 Task: Look for Airbnb properties in Rechytsa, Belarus from 8th December, 2023 to 15th December, 2023 for 9 adults. Place can be shared room with 5 bedrooms having 9 beds and 5 bathrooms. Property type can be flat. Amenities needed are: wifi, TV, free parkinig on premises, gym, breakfast. Look for 5 properties as per requirement.
Action: Mouse moved to (553, 207)
Screenshot: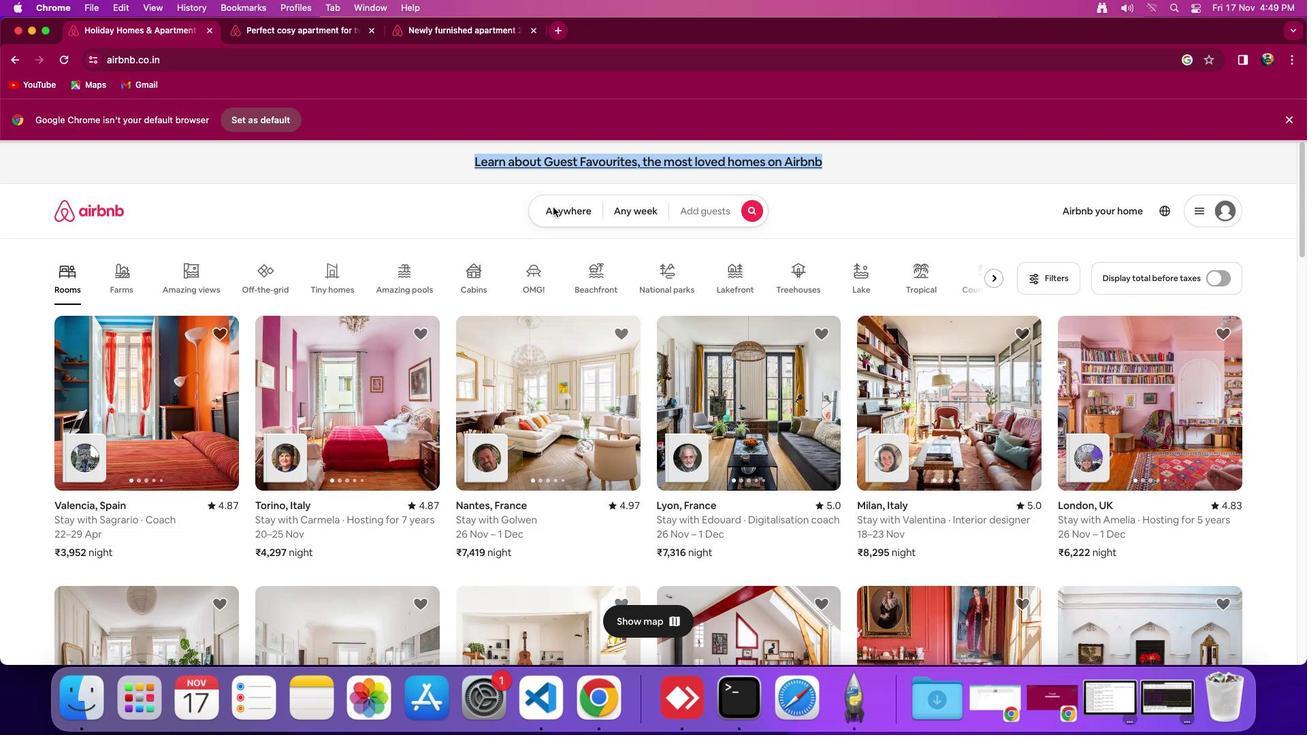 
Action: Mouse pressed left at (553, 207)
Screenshot: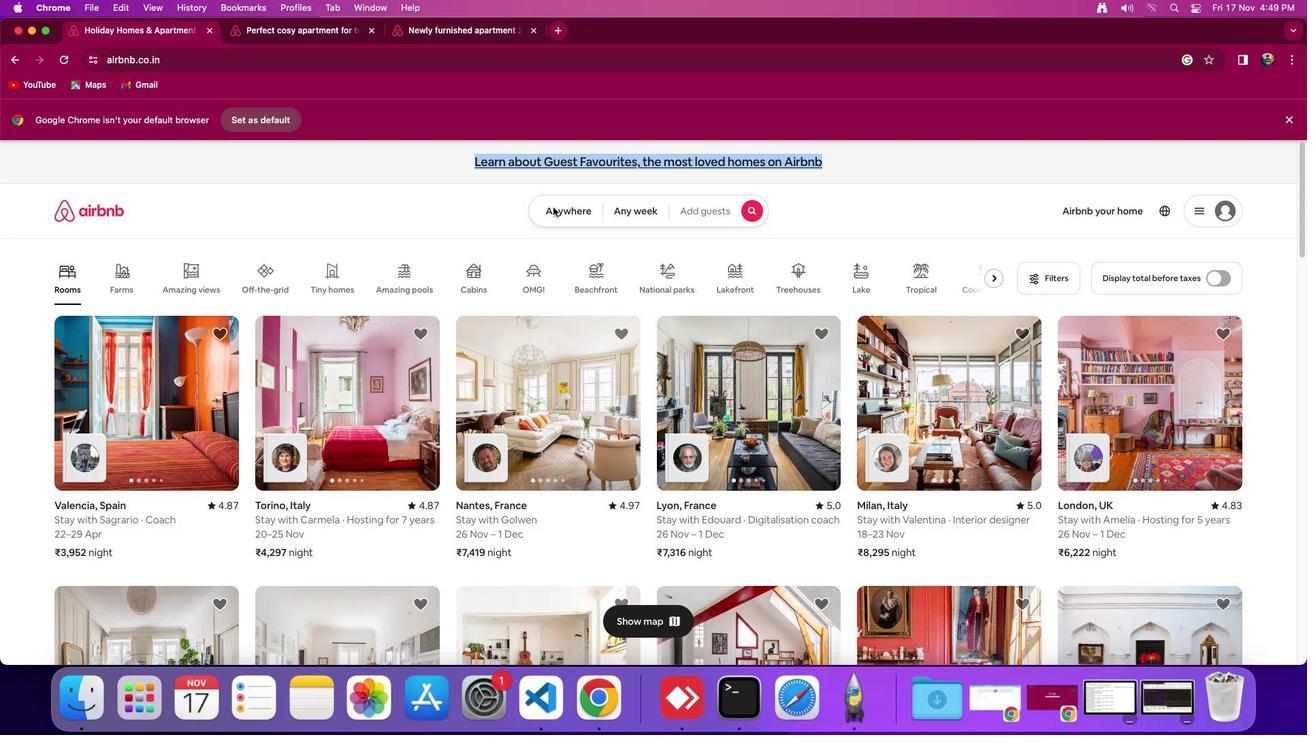 
Action: Mouse moved to (559, 212)
Screenshot: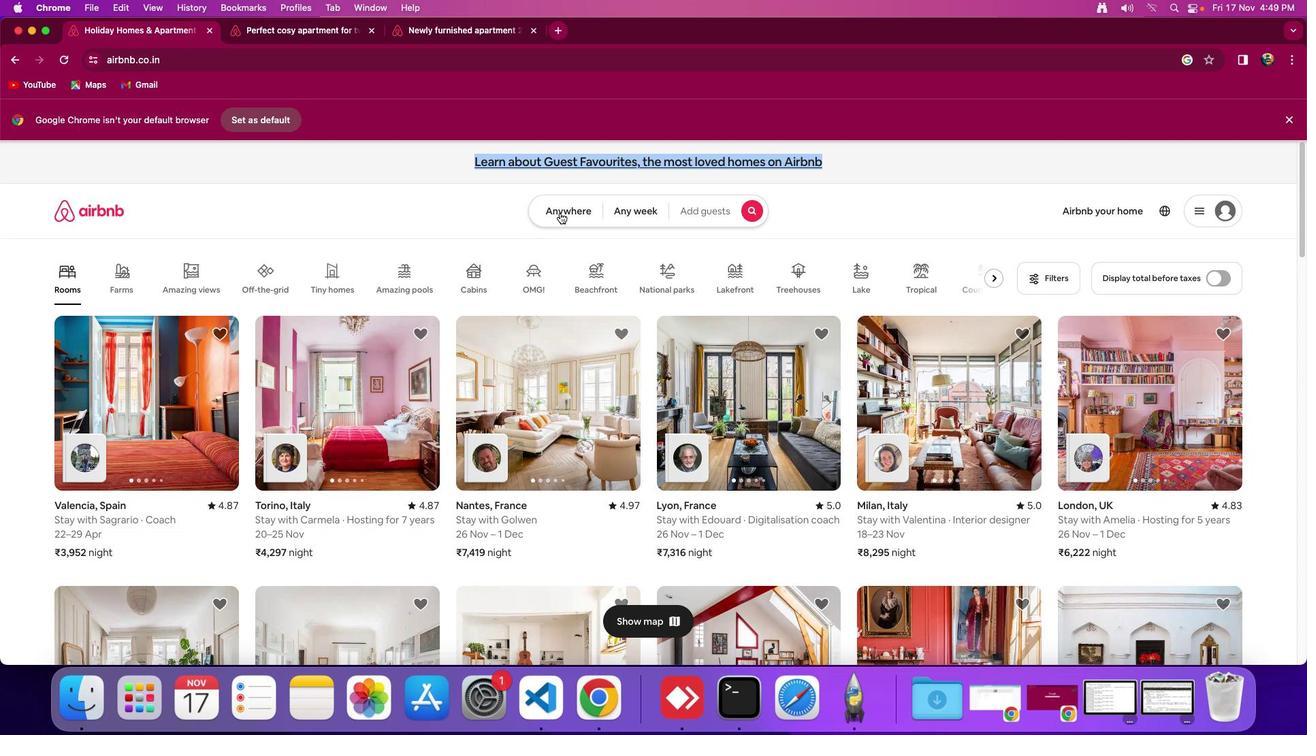 
Action: Mouse pressed left at (559, 212)
Screenshot: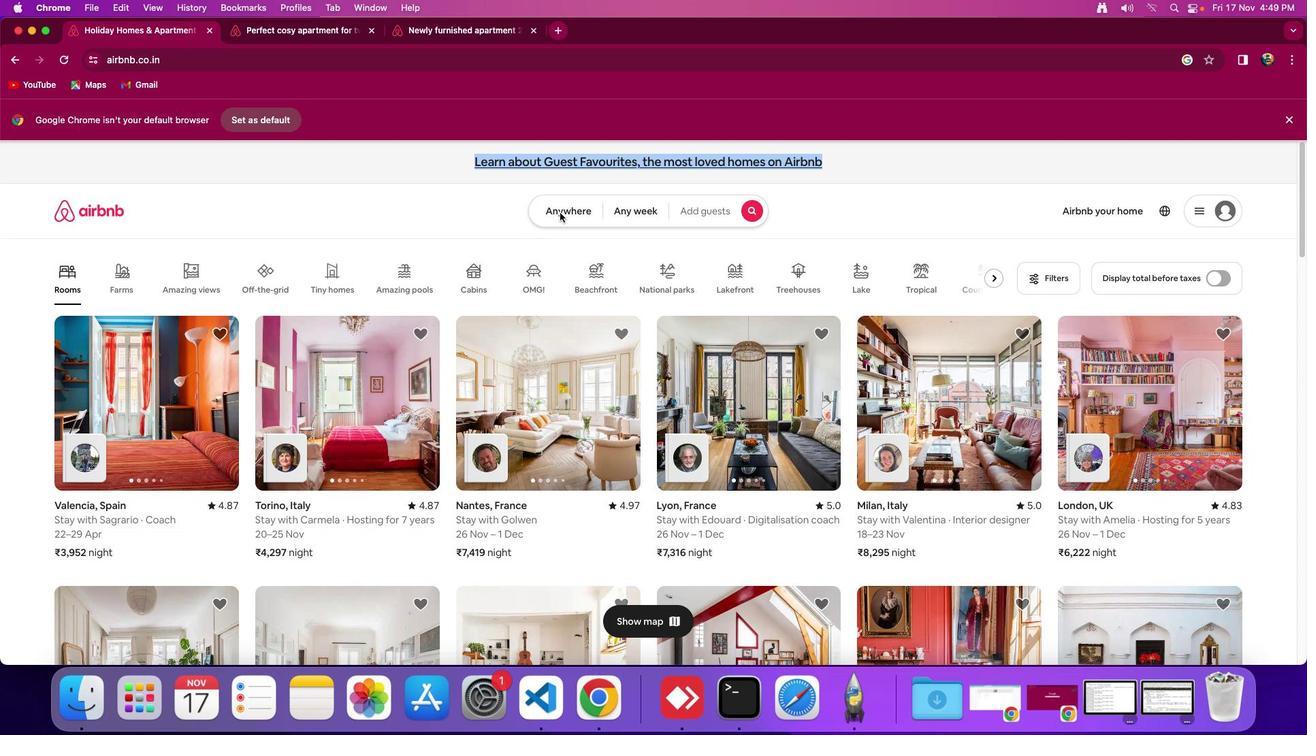 
Action: Mouse moved to (471, 268)
Screenshot: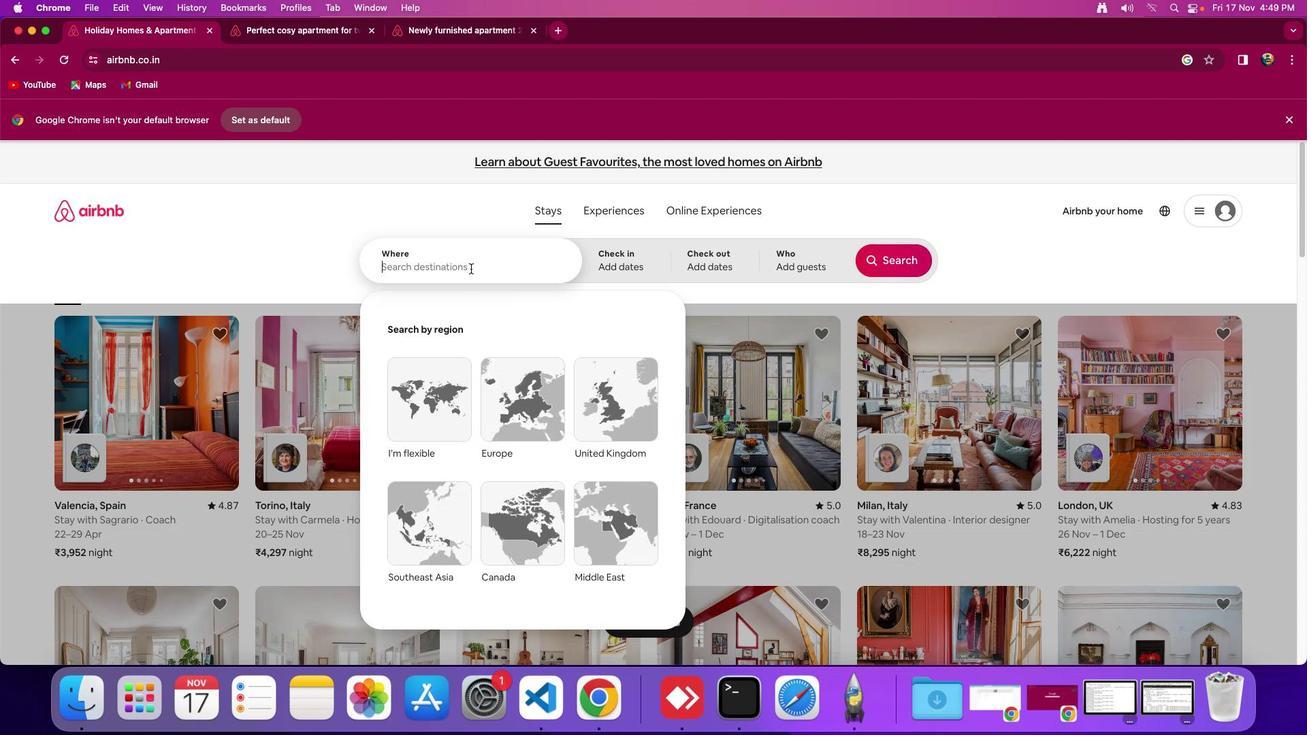 
Action: Mouse pressed left at (471, 268)
Screenshot: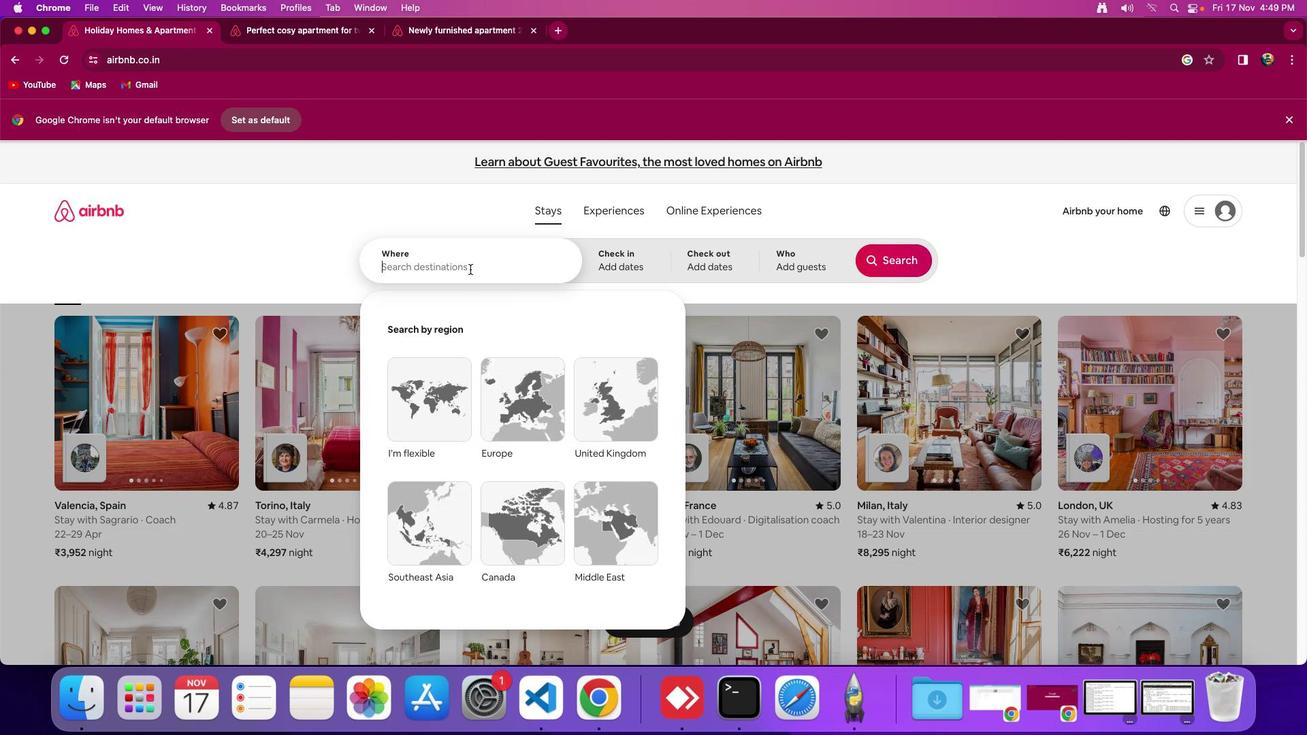 
Action: Mouse moved to (471, 266)
Screenshot: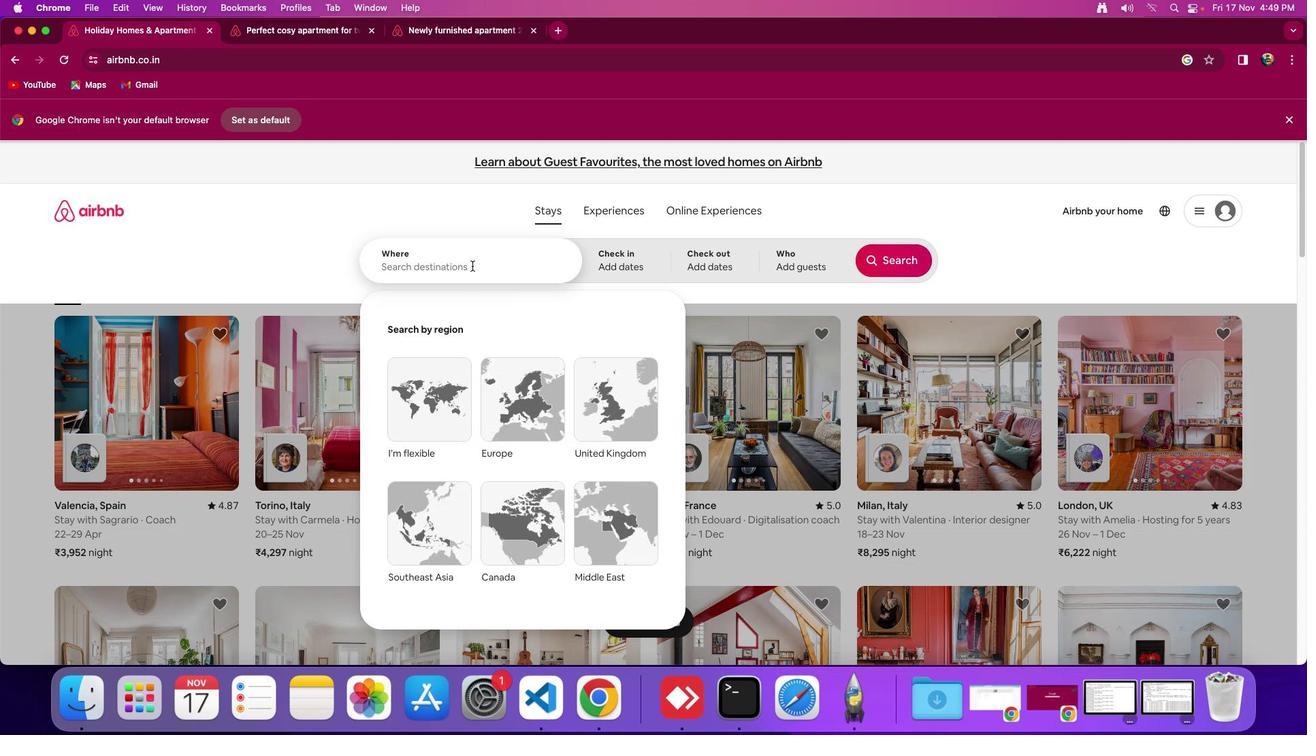 
Action: Key pressed Key.shift_r'R''e''c''h''y''t''s''a'','Key.spaceKey.shift_r'B''e''l''a''r''u''s'
Screenshot: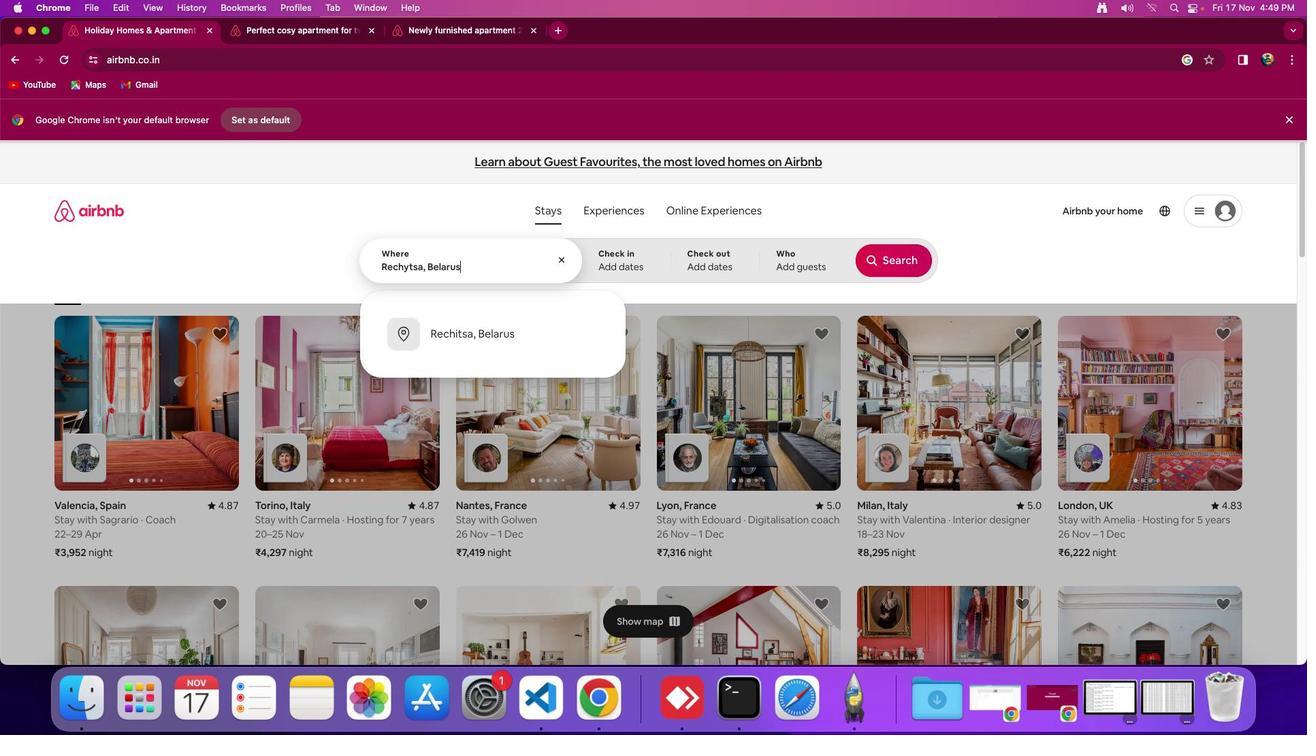 
Action: Mouse moved to (625, 259)
Screenshot: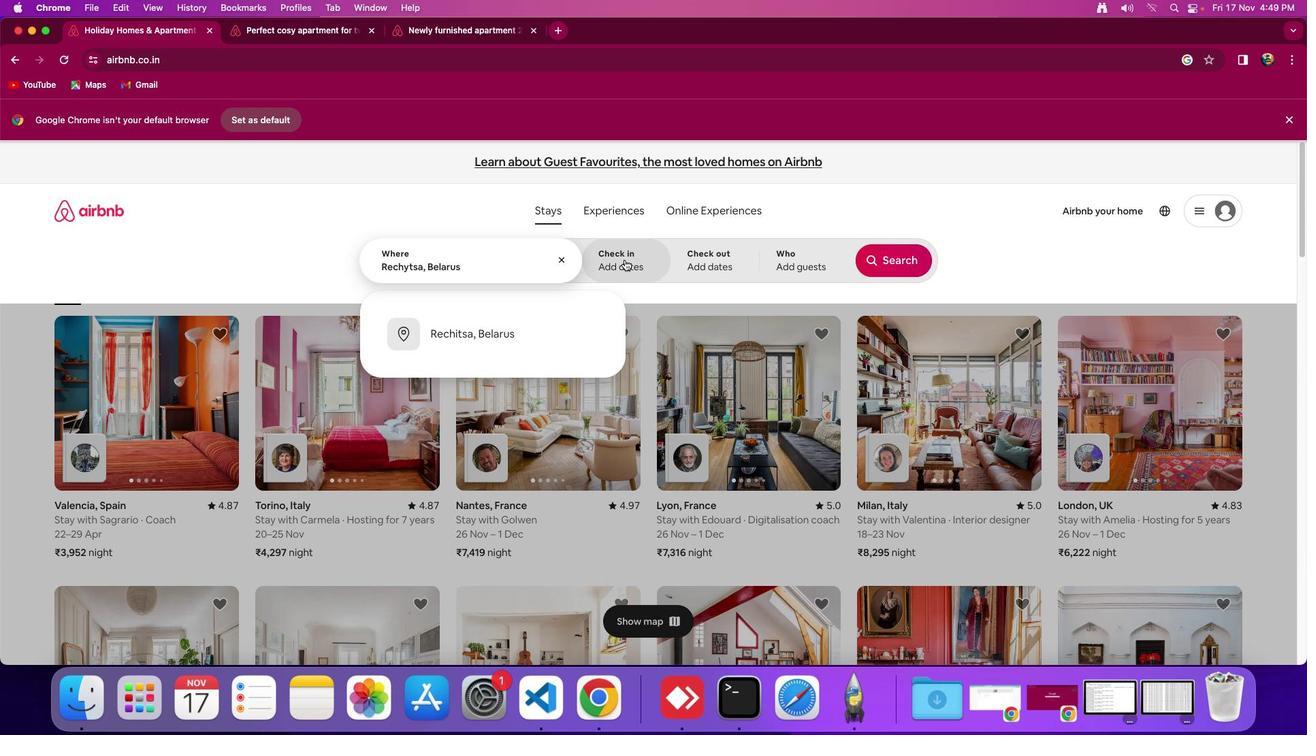 
Action: Mouse pressed left at (625, 259)
Screenshot: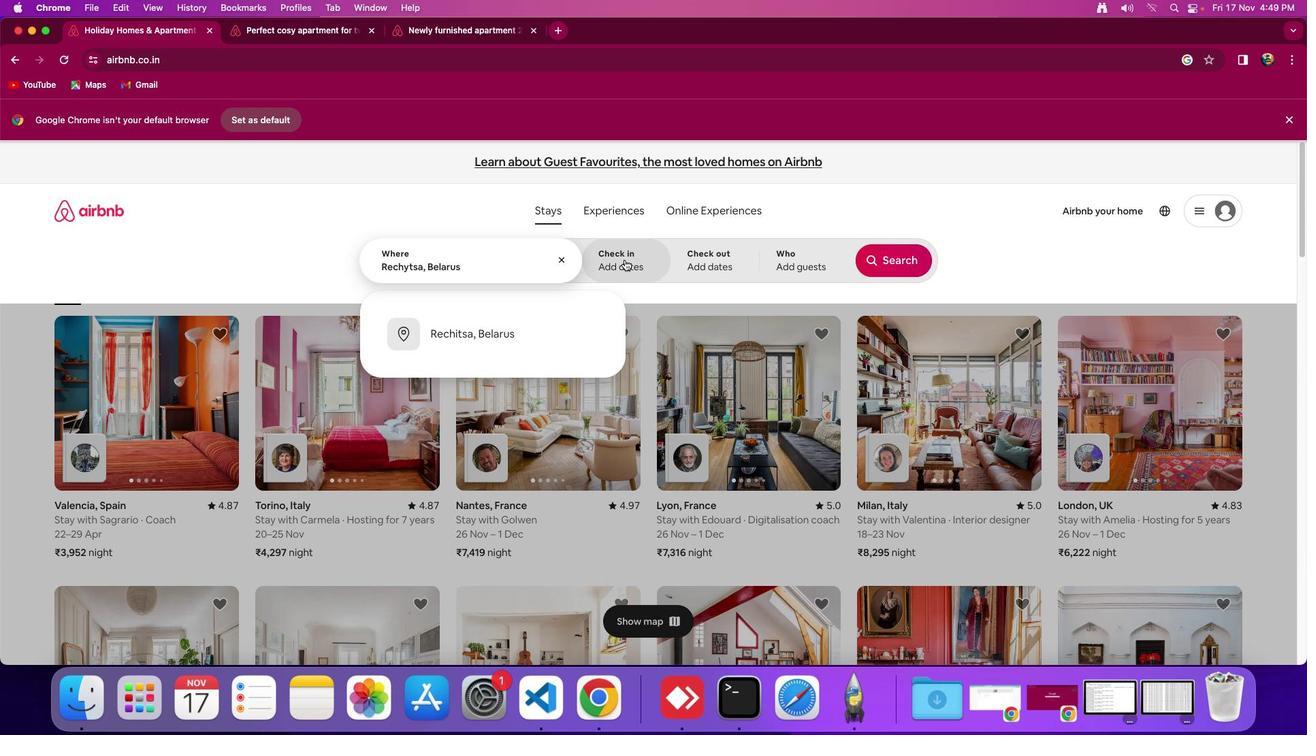 
Action: Mouse moved to (852, 459)
Screenshot: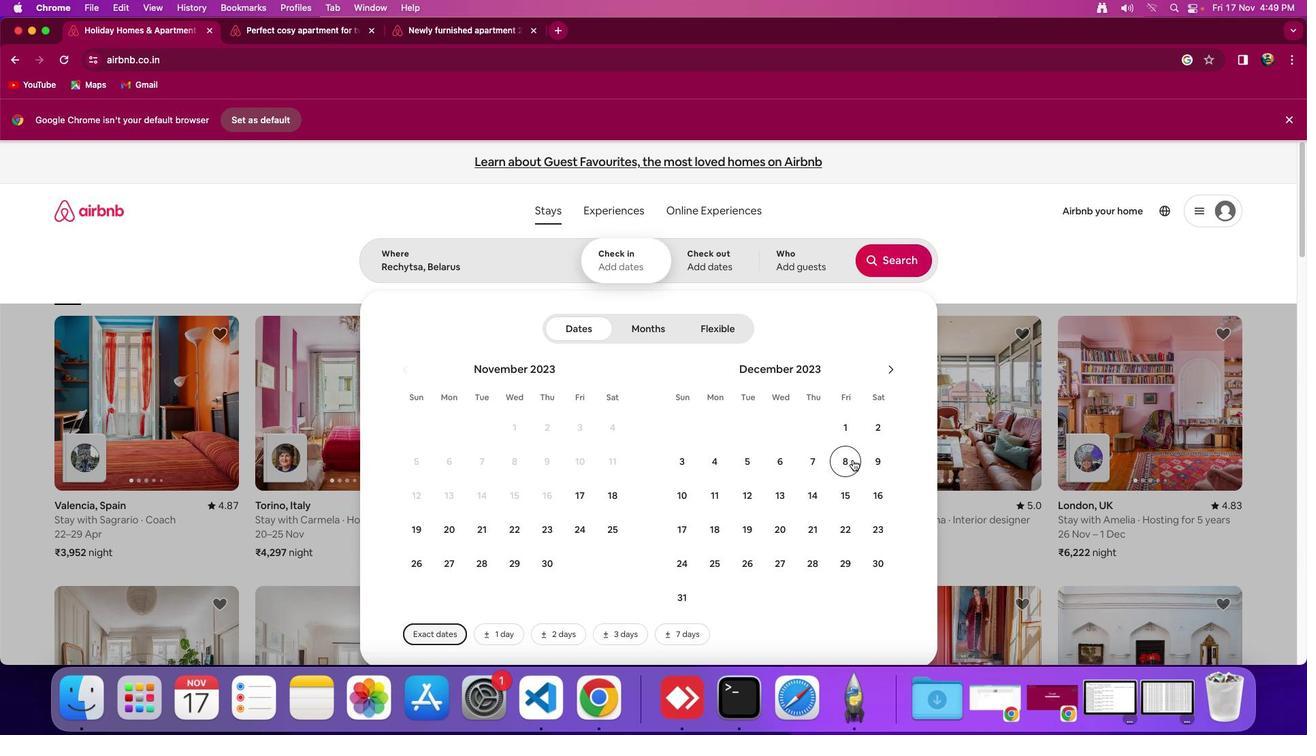 
Action: Mouse pressed left at (852, 459)
Screenshot: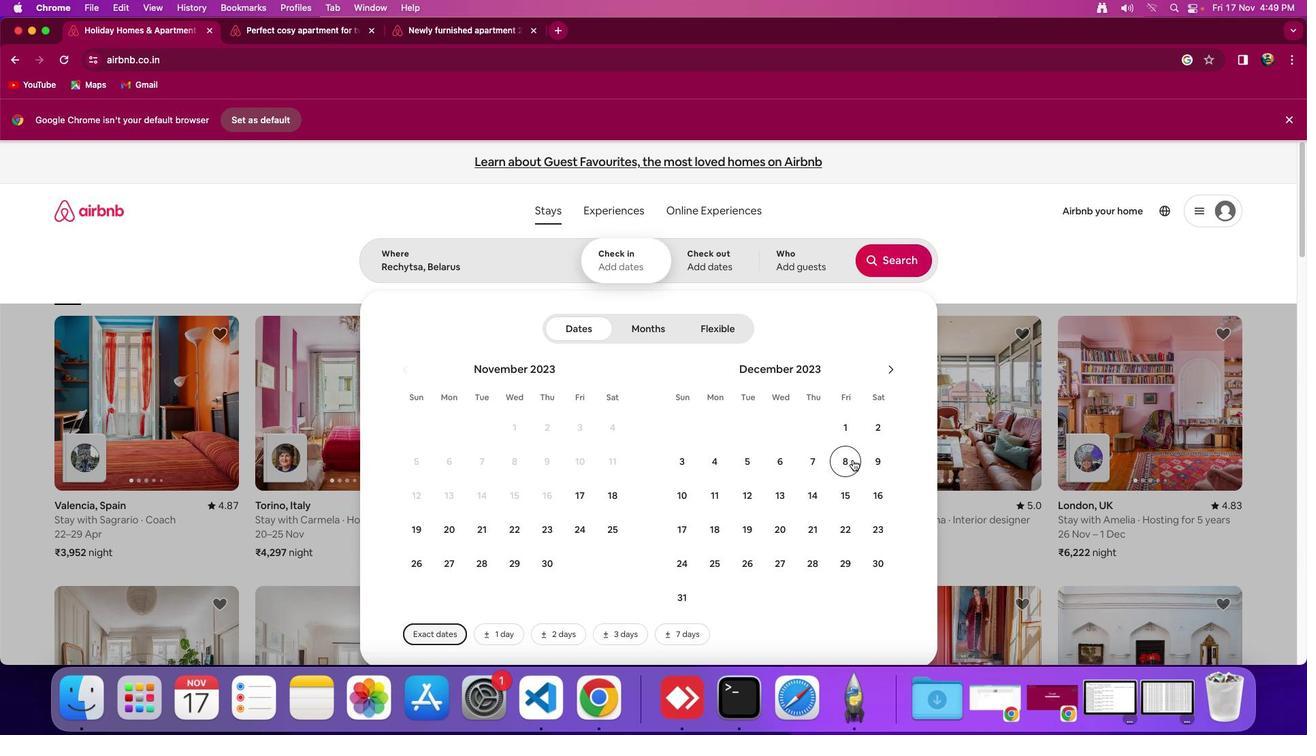 
Action: Mouse moved to (844, 501)
Screenshot: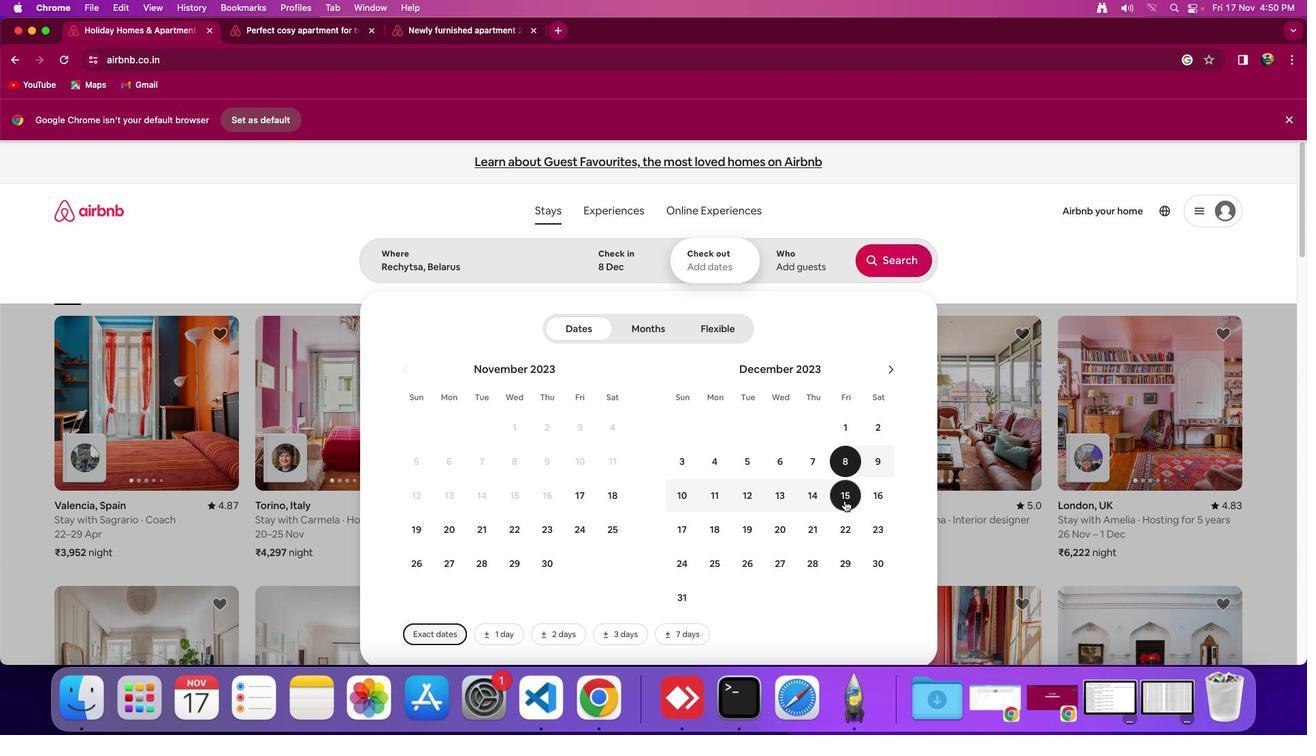 
Action: Mouse pressed left at (844, 501)
Screenshot: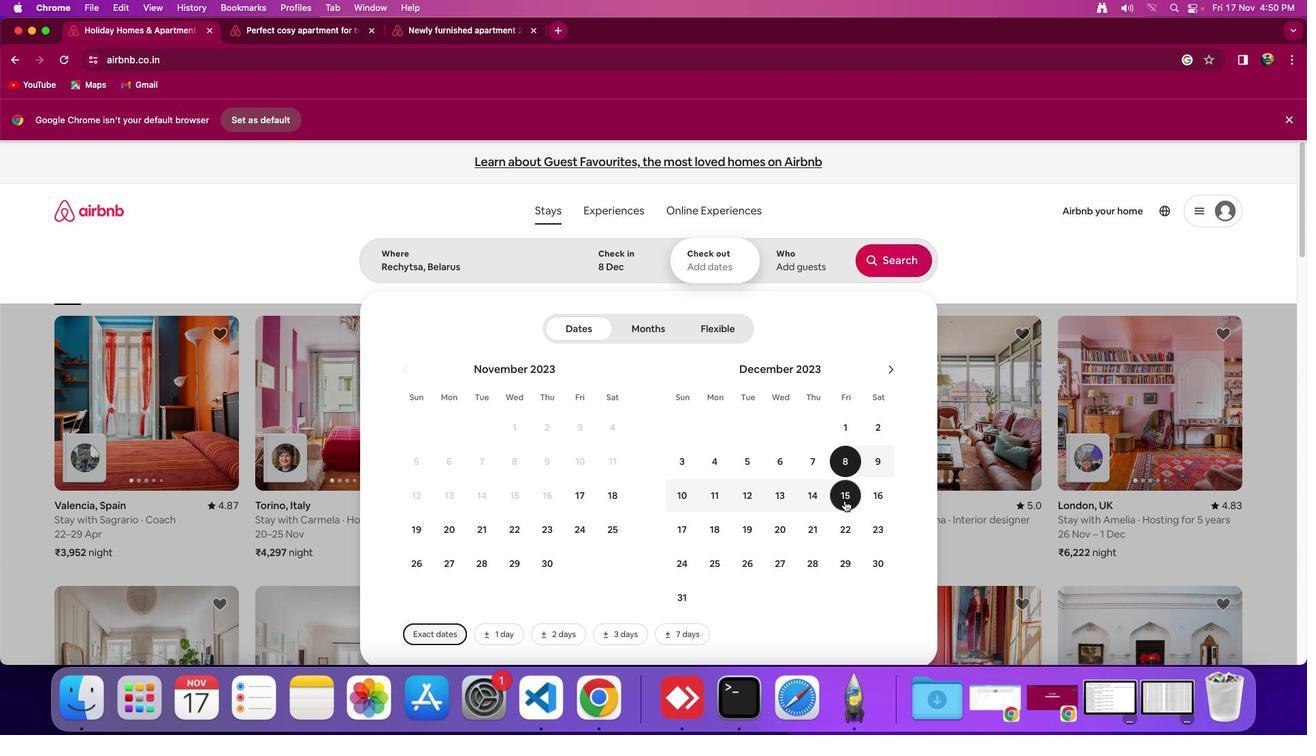 
Action: Mouse moved to (787, 269)
Screenshot: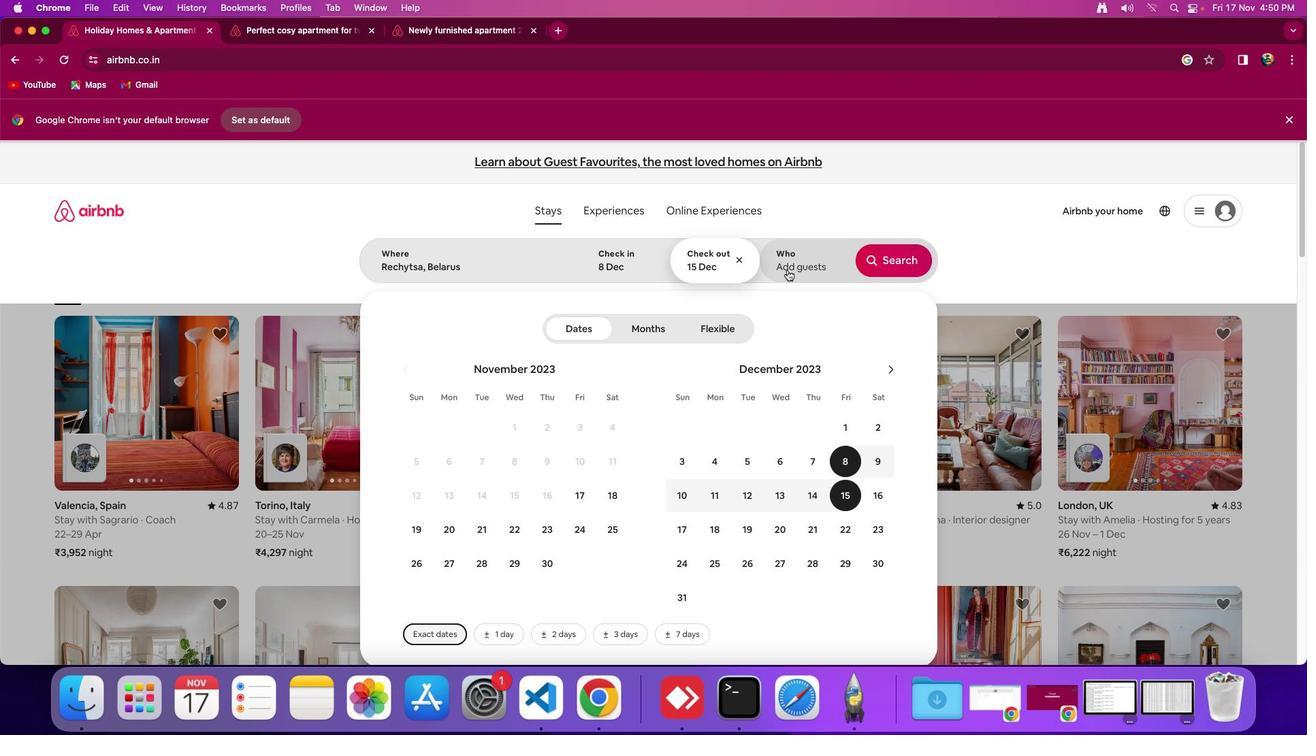 
Action: Mouse pressed left at (787, 269)
Screenshot: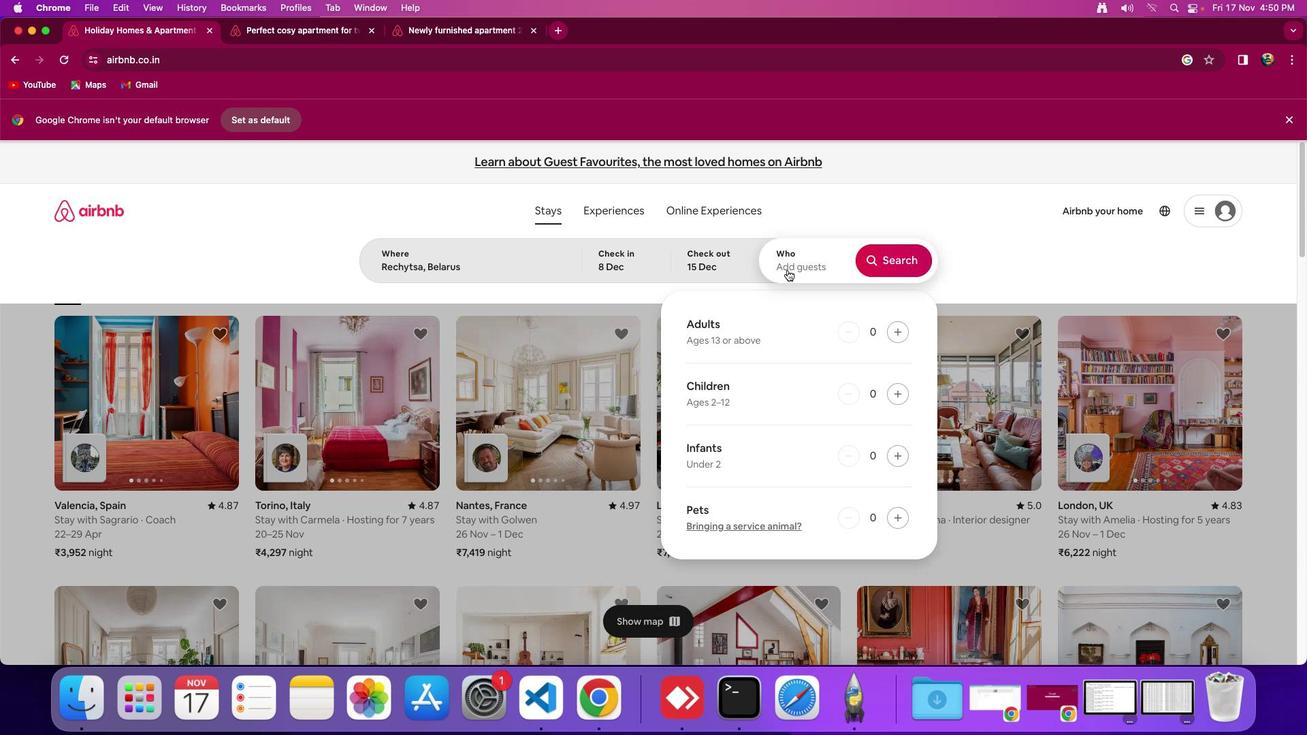 
Action: Mouse moved to (890, 330)
Screenshot: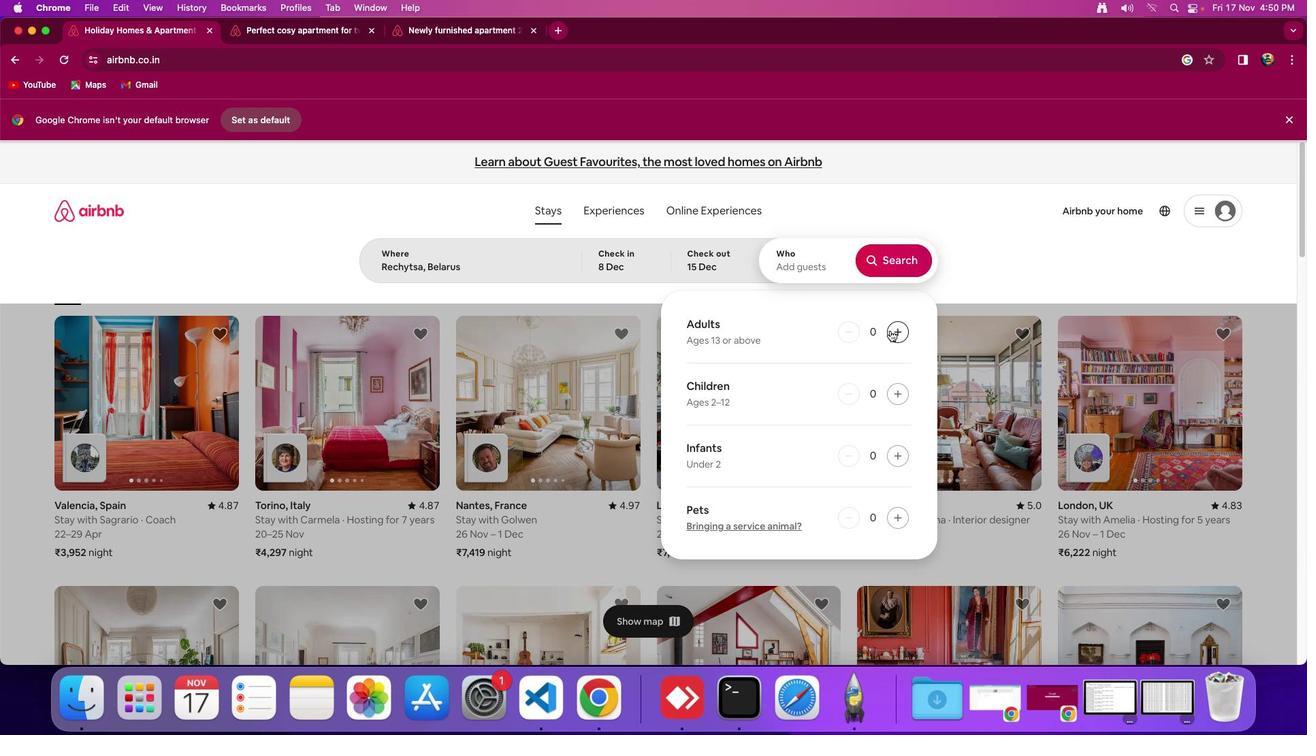 
Action: Mouse pressed left at (890, 330)
Screenshot: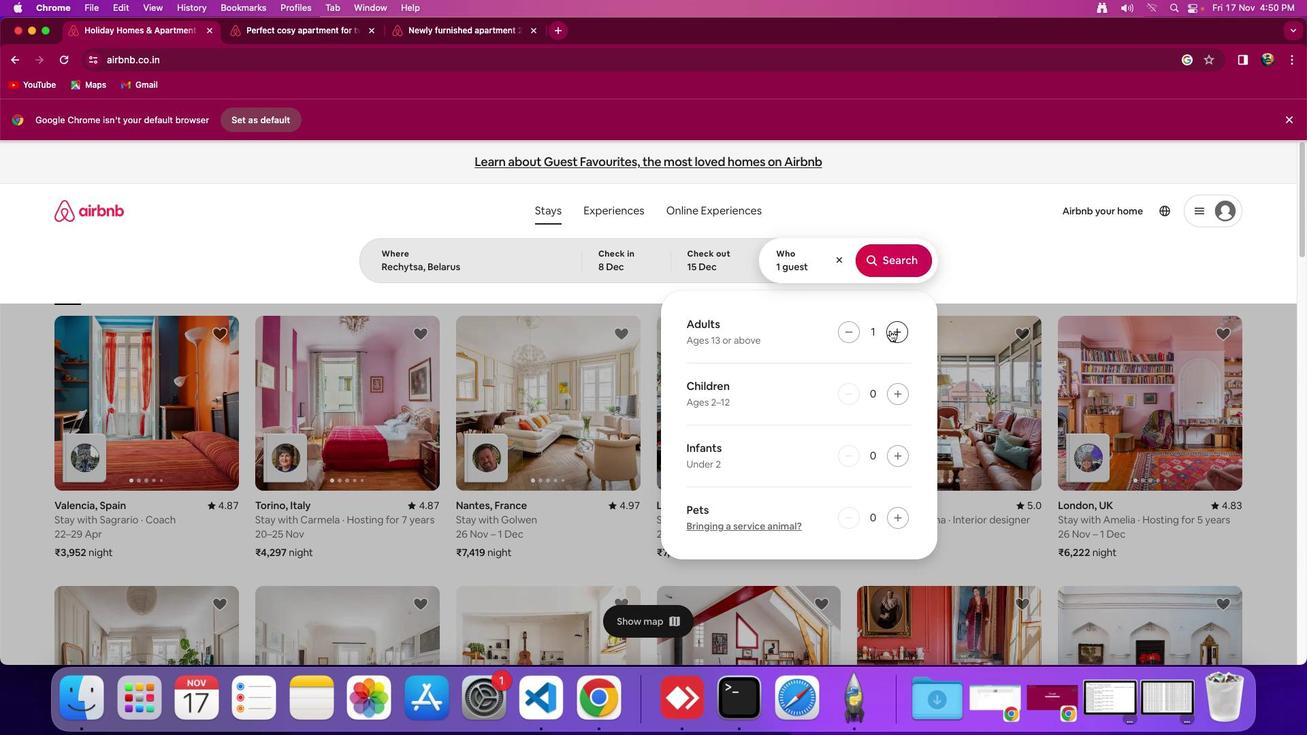 
Action: Mouse pressed left at (890, 330)
Screenshot: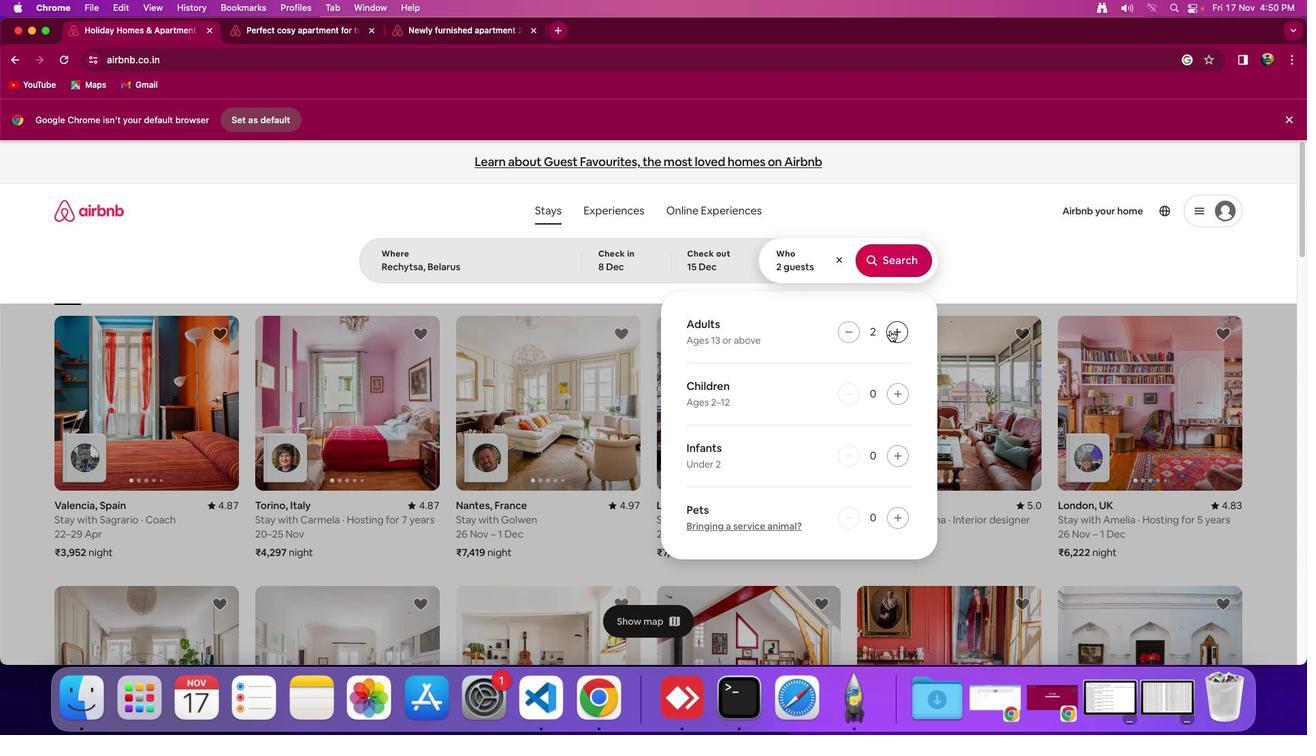 
Action: Mouse pressed left at (890, 330)
Screenshot: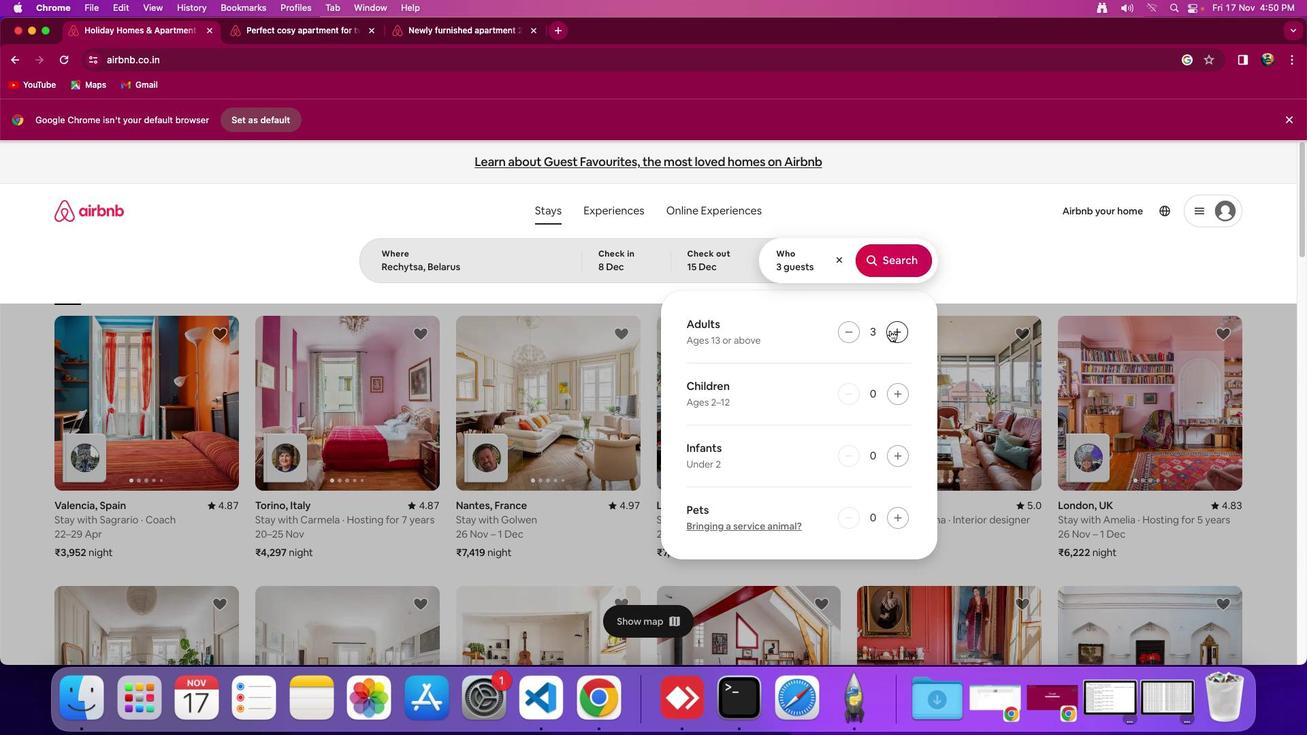 
Action: Mouse pressed left at (890, 330)
Screenshot: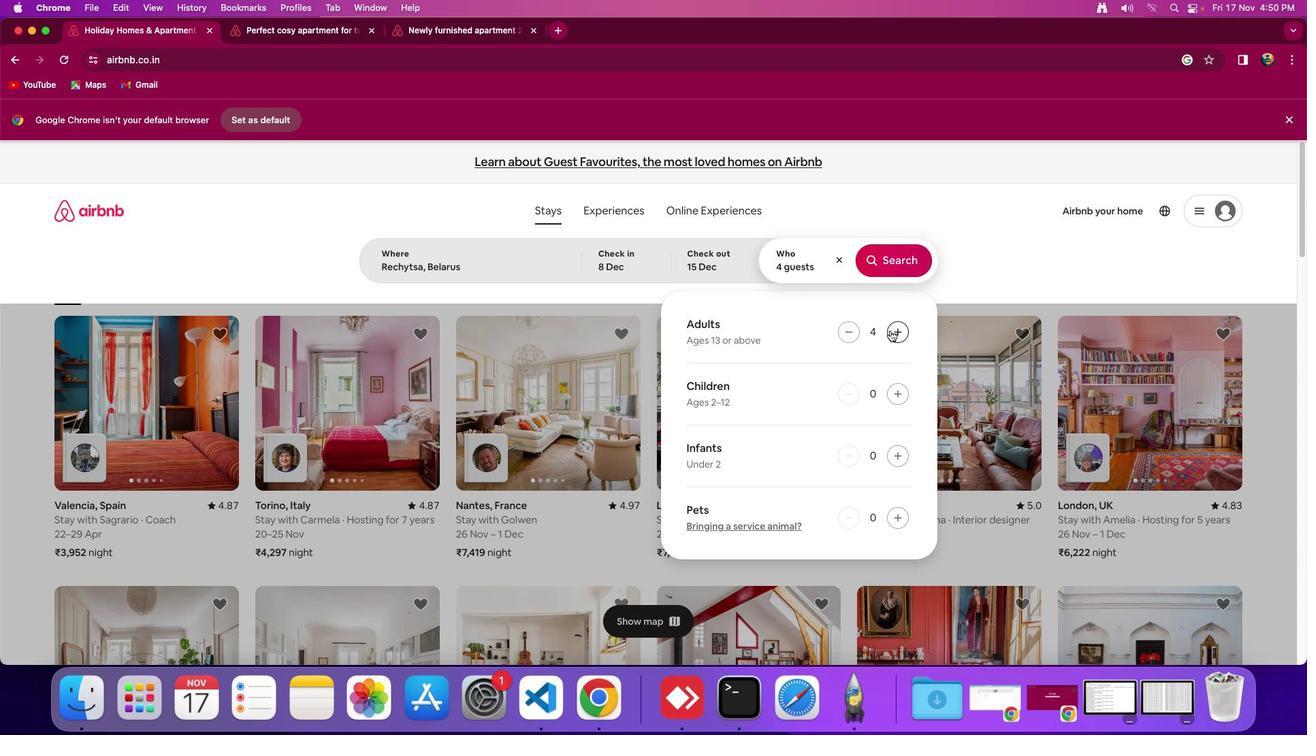 
Action: Mouse pressed left at (890, 330)
Screenshot: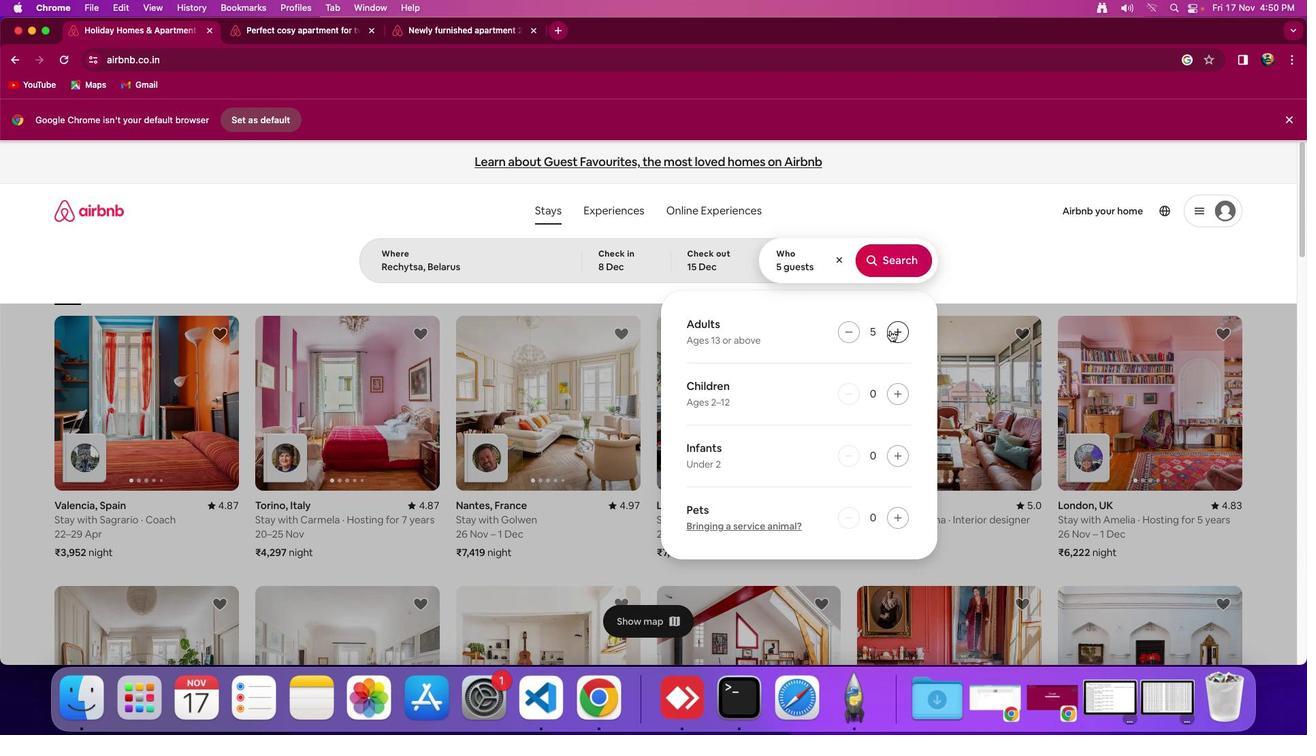
Action: Mouse pressed left at (890, 330)
Screenshot: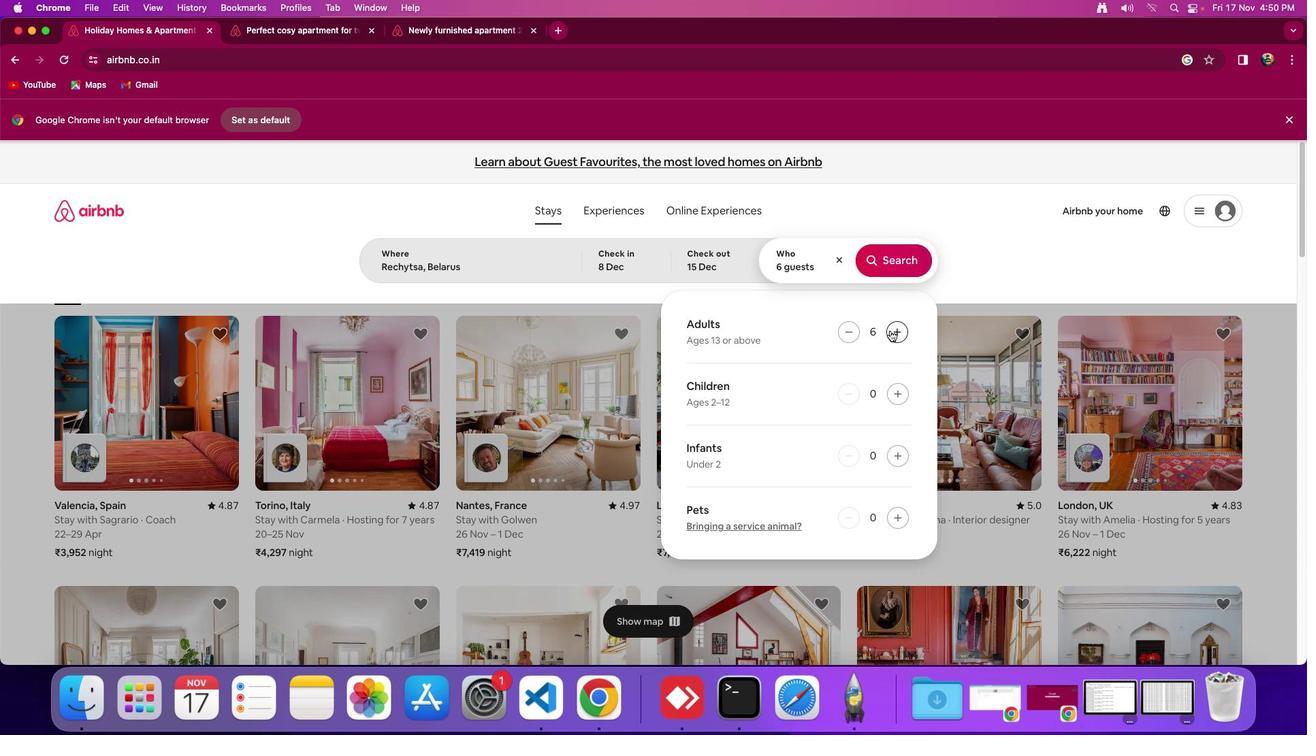 
Action: Mouse pressed left at (890, 330)
Screenshot: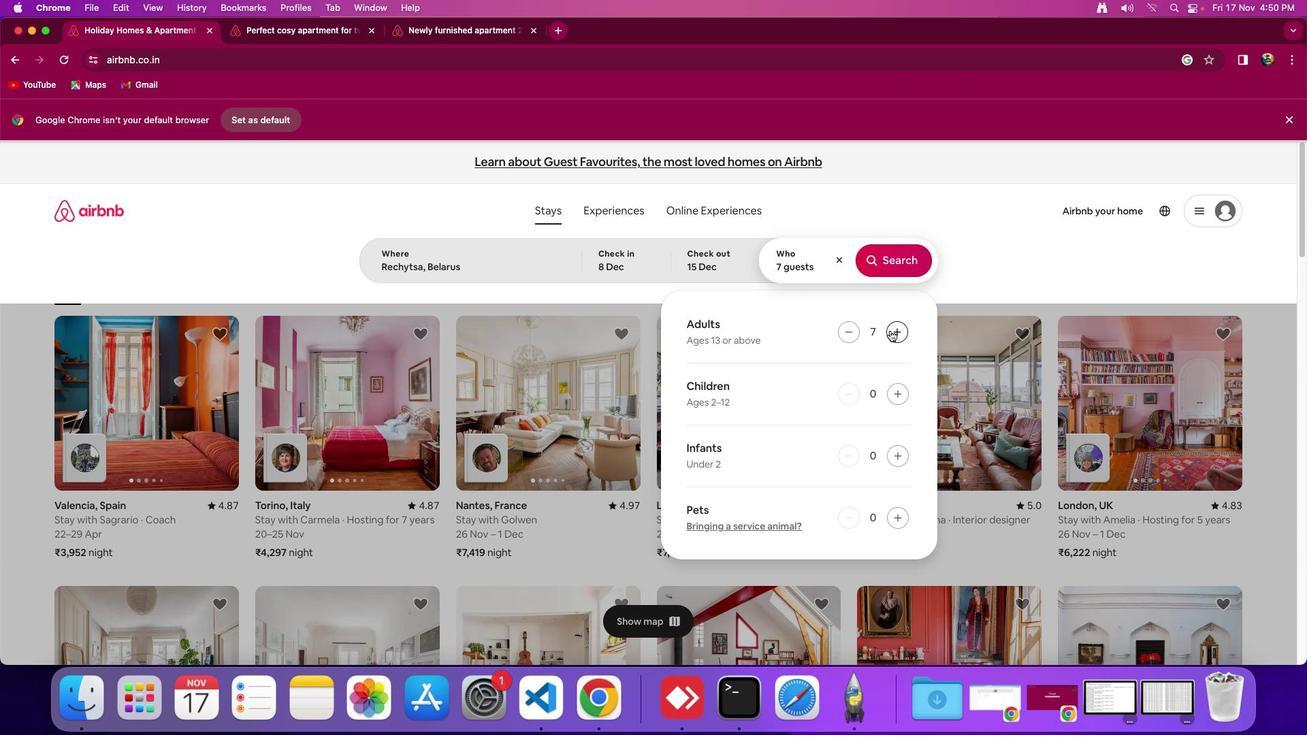 
Action: Mouse pressed left at (890, 330)
Screenshot: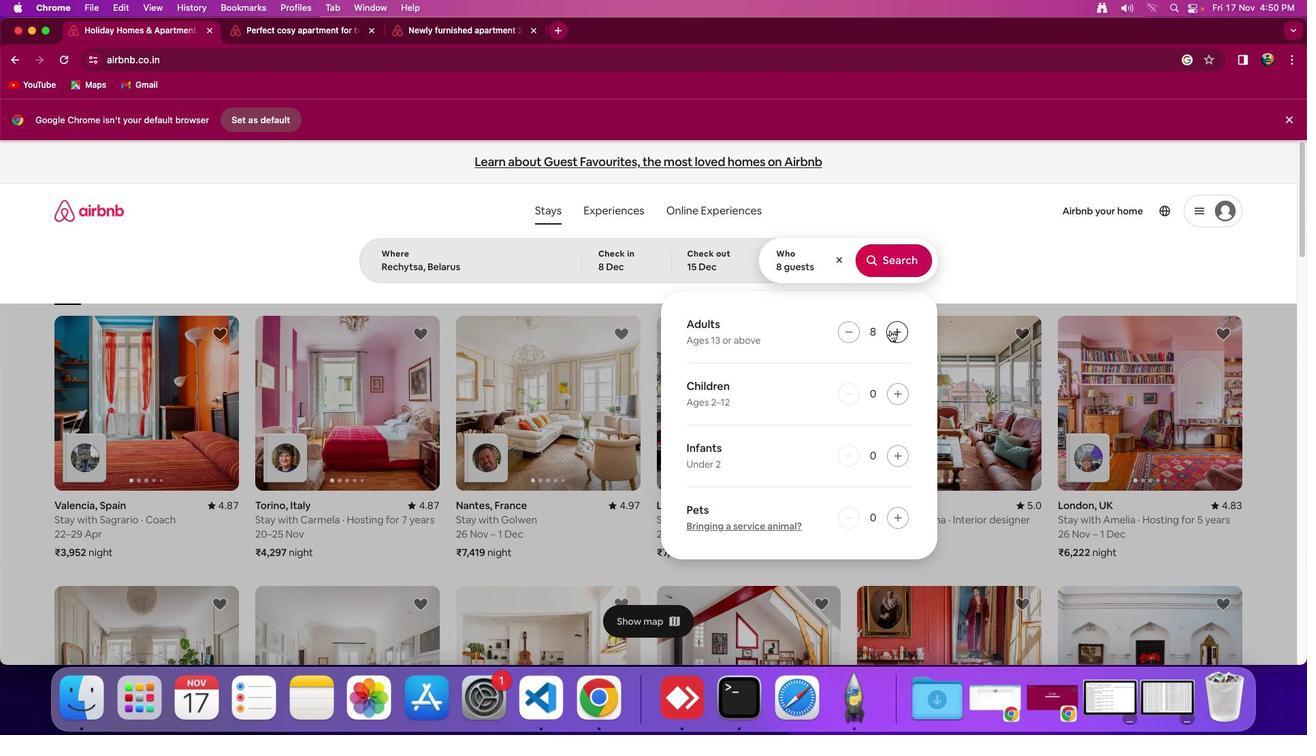 
Action: Mouse pressed left at (890, 330)
Screenshot: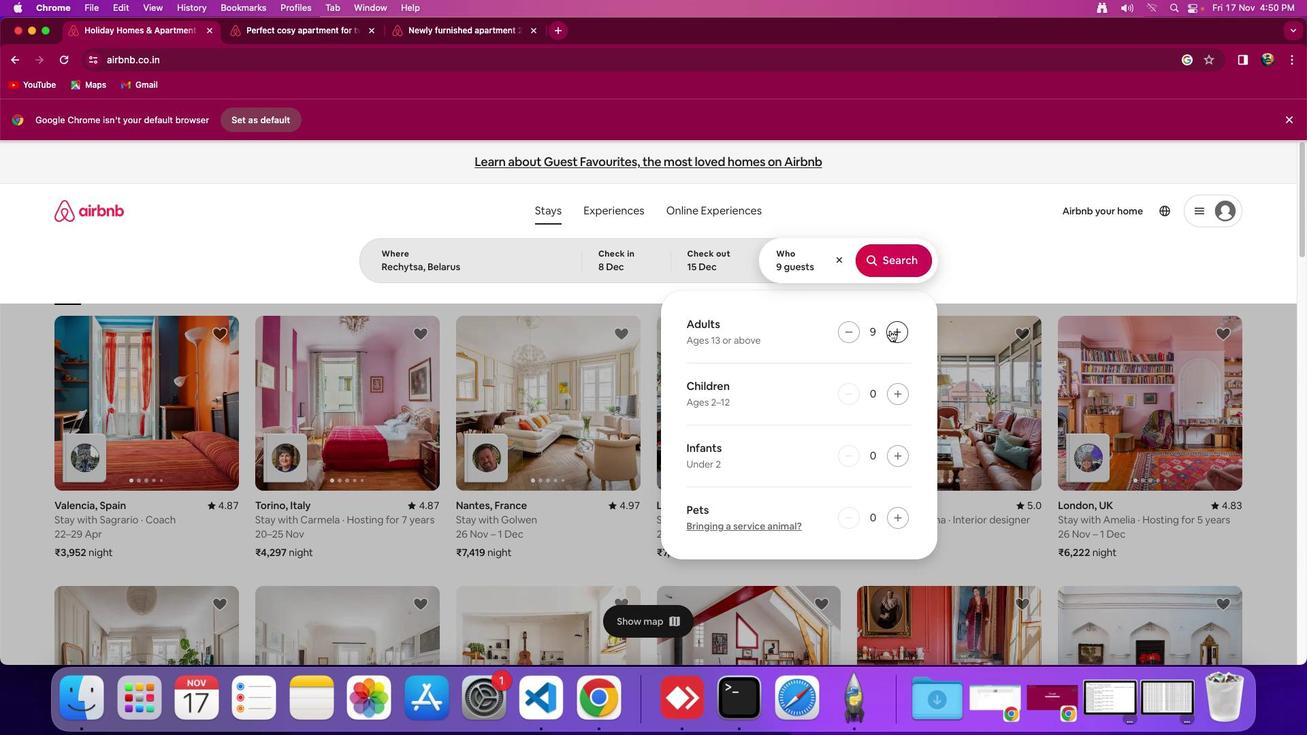 
Action: Mouse moved to (902, 255)
Screenshot: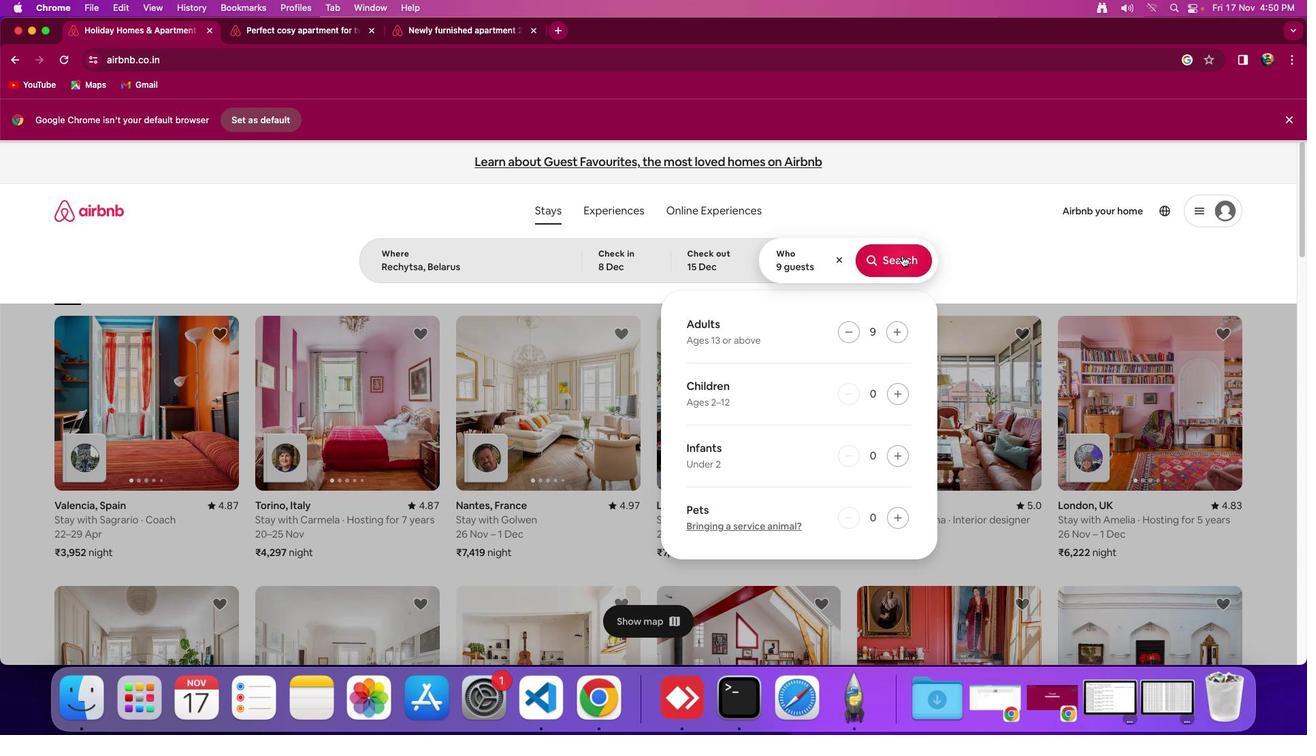 
Action: Mouse pressed left at (902, 255)
Screenshot: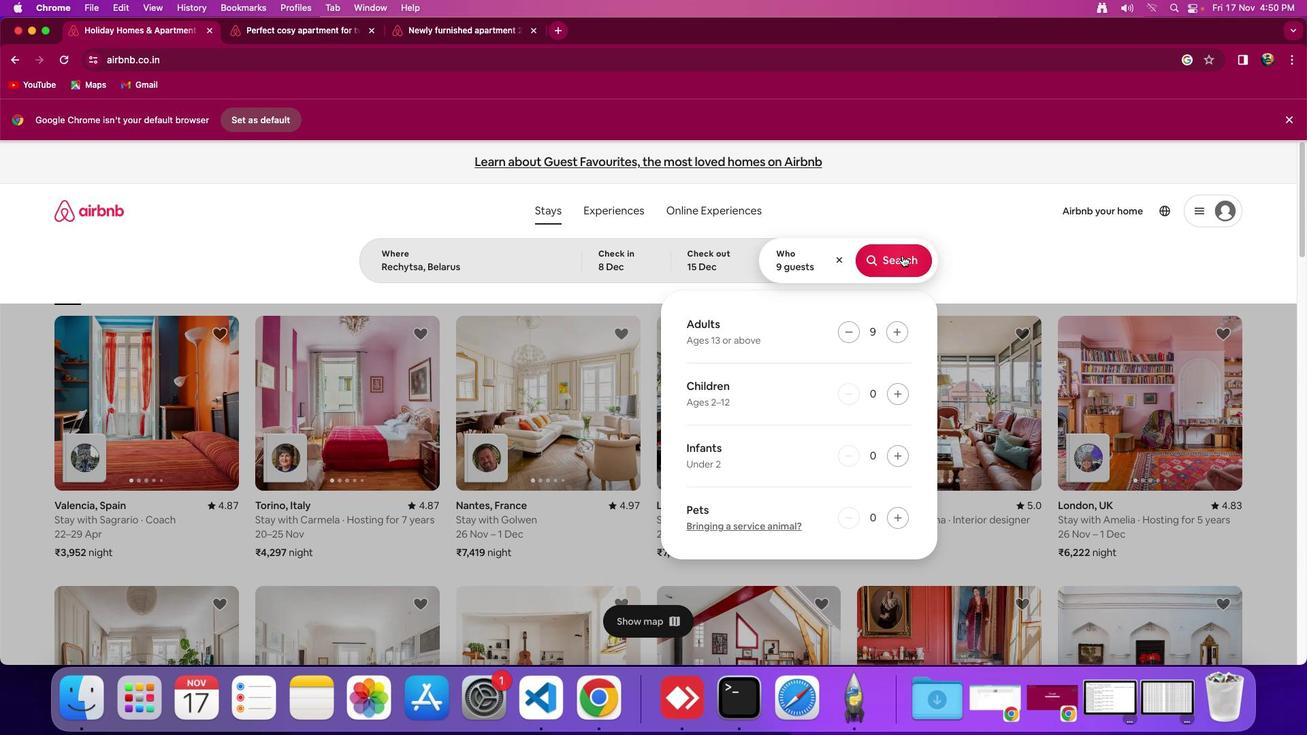 
Action: Mouse moved to (1077, 224)
Screenshot: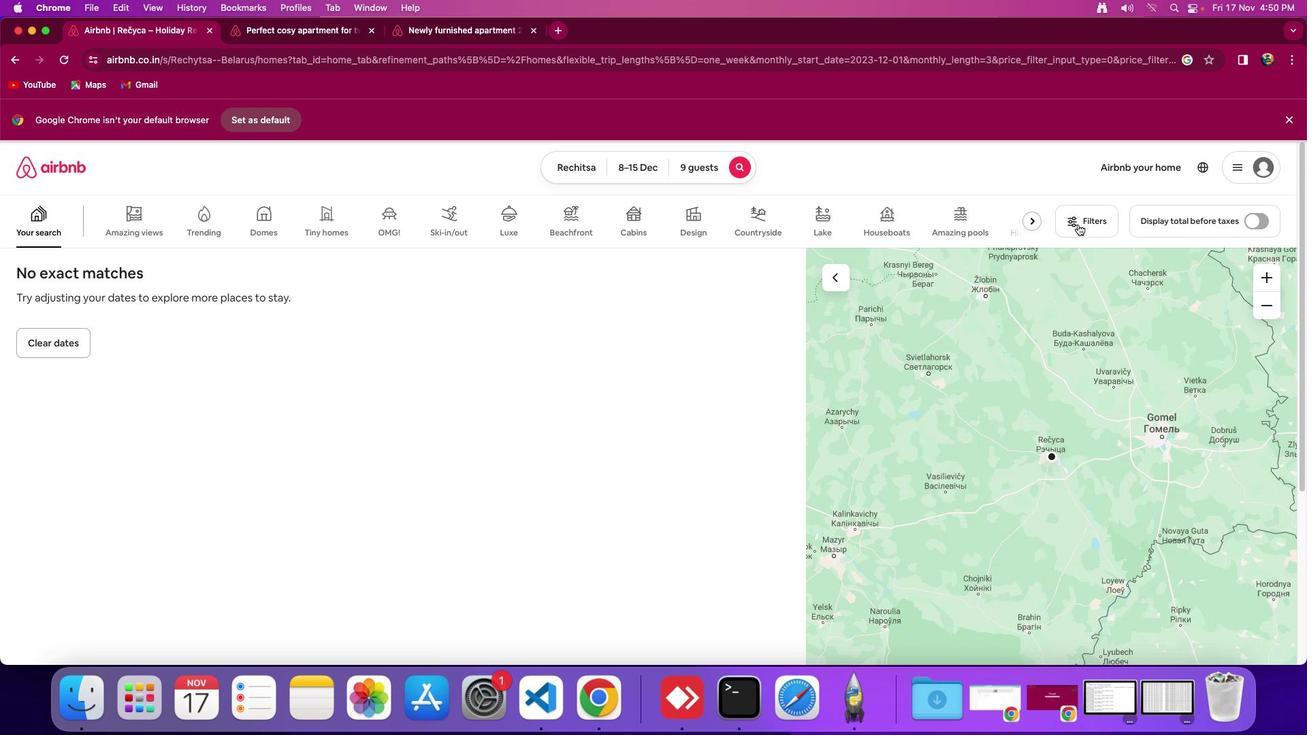 
Action: Mouse pressed left at (1077, 224)
Screenshot: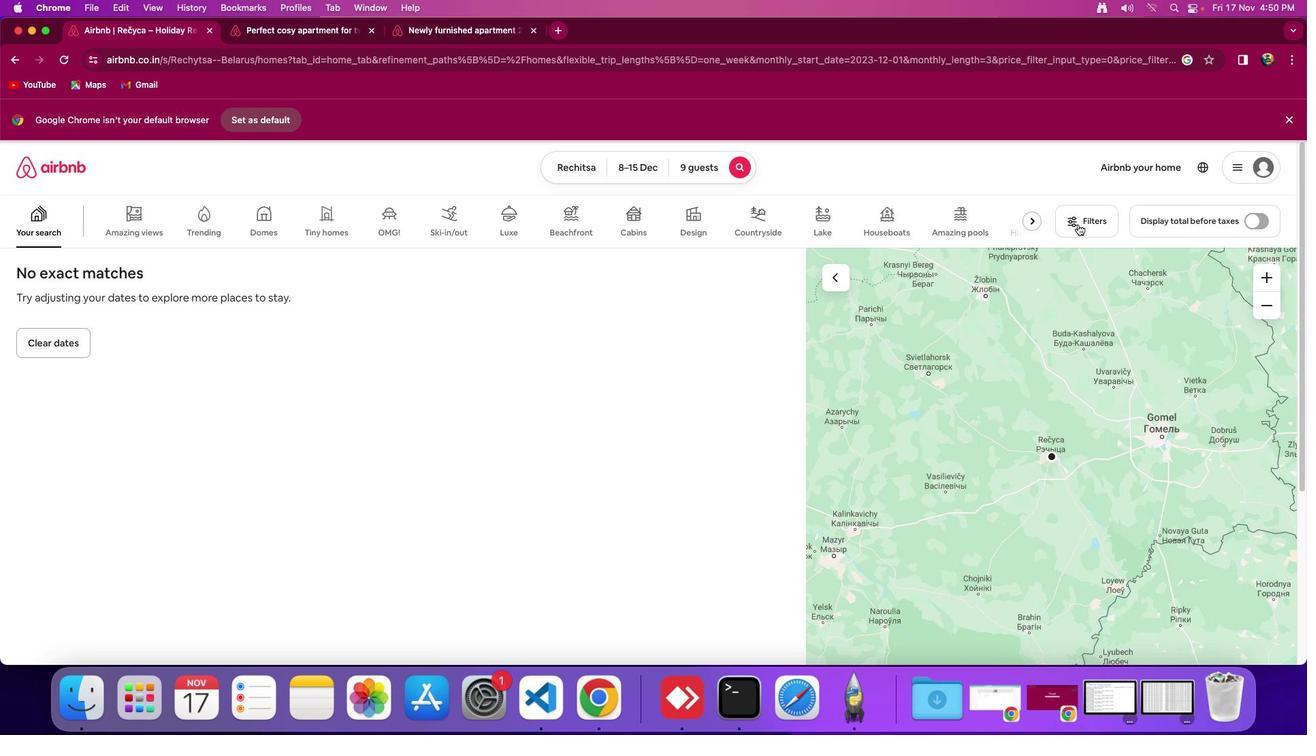 
Action: Mouse moved to (689, 307)
Screenshot: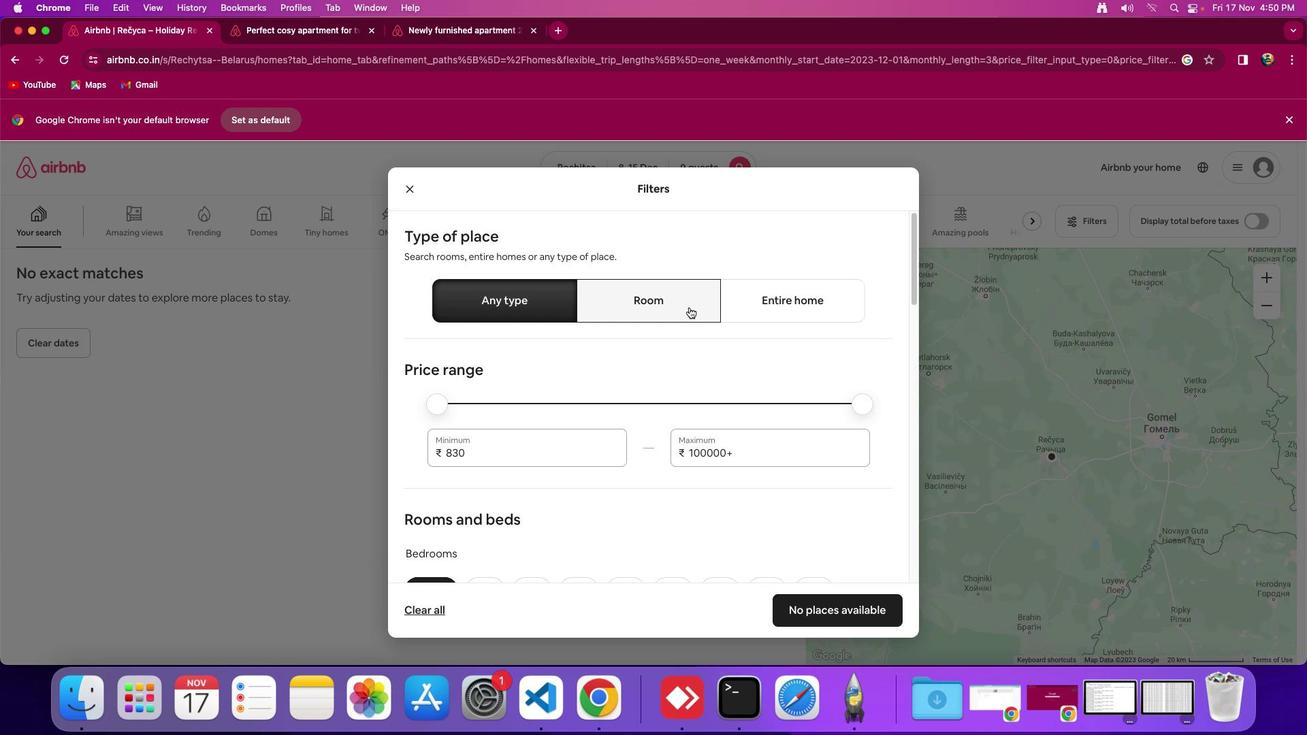
Action: Mouse pressed left at (689, 307)
Screenshot: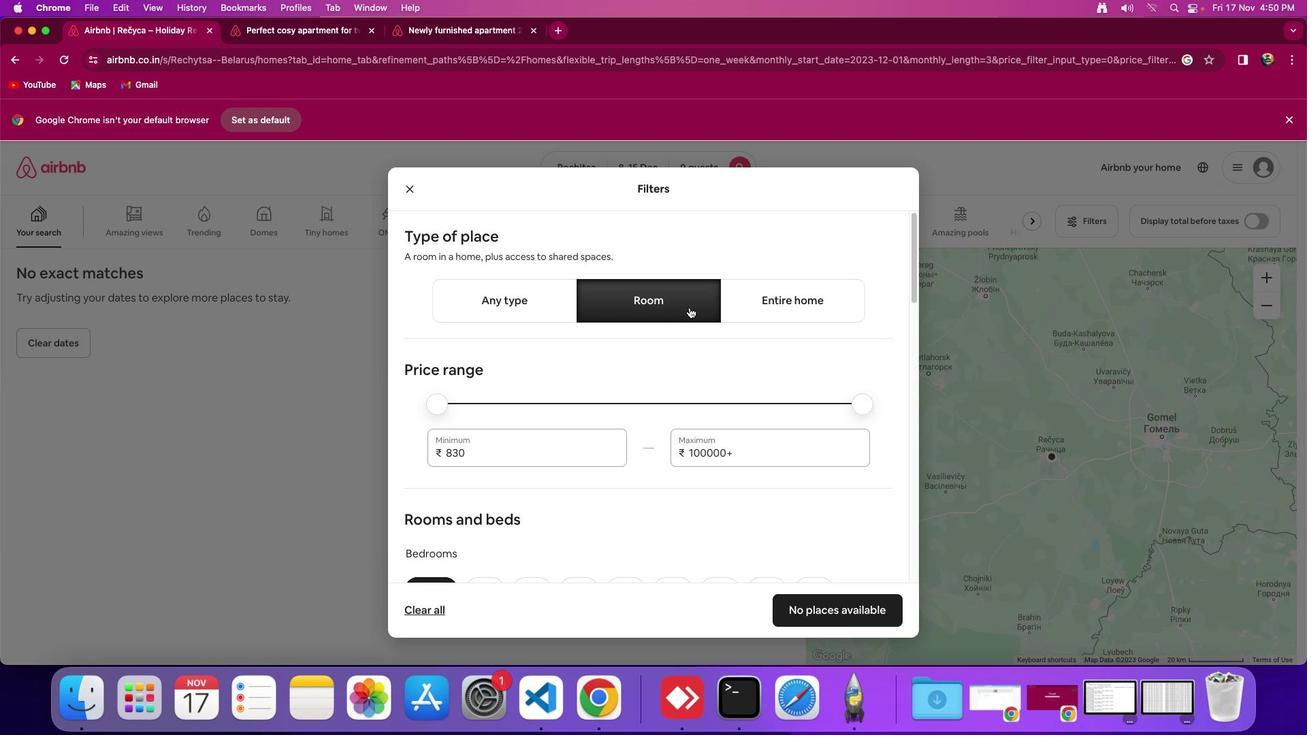 
Action: Mouse moved to (610, 390)
Screenshot: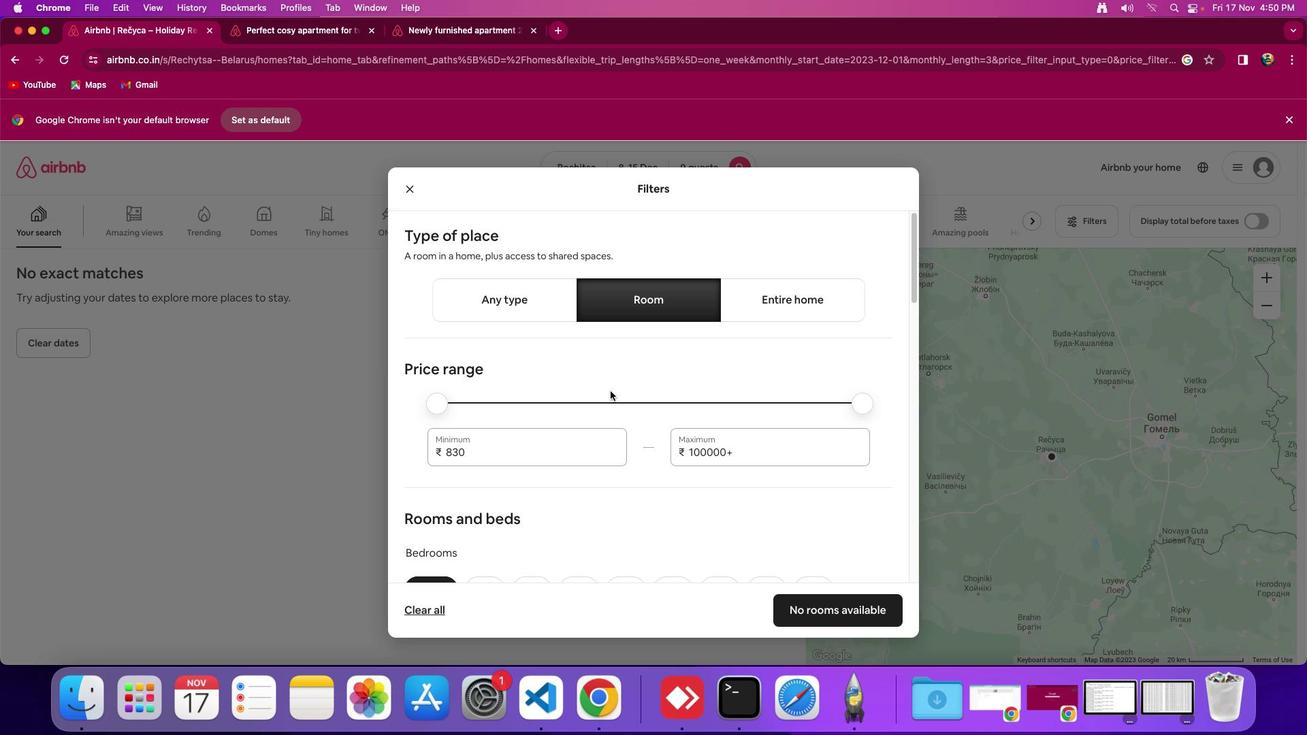 
Action: Mouse scrolled (610, 390) with delta (0, 0)
Screenshot: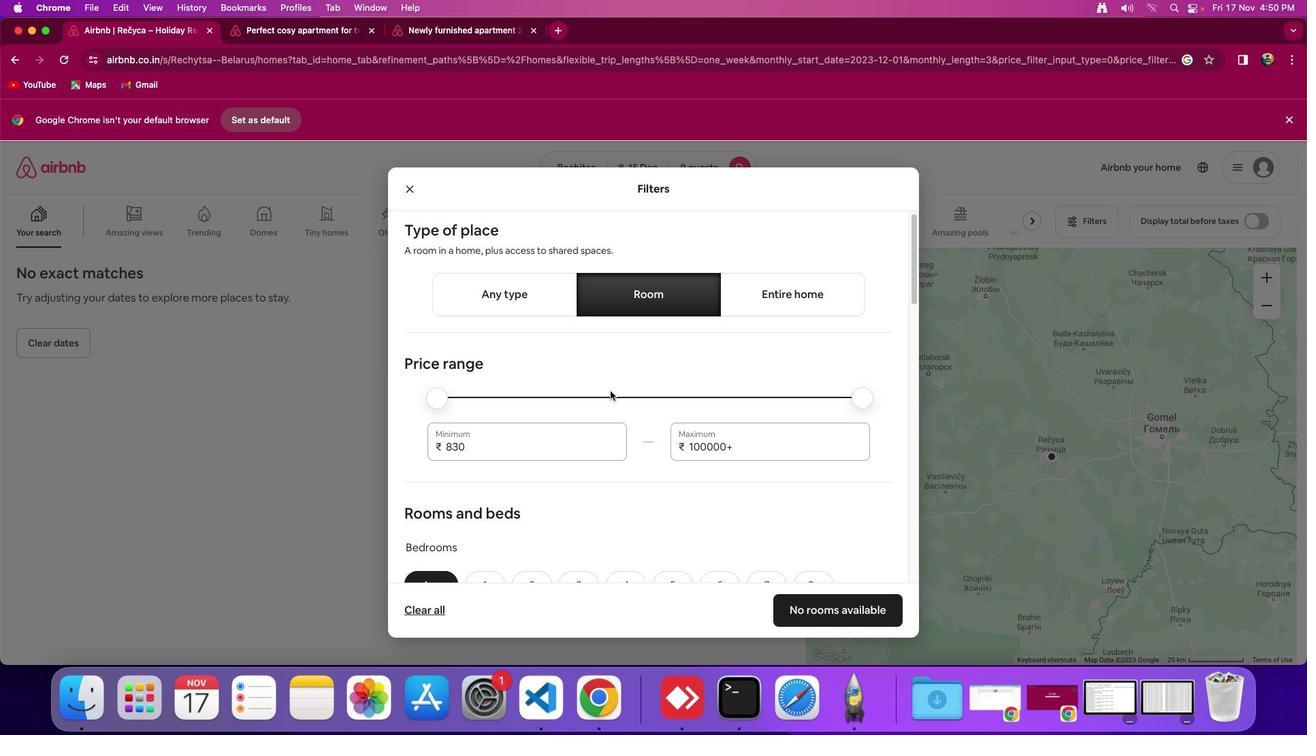 
Action: Mouse scrolled (610, 390) with delta (0, 0)
Screenshot: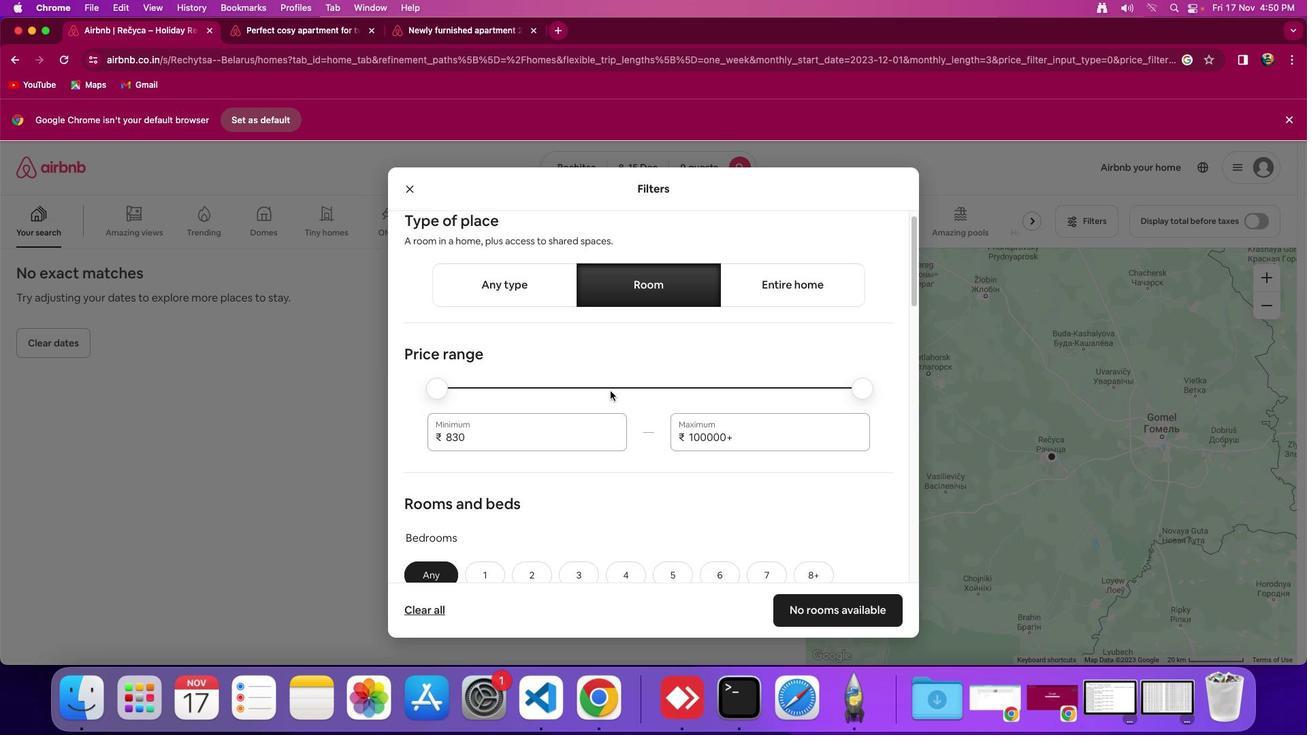 
Action: Mouse scrolled (610, 390) with delta (0, 0)
Screenshot: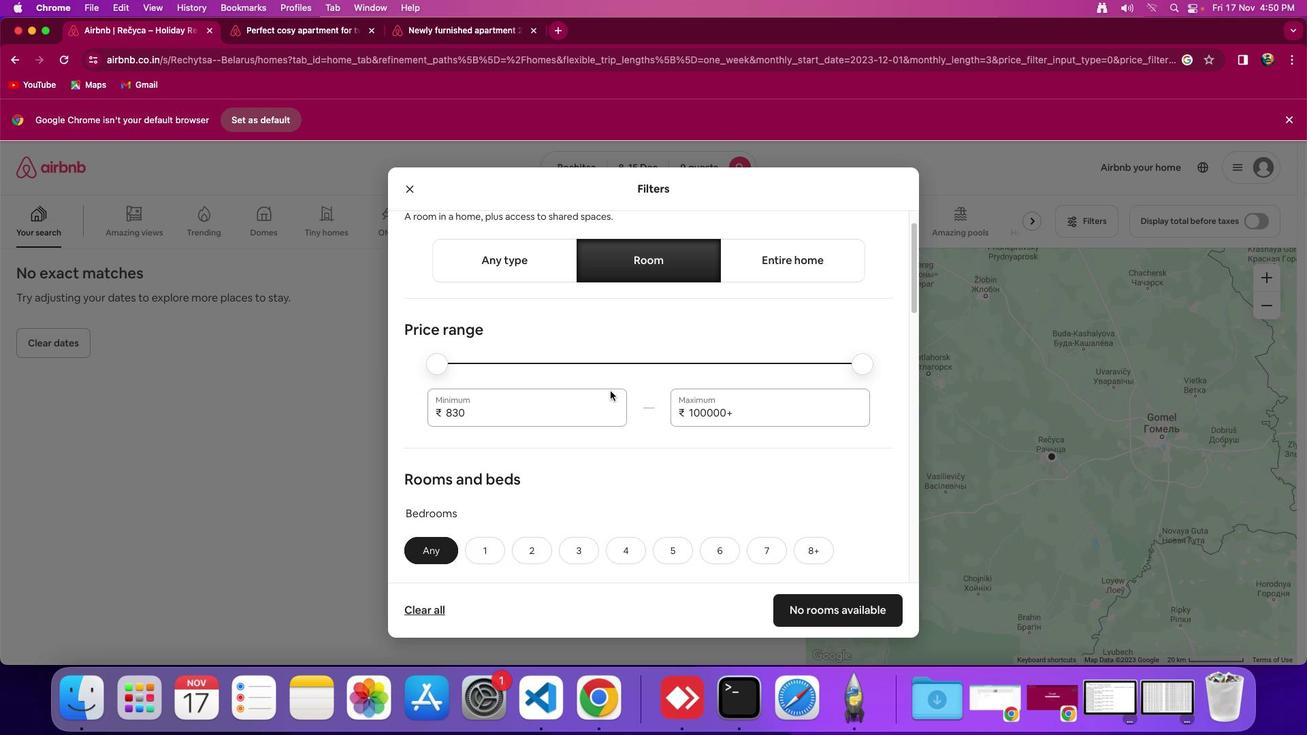 
Action: Mouse moved to (677, 392)
Screenshot: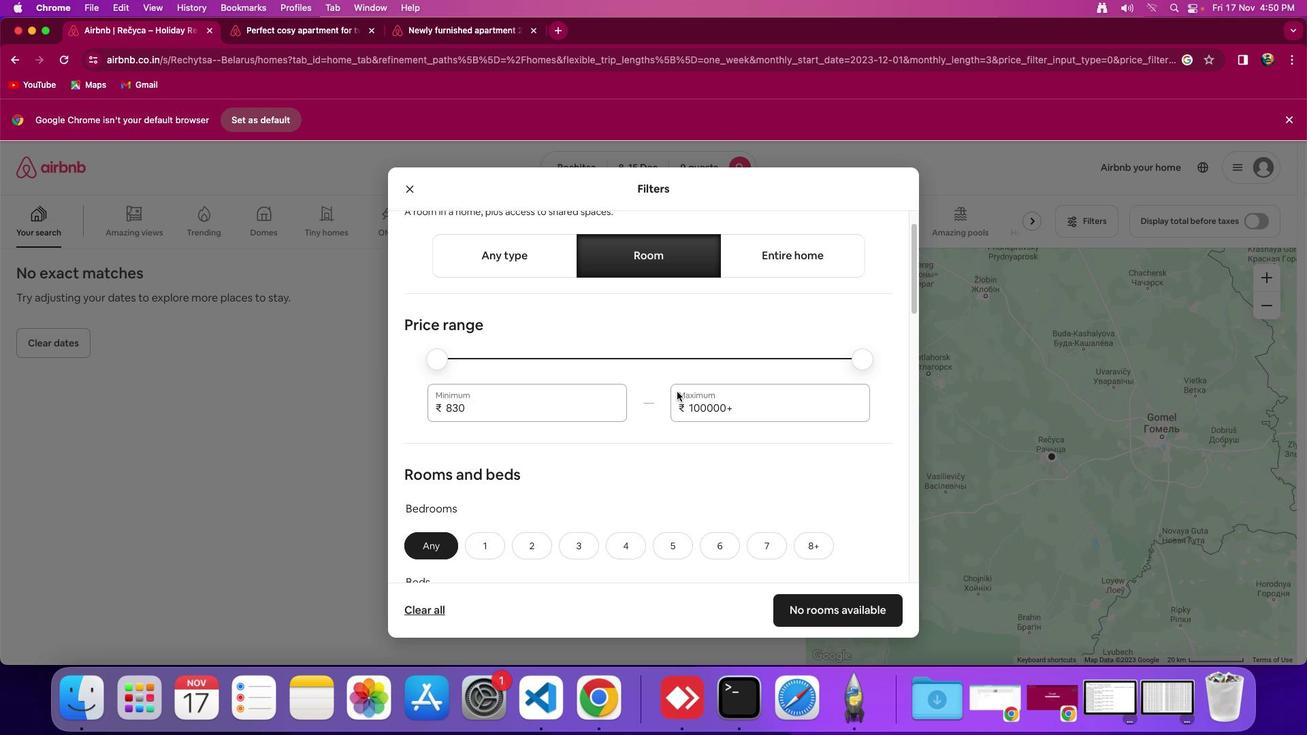 
Action: Mouse scrolled (677, 392) with delta (0, 0)
Screenshot: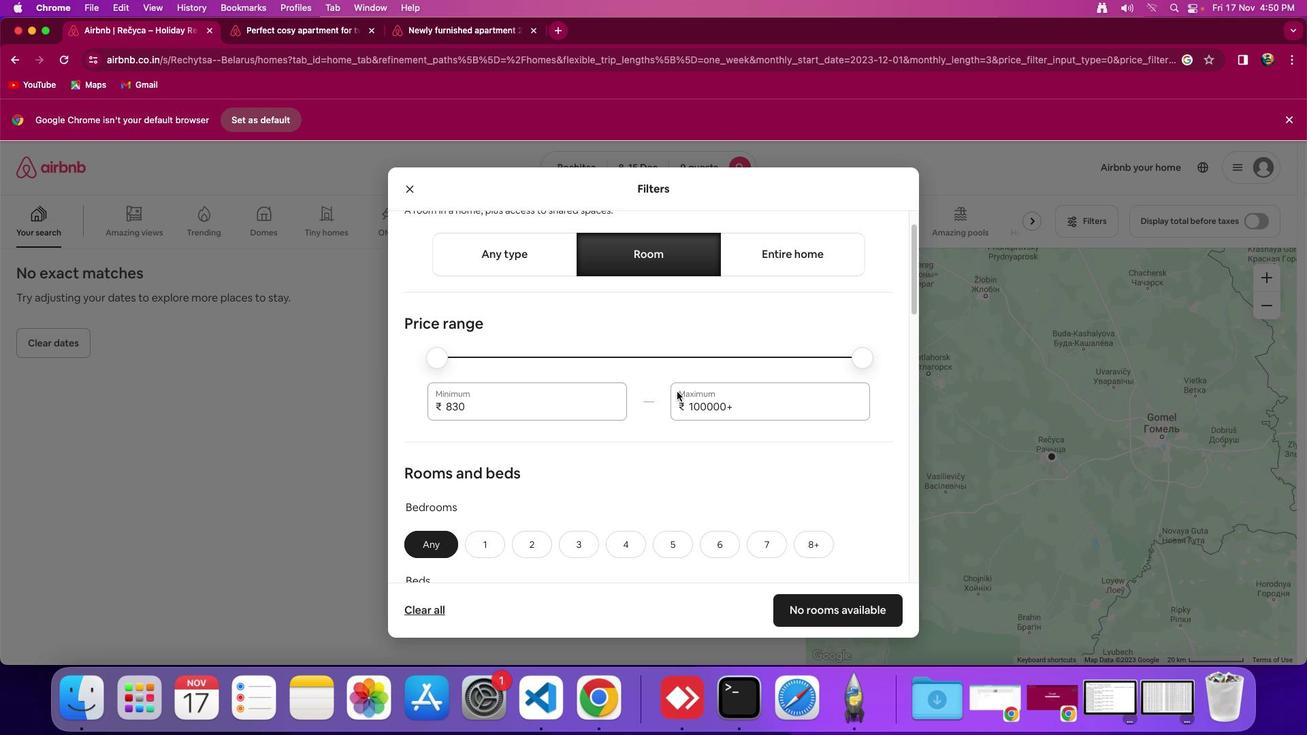 
Action: Mouse scrolled (677, 392) with delta (0, 0)
Screenshot: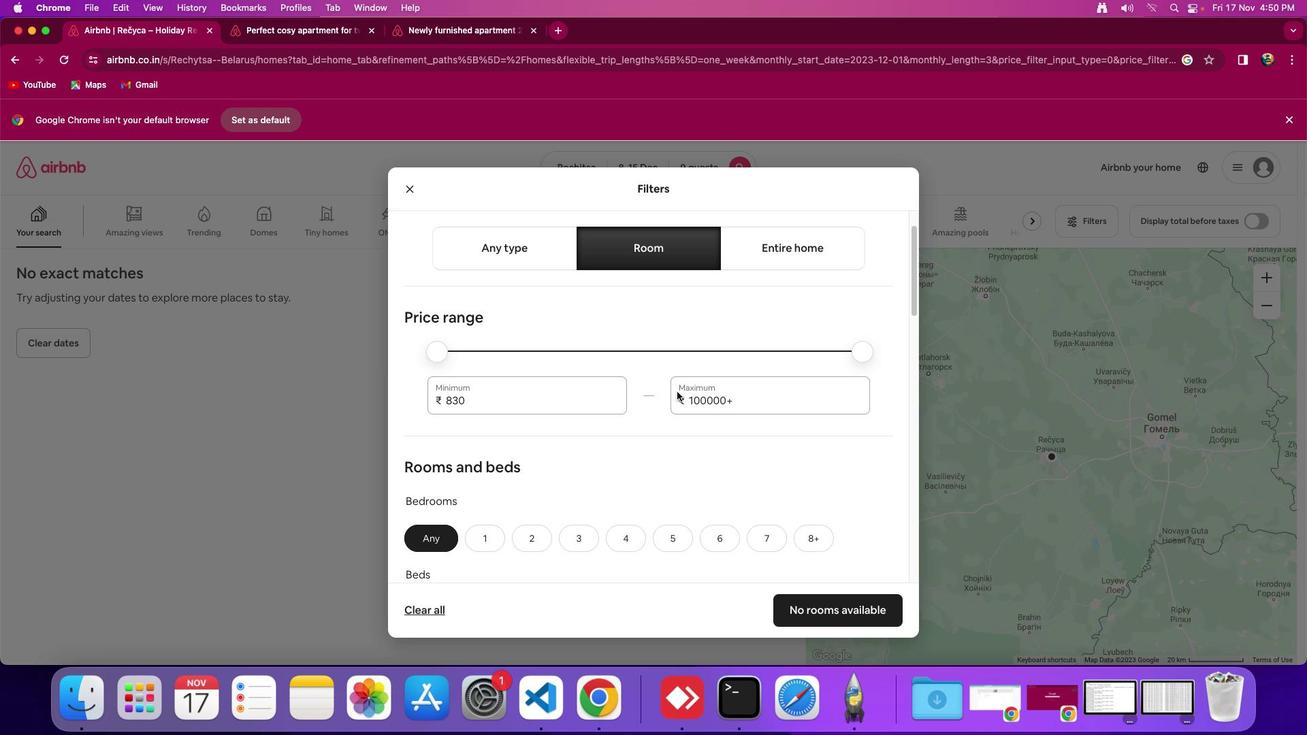 
Action: Mouse moved to (633, 394)
Screenshot: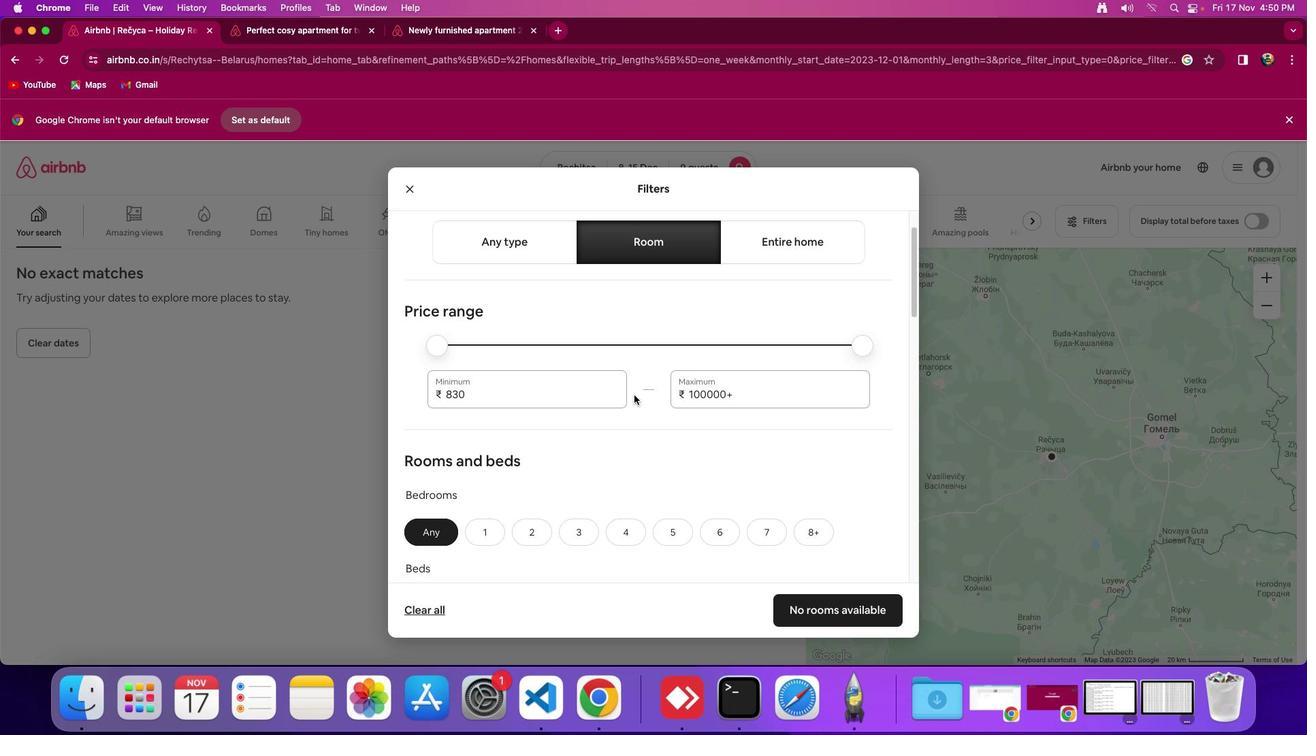 
Action: Mouse scrolled (633, 394) with delta (0, 0)
Screenshot: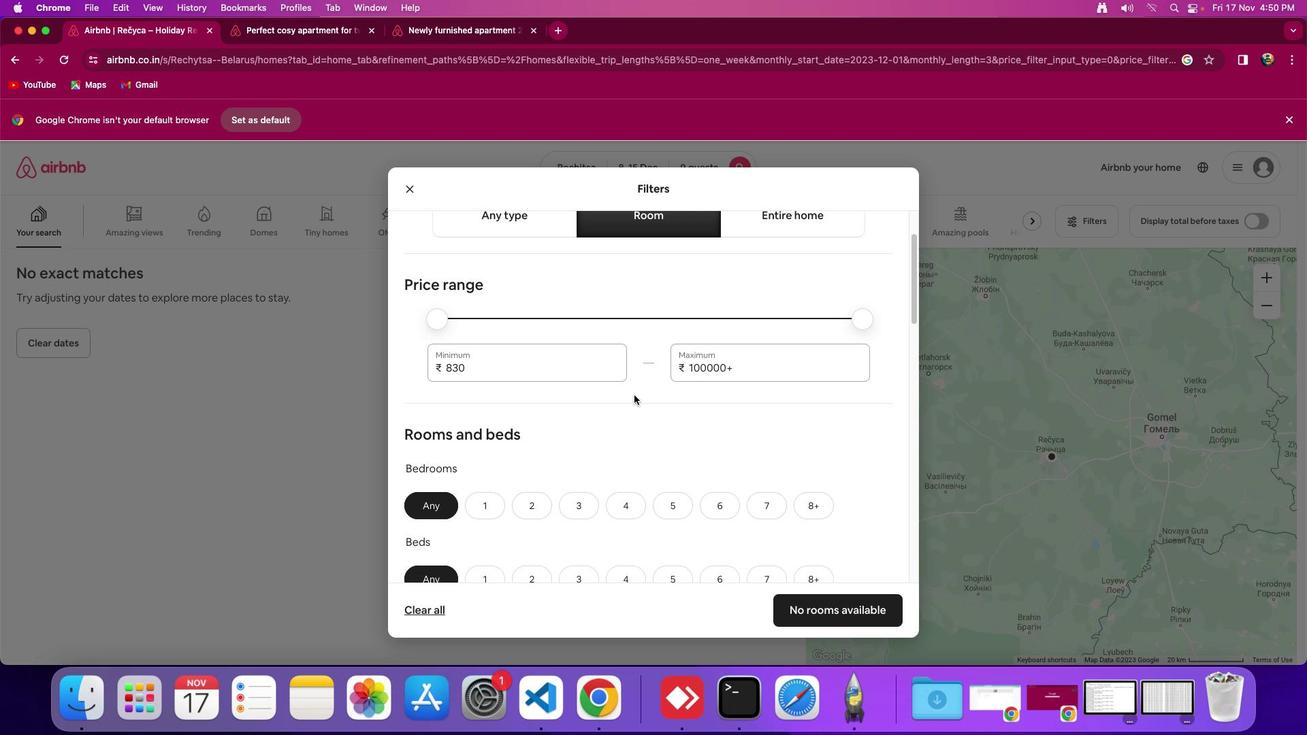 
Action: Mouse moved to (634, 395)
Screenshot: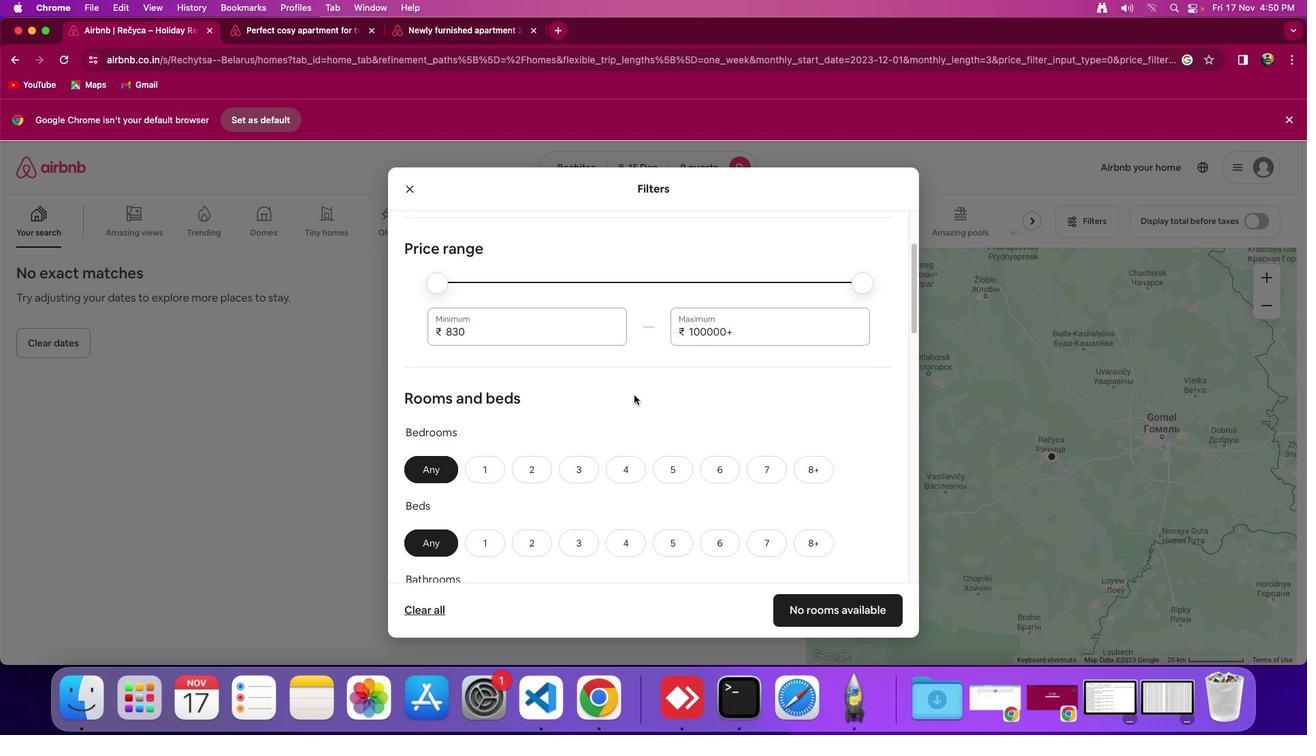 
Action: Mouse scrolled (634, 395) with delta (0, 0)
Screenshot: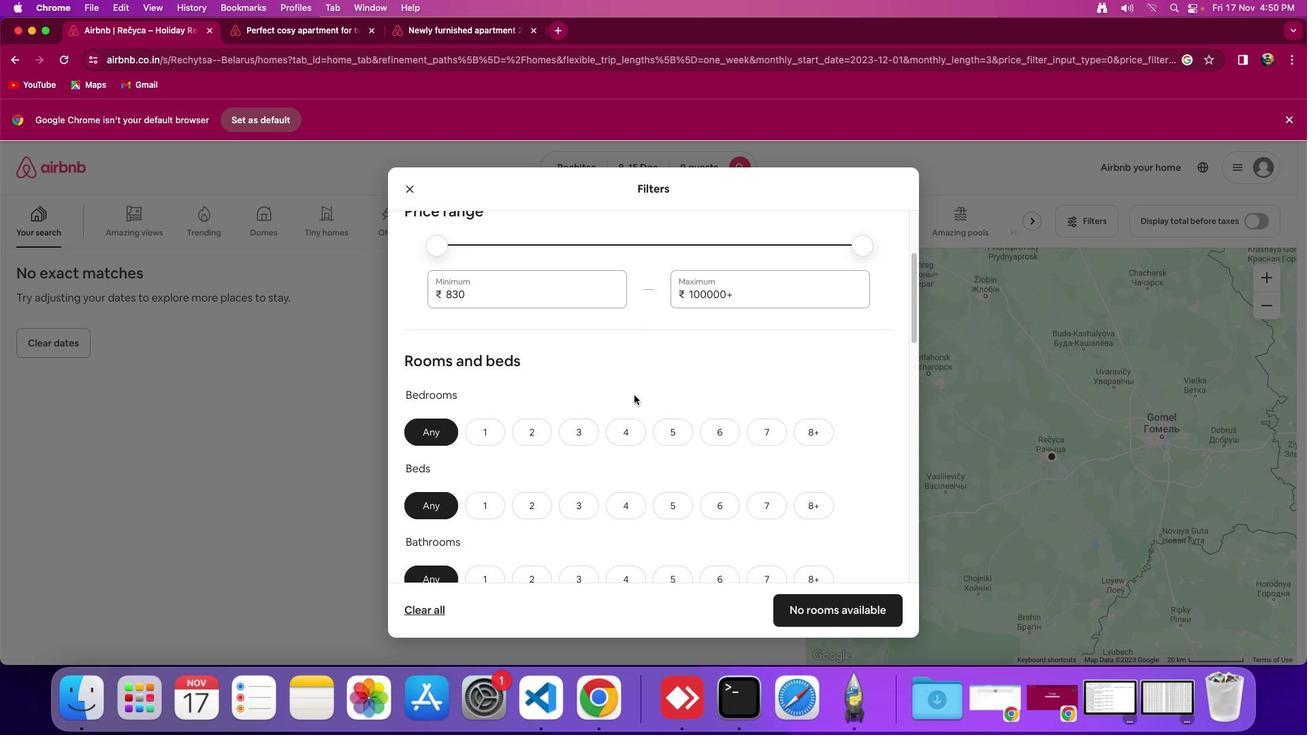 
Action: Mouse scrolled (634, 395) with delta (0, -2)
Screenshot: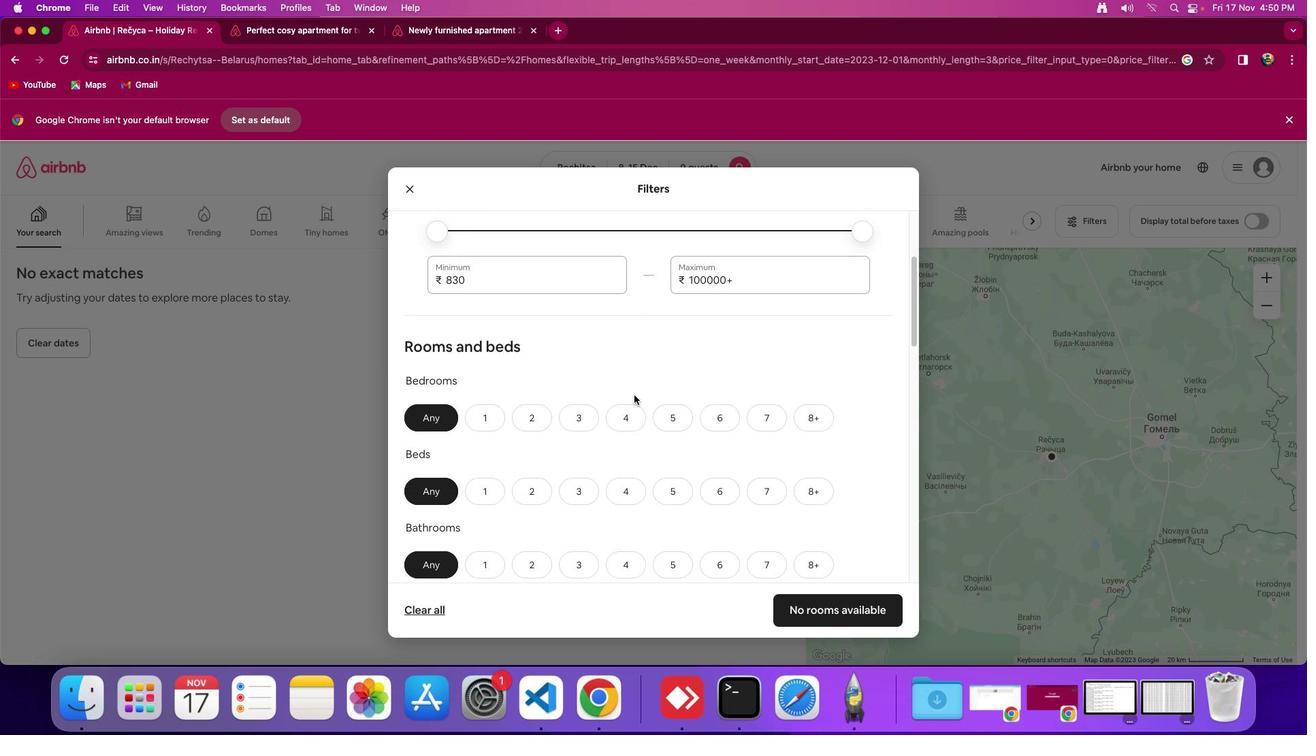 
Action: Mouse moved to (682, 403)
Screenshot: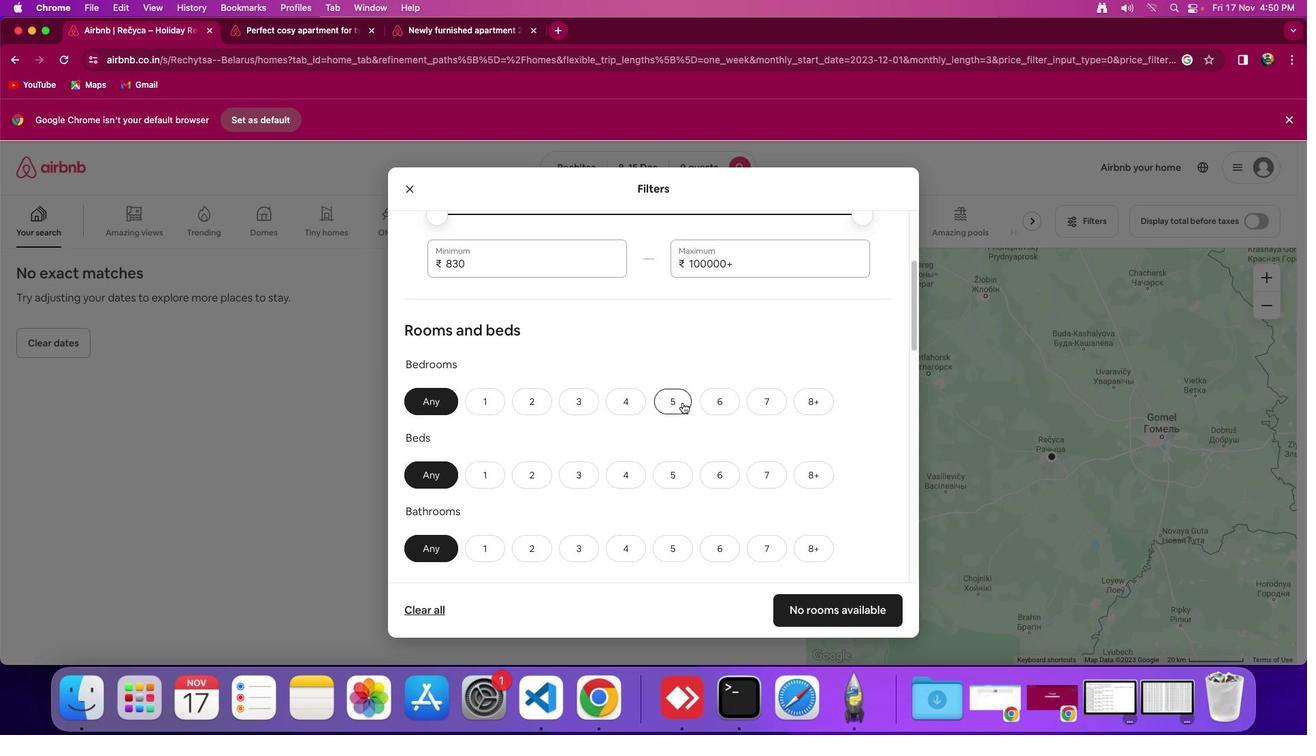 
Action: Mouse pressed left at (682, 403)
Screenshot: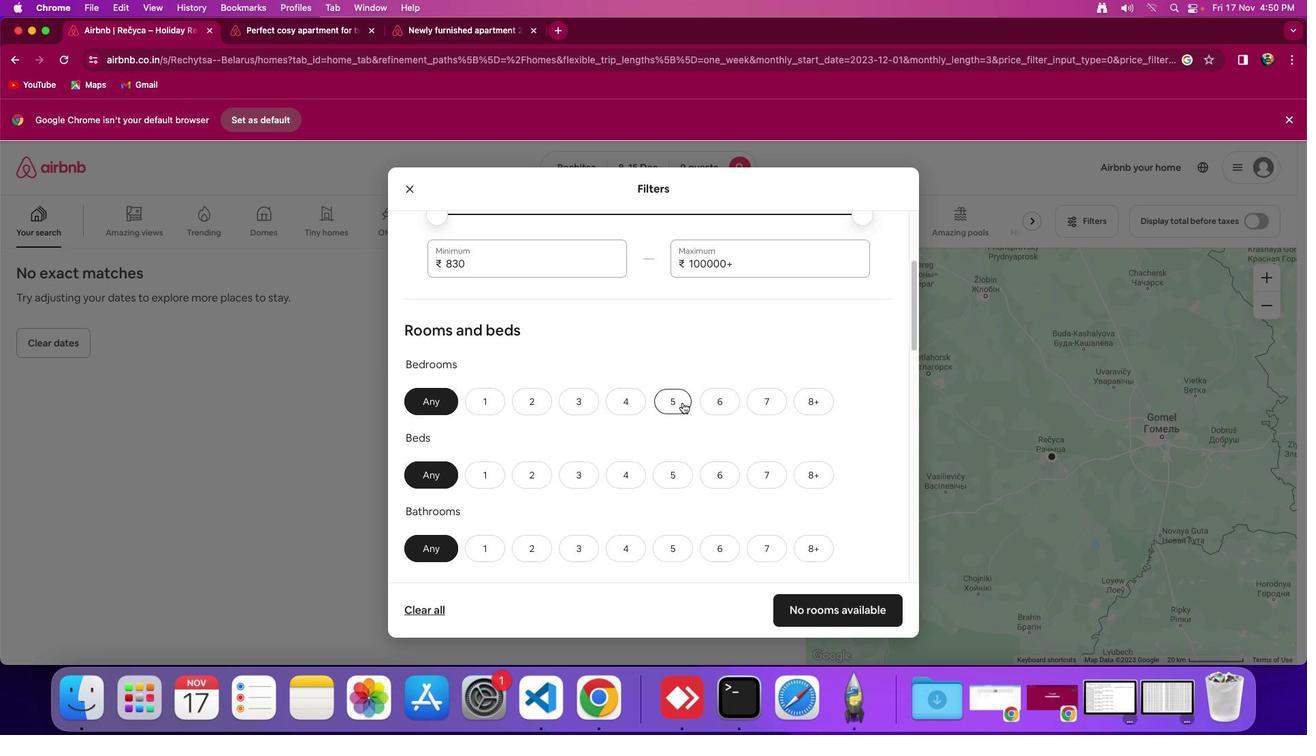 
Action: Mouse scrolled (682, 403) with delta (0, 0)
Screenshot: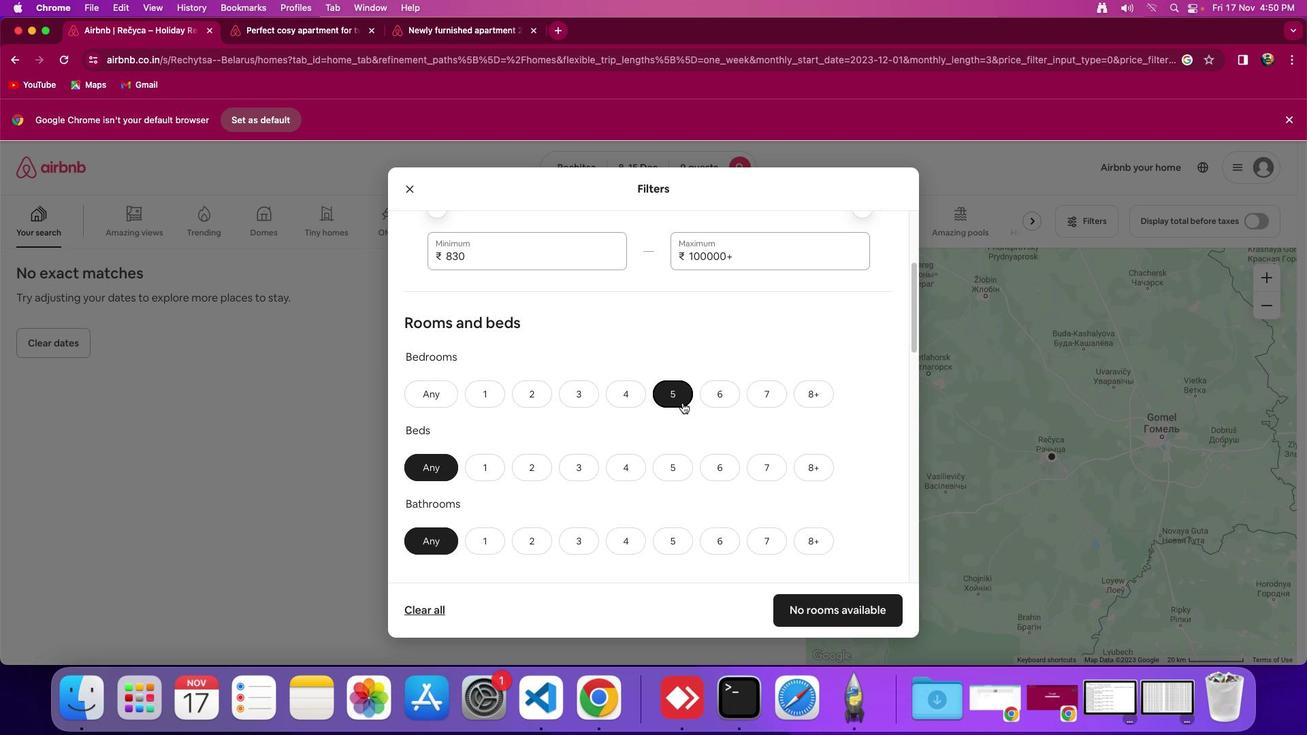 
Action: Mouse scrolled (682, 403) with delta (0, 0)
Screenshot: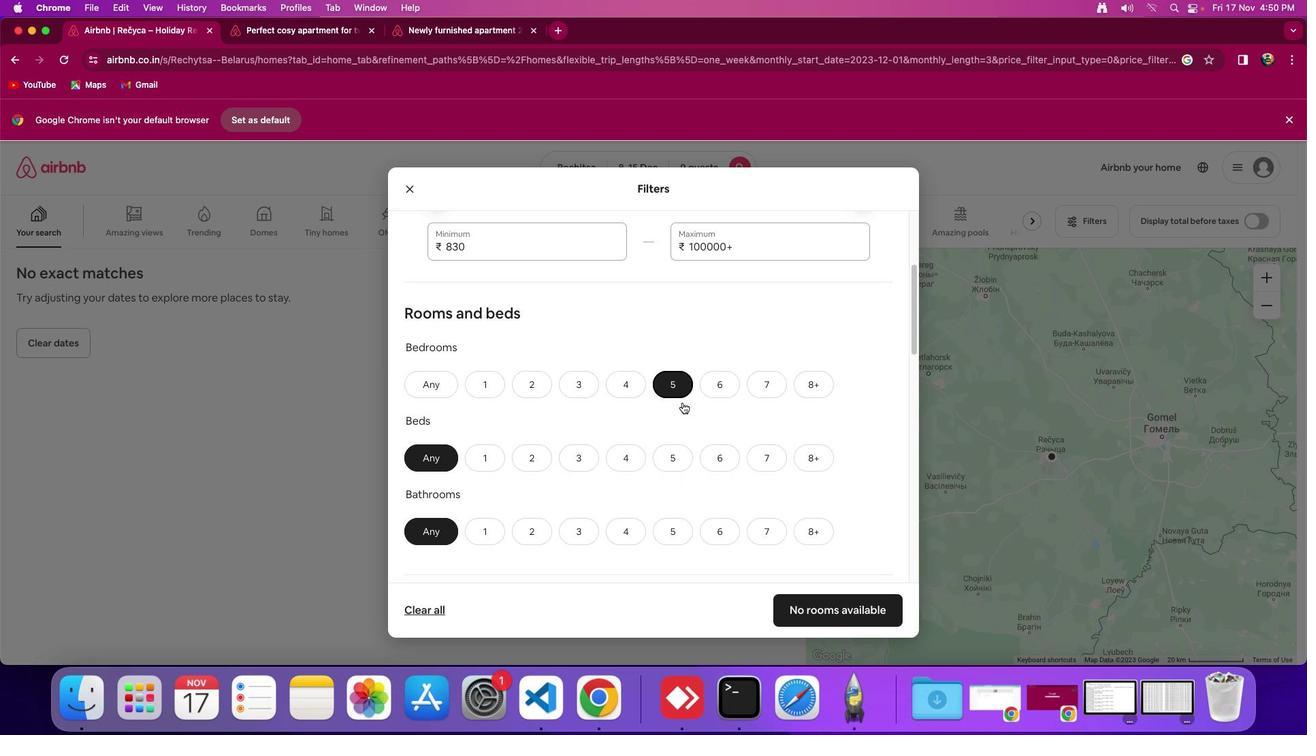 
Action: Mouse moved to (803, 449)
Screenshot: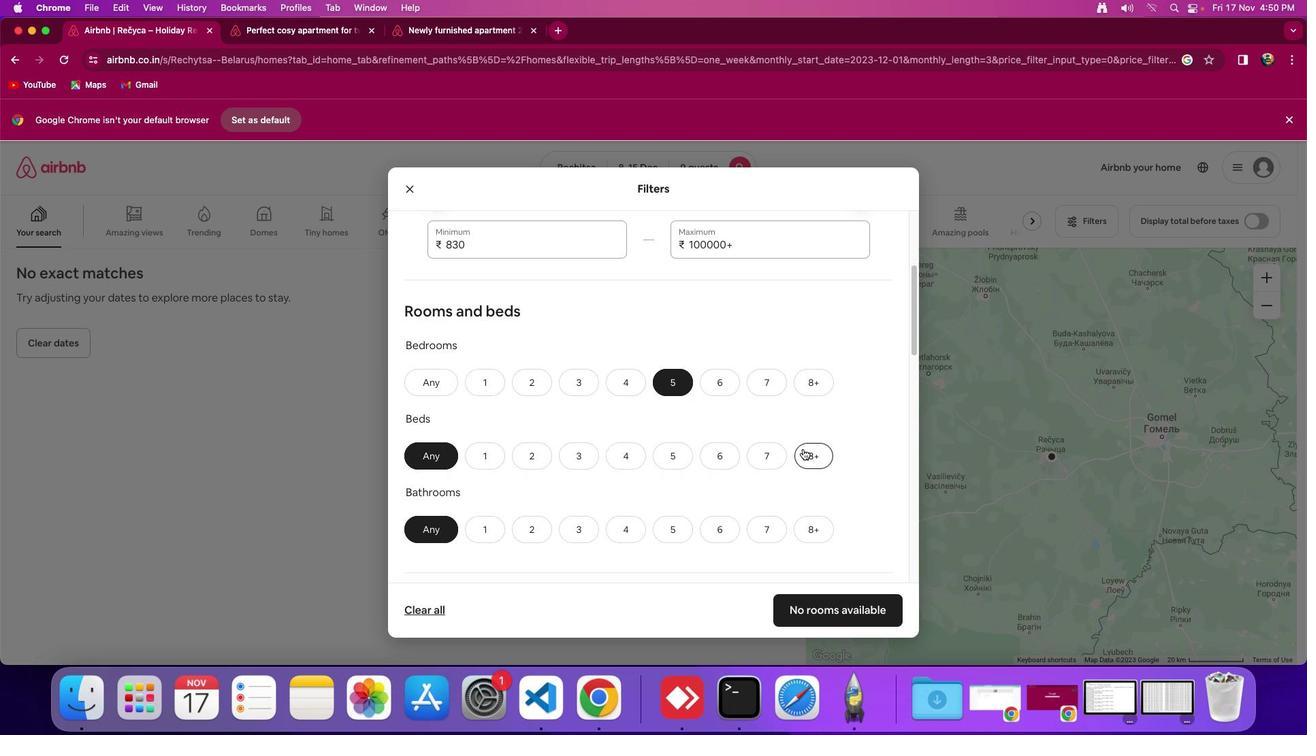 
Action: Mouse pressed left at (803, 449)
Screenshot: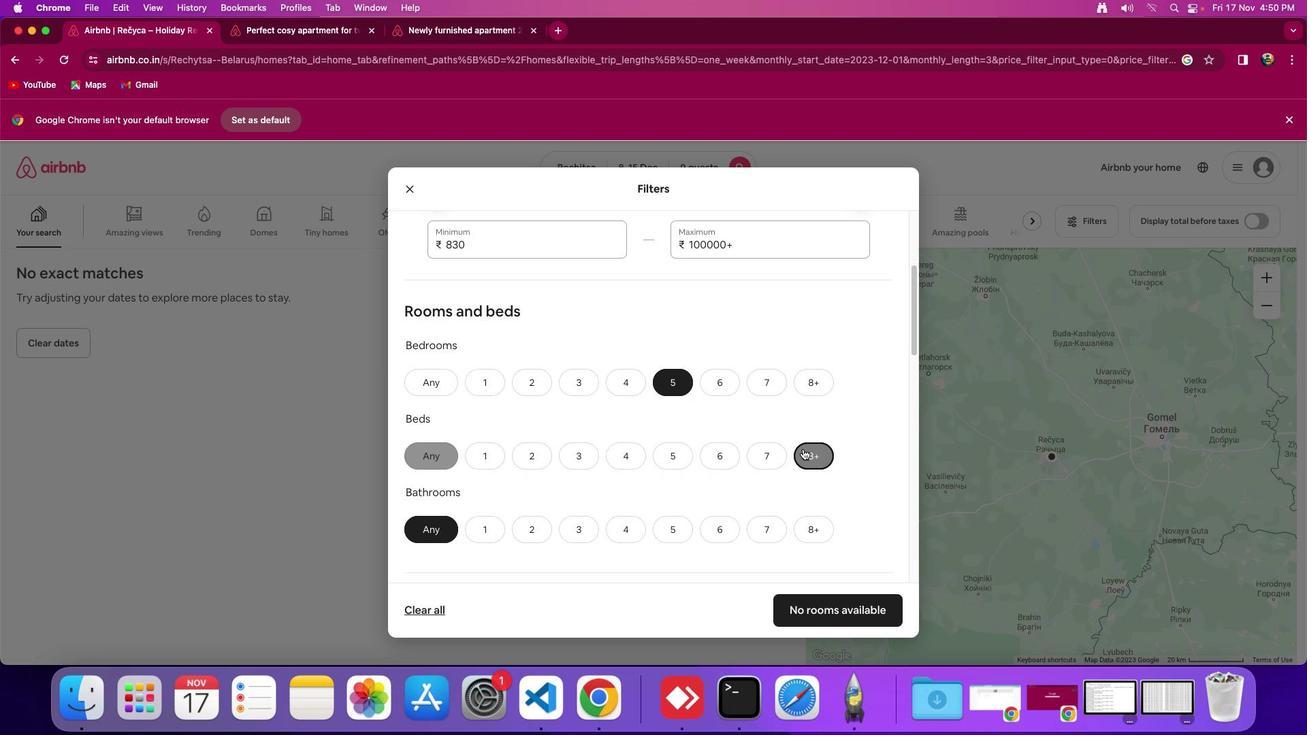 
Action: Mouse moved to (770, 431)
Screenshot: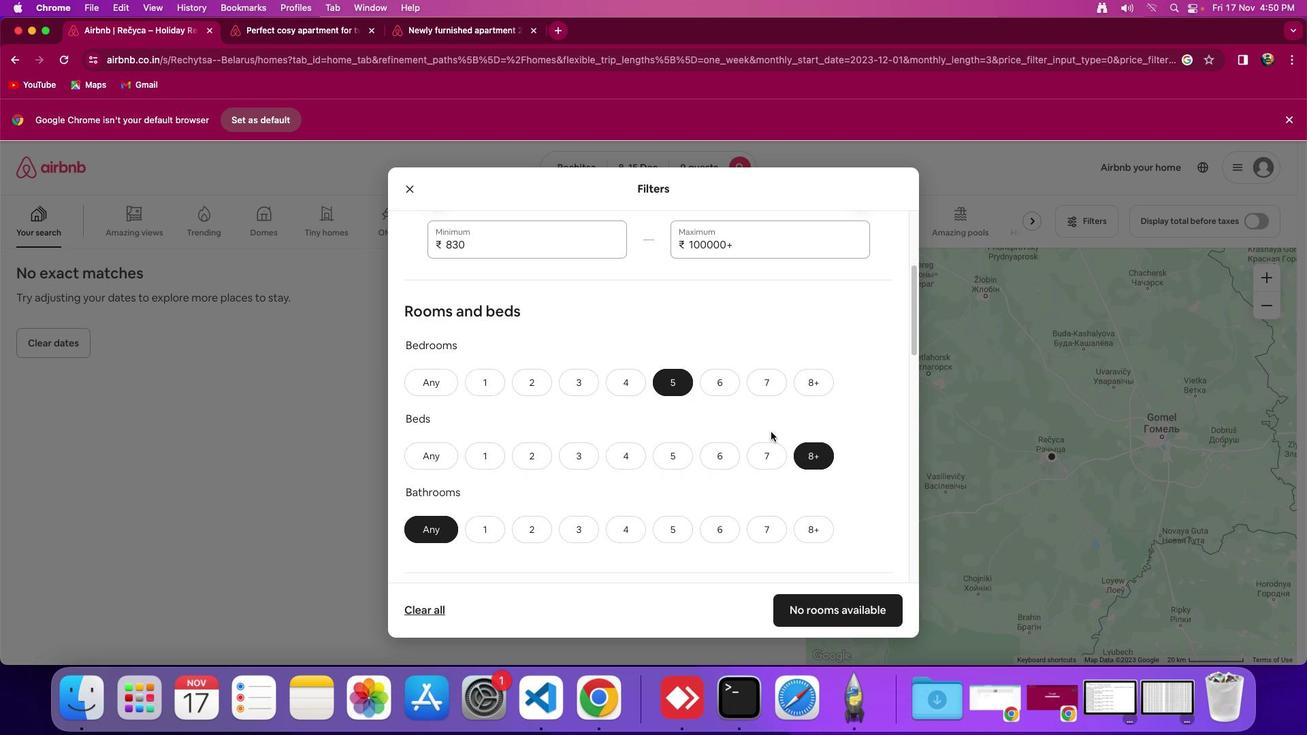
Action: Mouse scrolled (770, 431) with delta (0, 0)
Screenshot: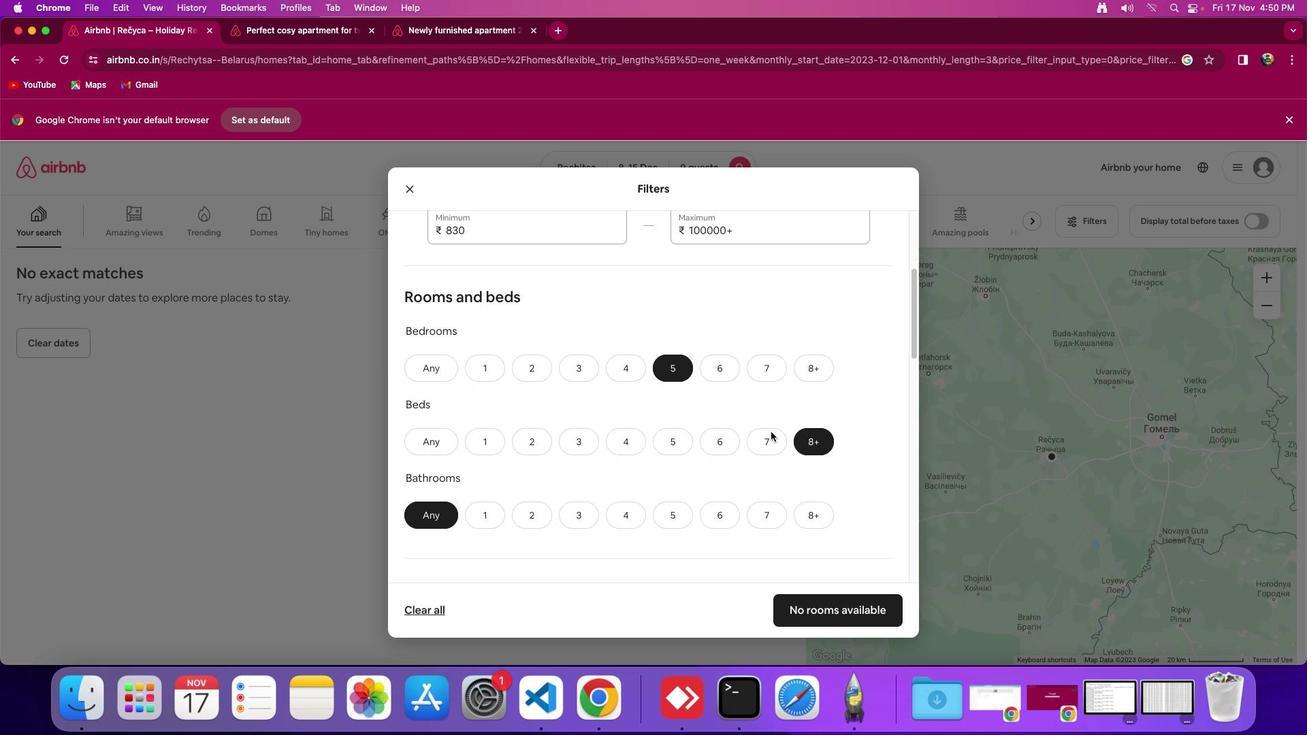 
Action: Mouse scrolled (770, 431) with delta (0, 0)
Screenshot: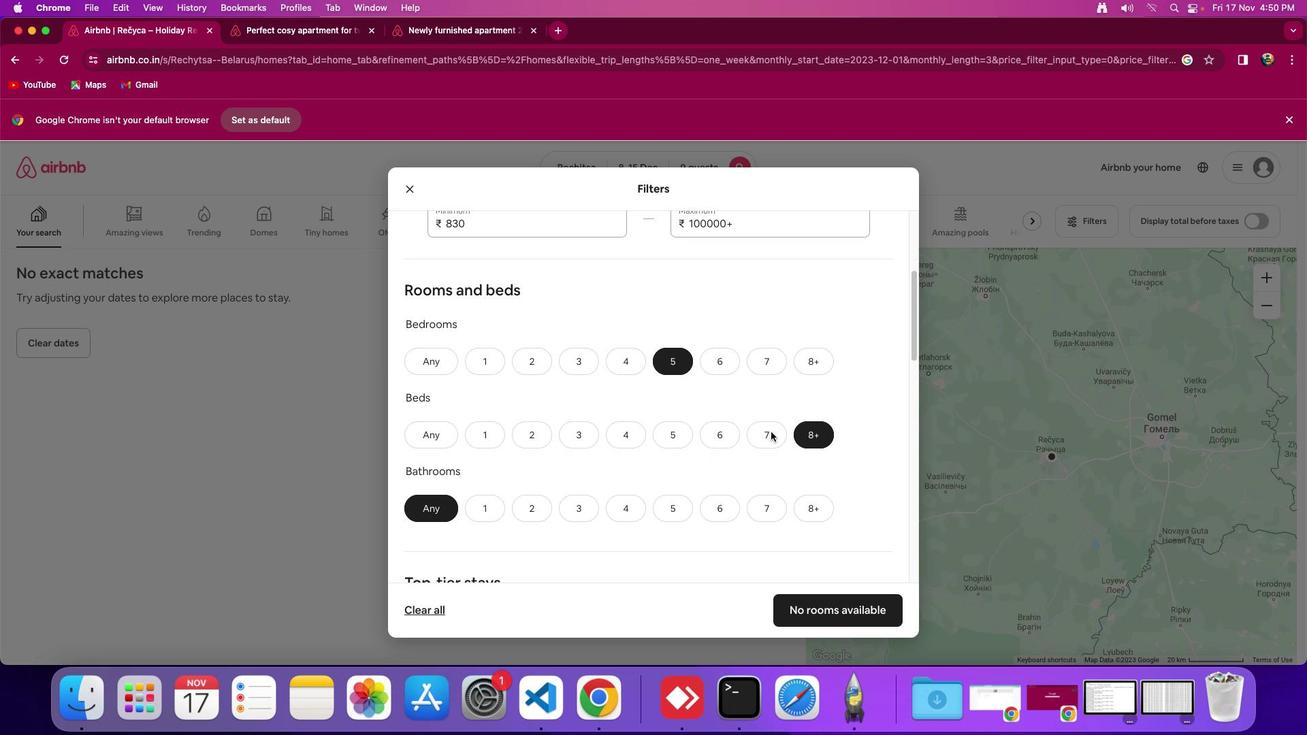 
Action: Mouse scrolled (770, 431) with delta (0, 0)
Screenshot: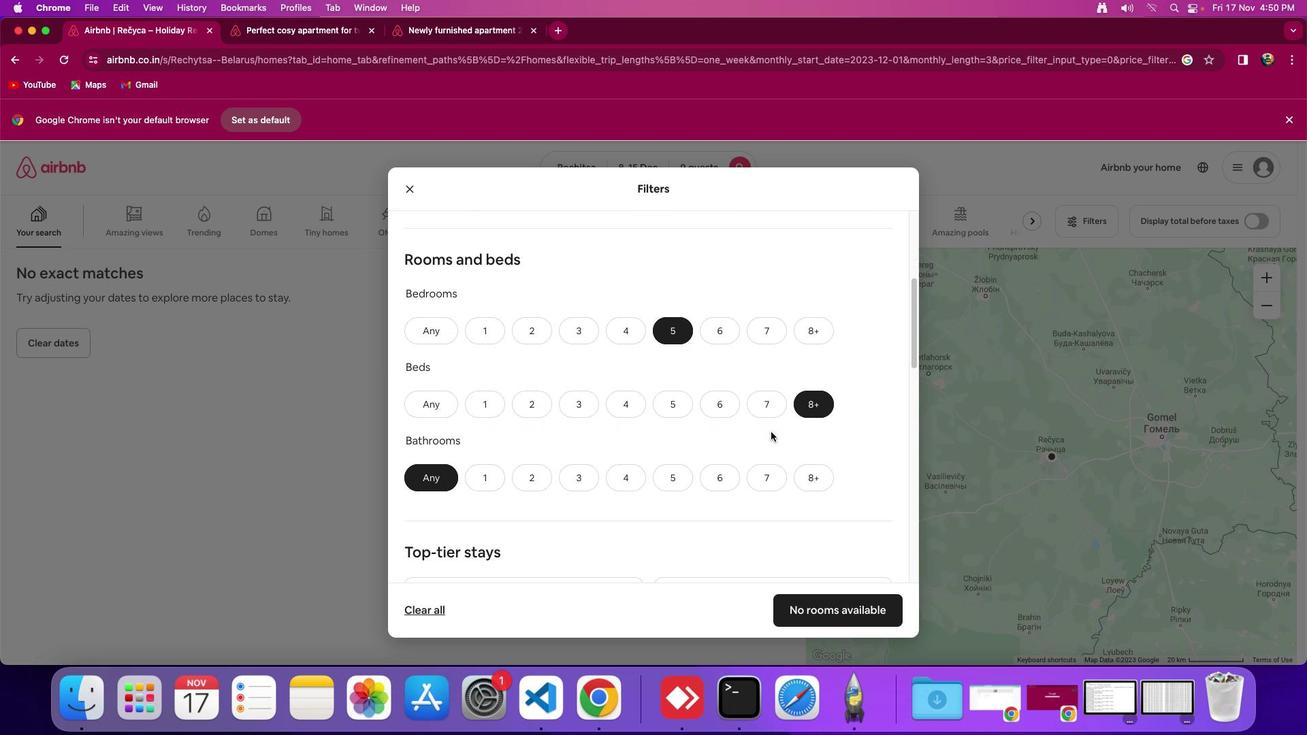 
Action: Mouse moved to (669, 470)
Screenshot: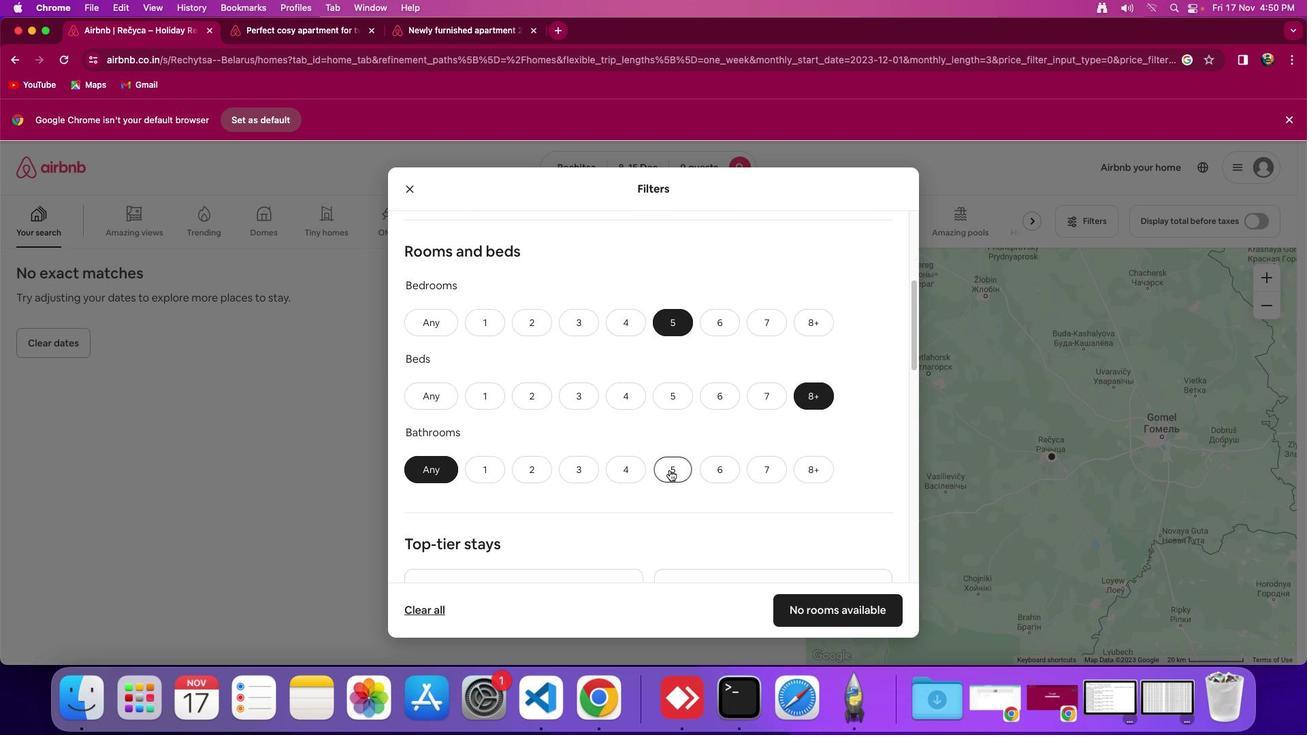 
Action: Mouse pressed left at (669, 470)
Screenshot: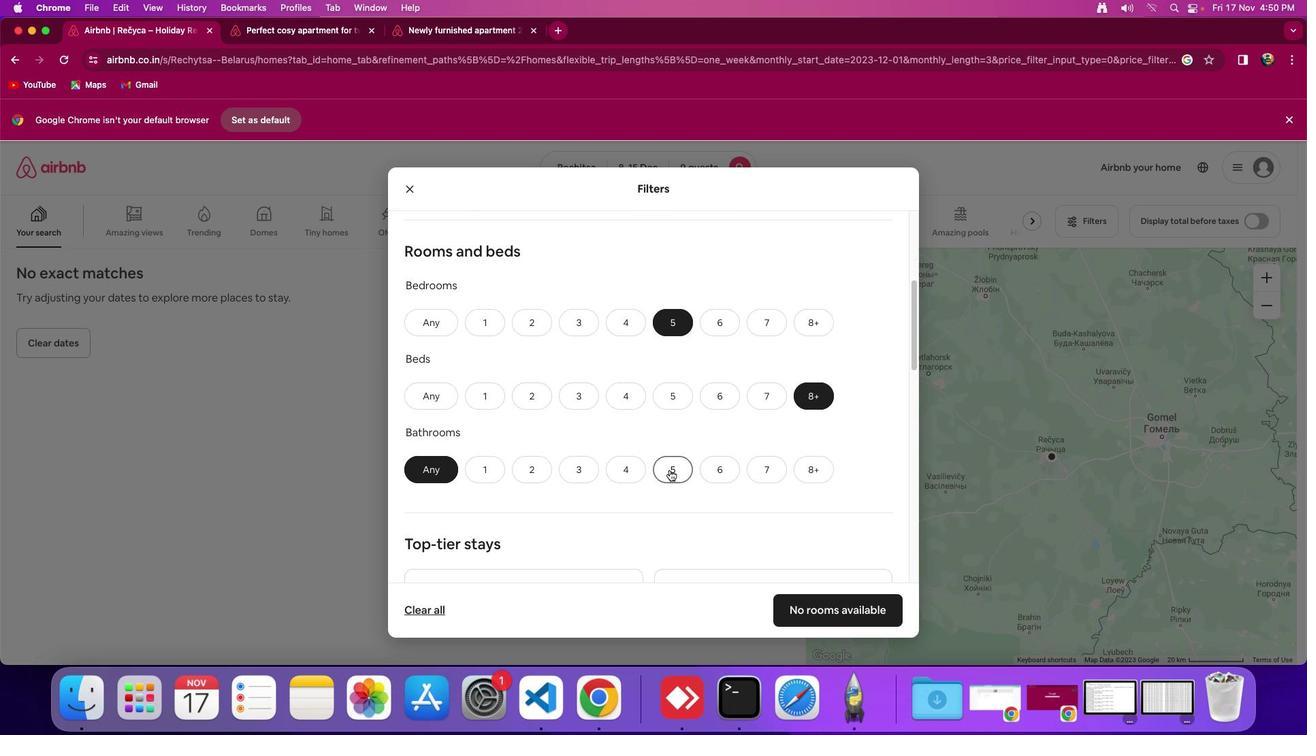 
Action: Mouse moved to (672, 466)
Screenshot: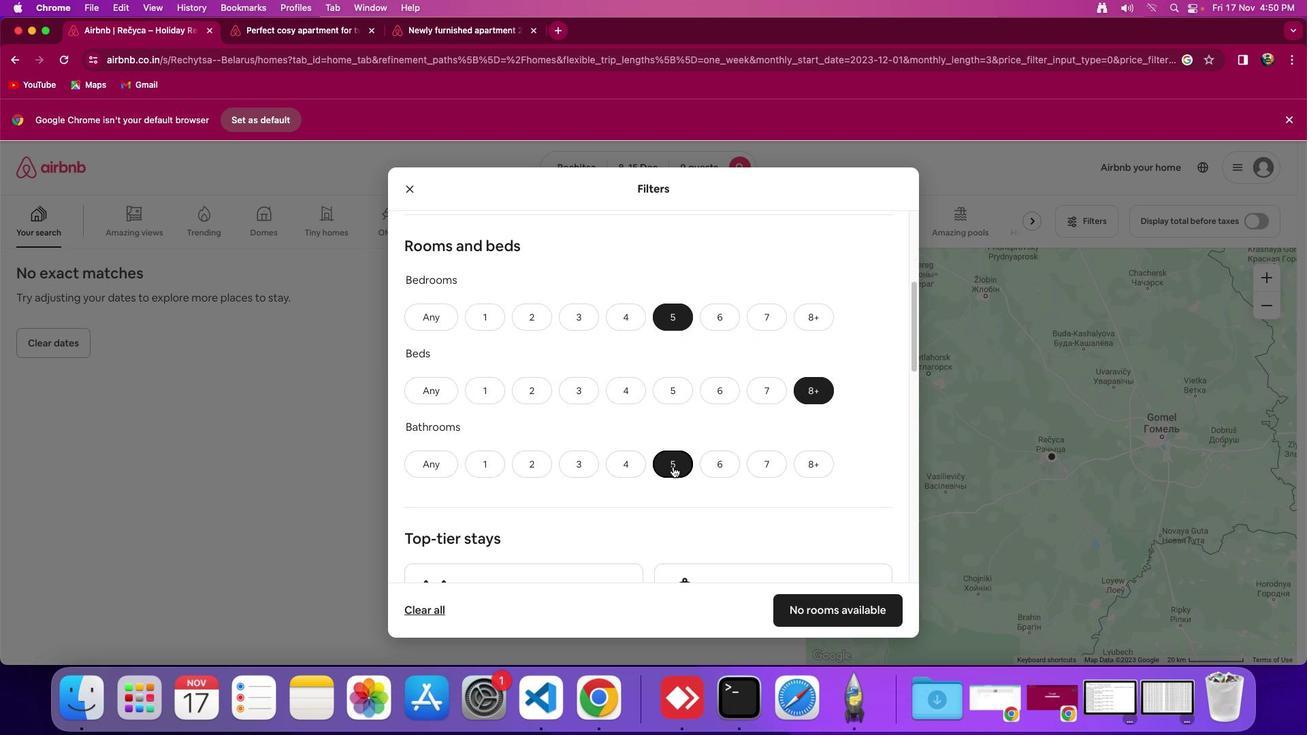 
Action: Mouse scrolled (672, 466) with delta (0, 0)
Screenshot: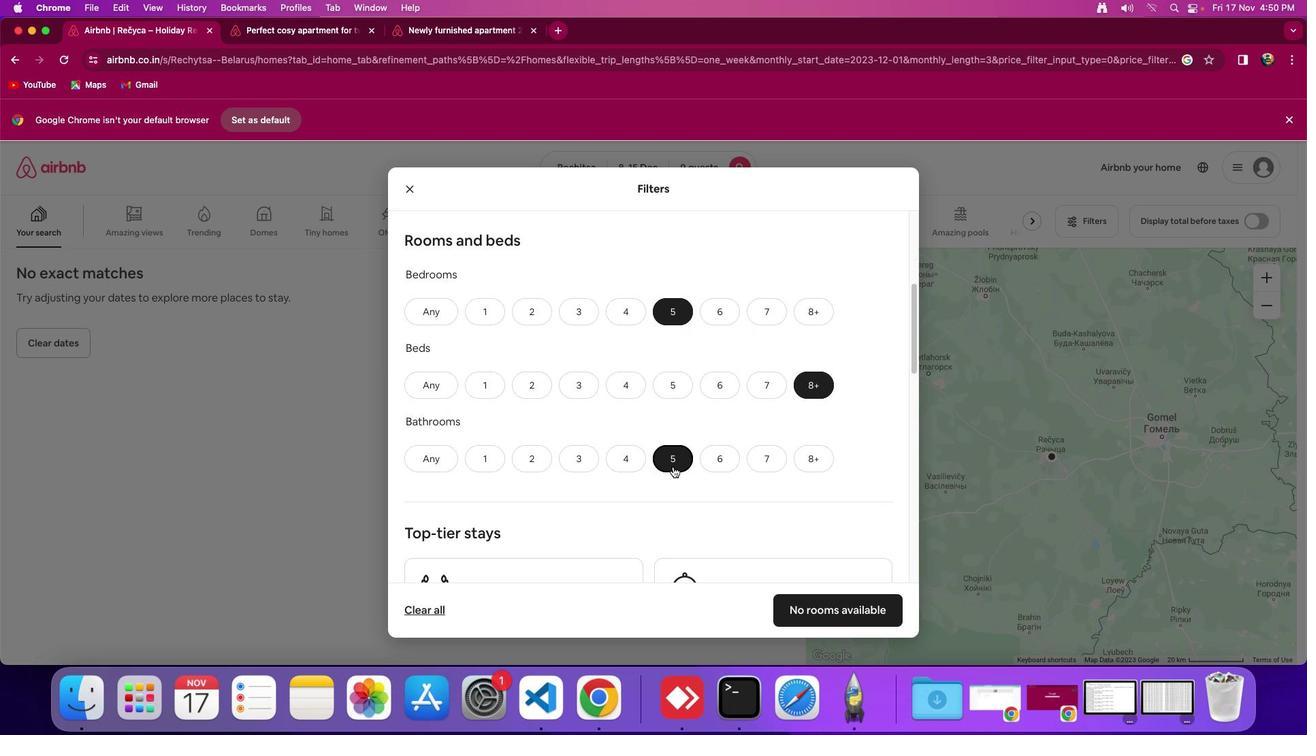 
Action: Mouse scrolled (672, 466) with delta (0, 0)
Screenshot: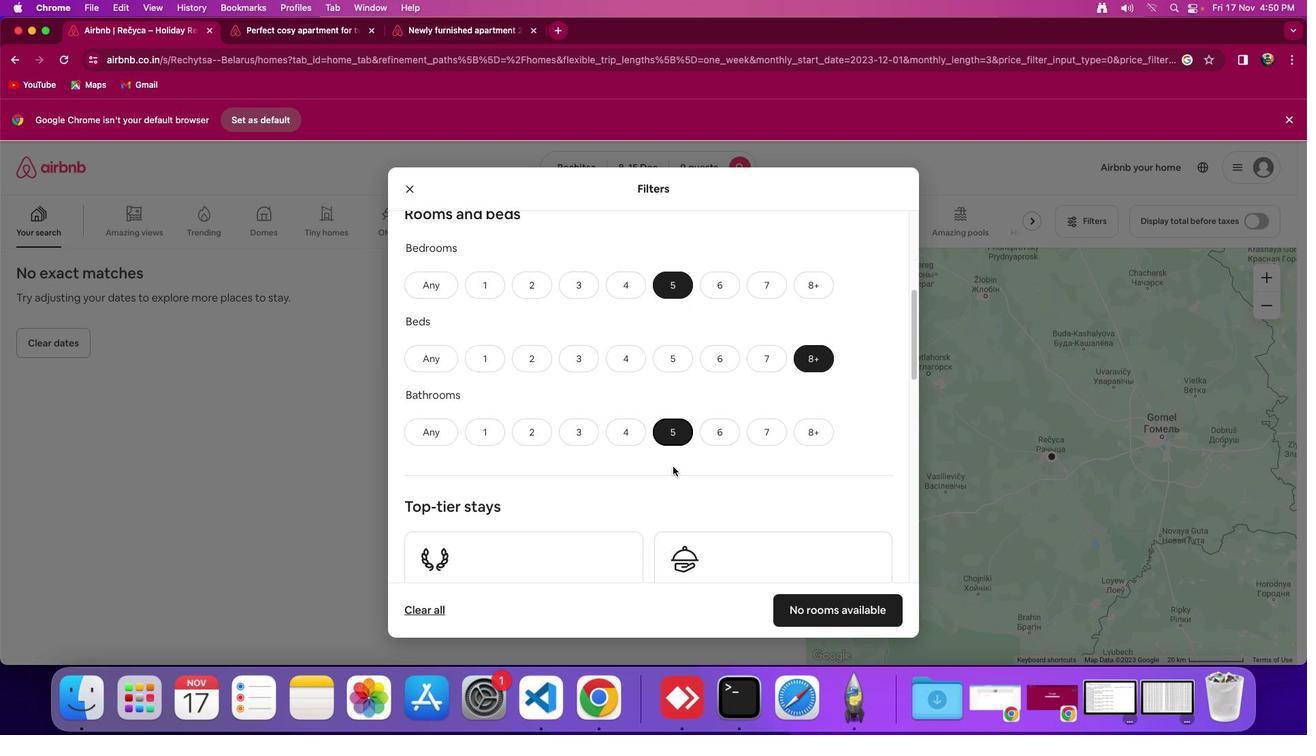 
Action: Mouse scrolled (672, 466) with delta (0, -1)
Screenshot: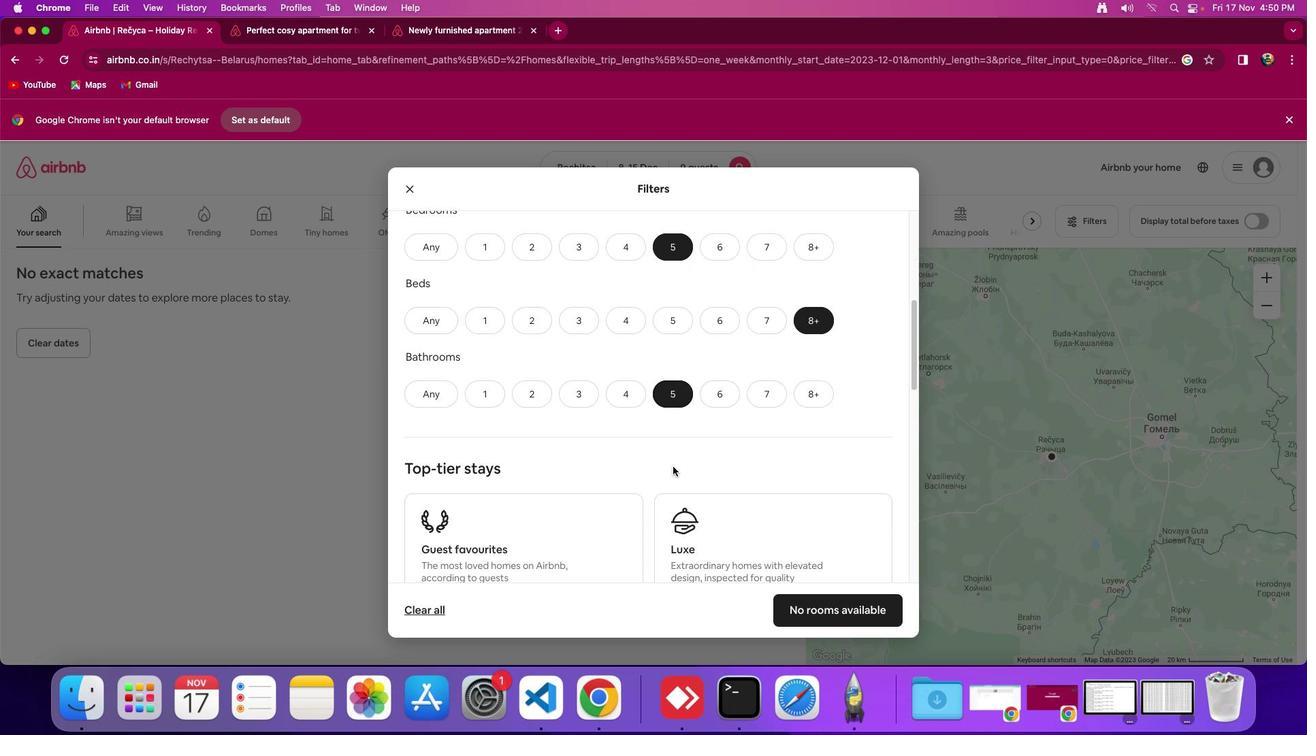 
Action: Mouse moved to (674, 465)
Screenshot: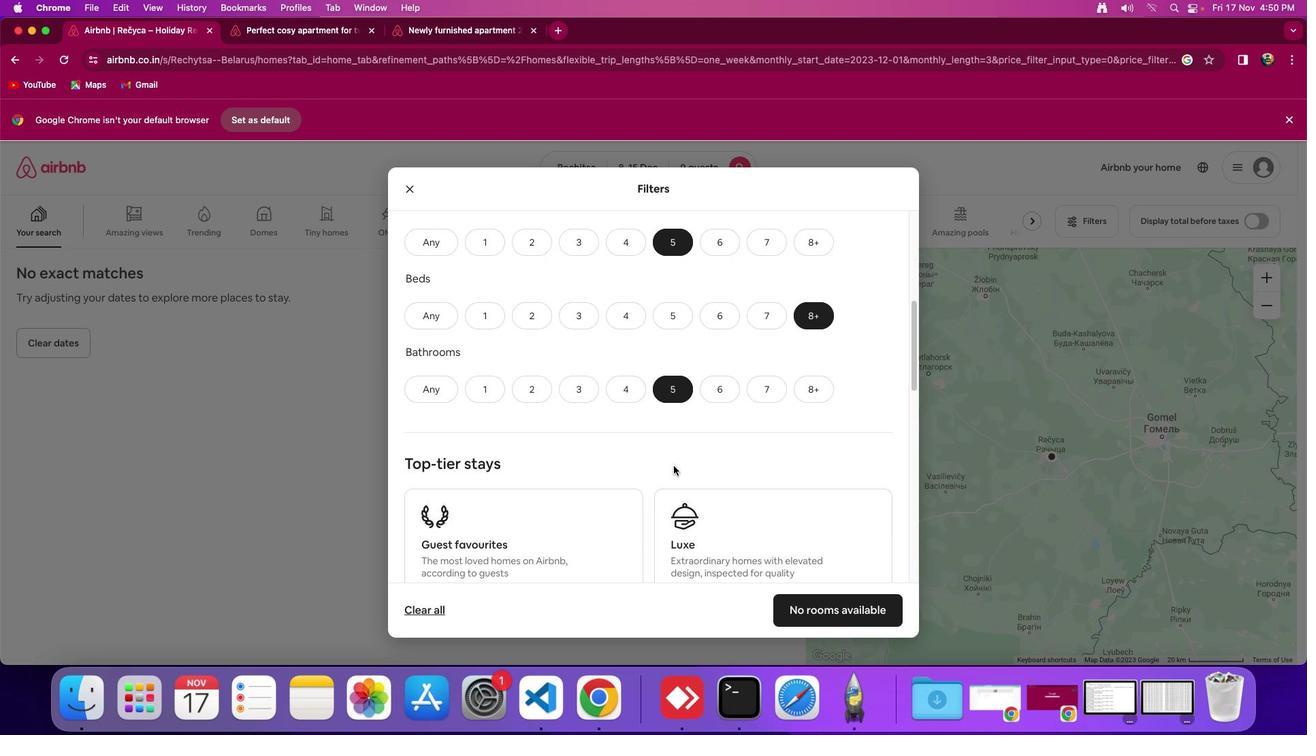 
Action: Mouse scrolled (674, 465) with delta (0, 0)
Screenshot: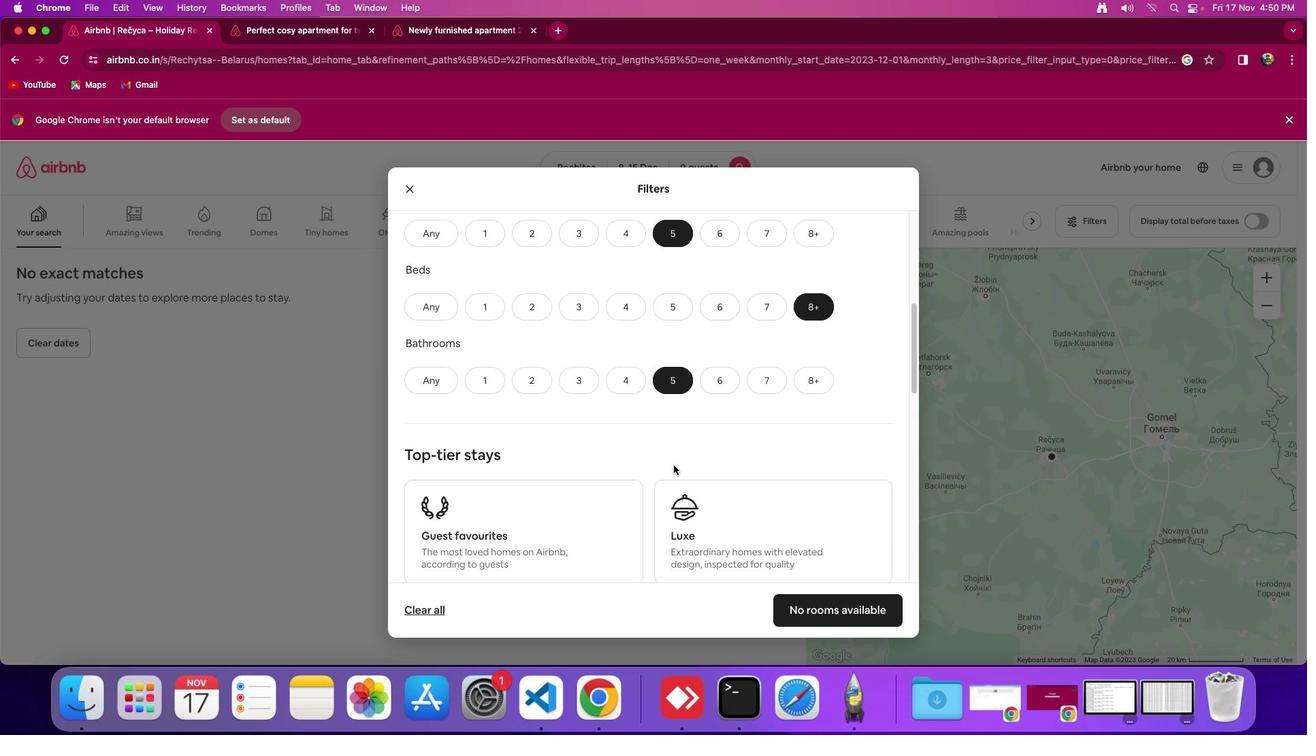 
Action: Mouse moved to (674, 465)
Screenshot: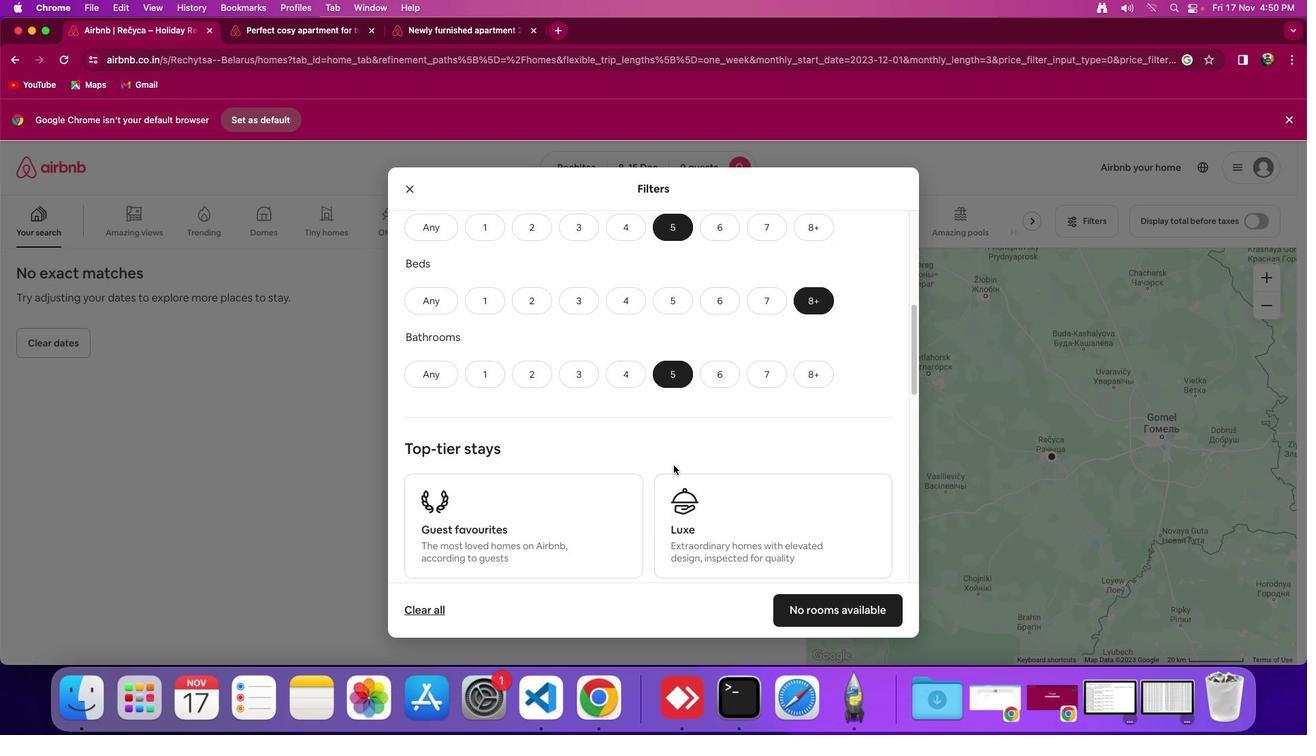 
Action: Mouse scrolled (674, 465) with delta (0, 0)
Screenshot: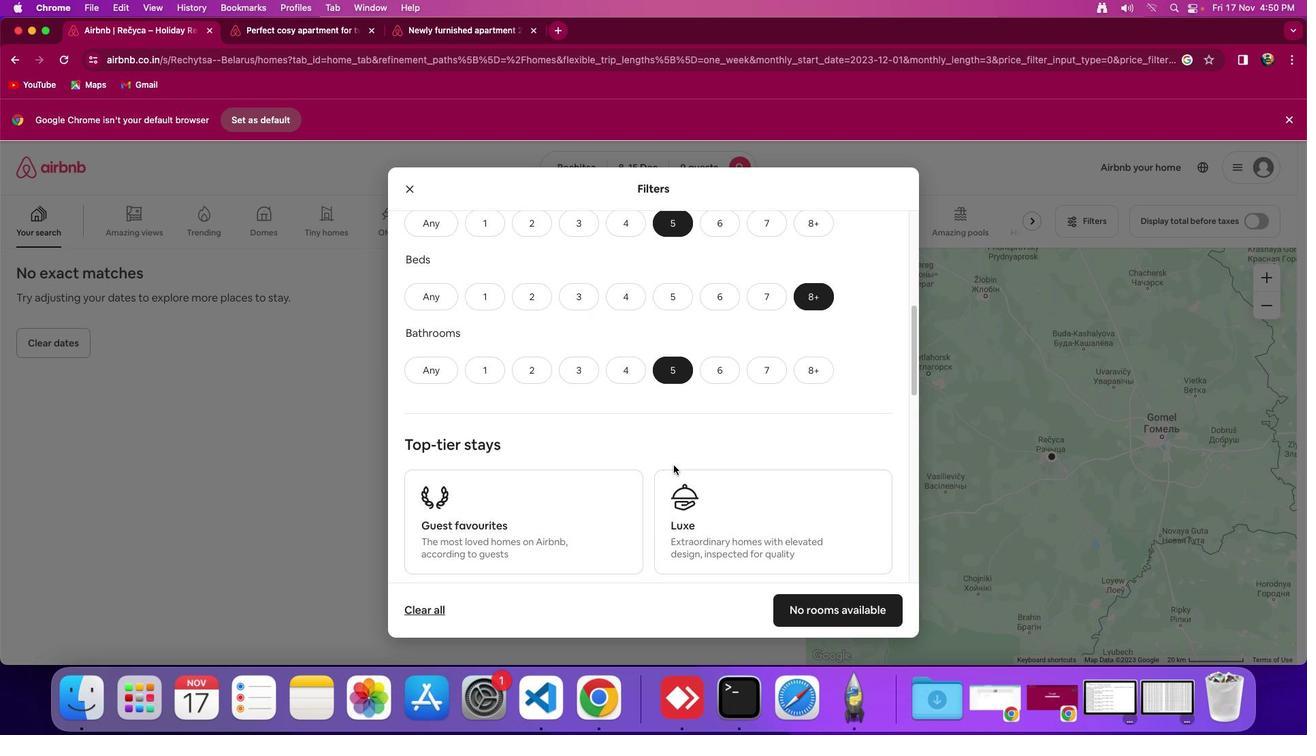 
Action: Mouse moved to (675, 465)
Screenshot: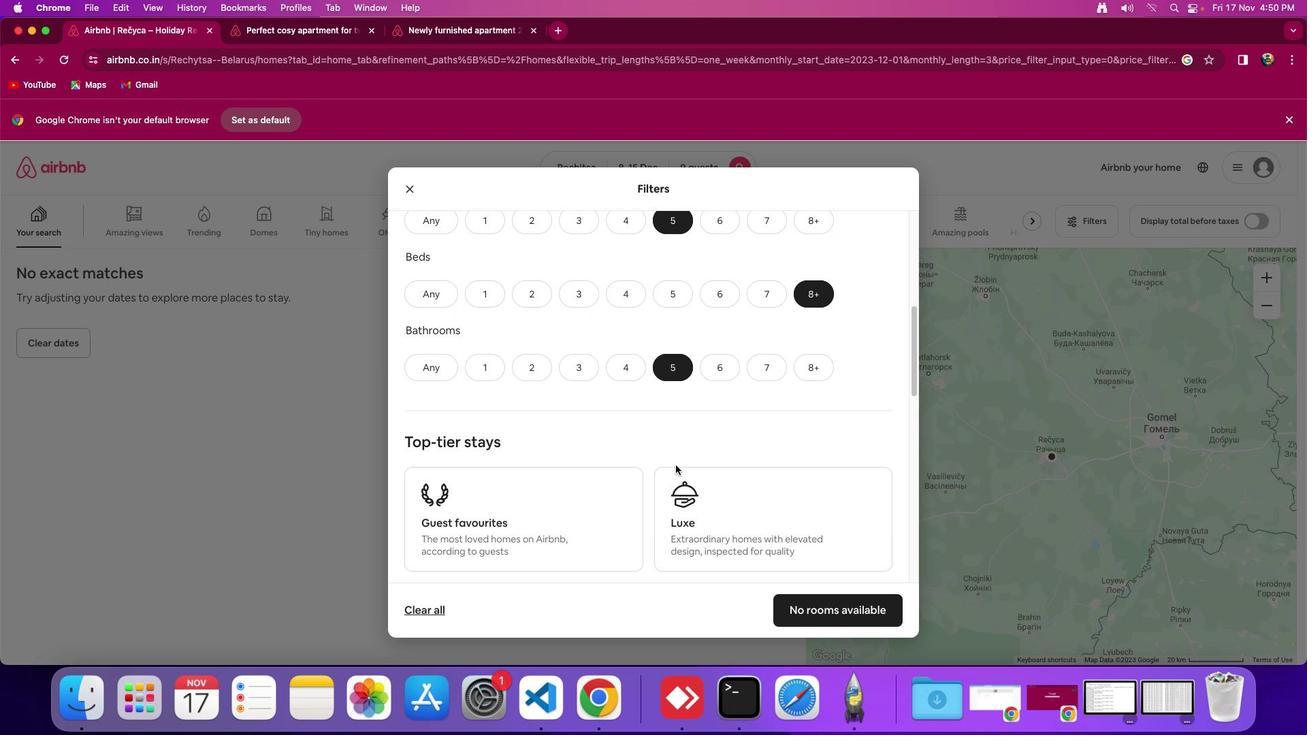 
Action: Mouse scrolled (675, 465) with delta (0, 0)
Screenshot: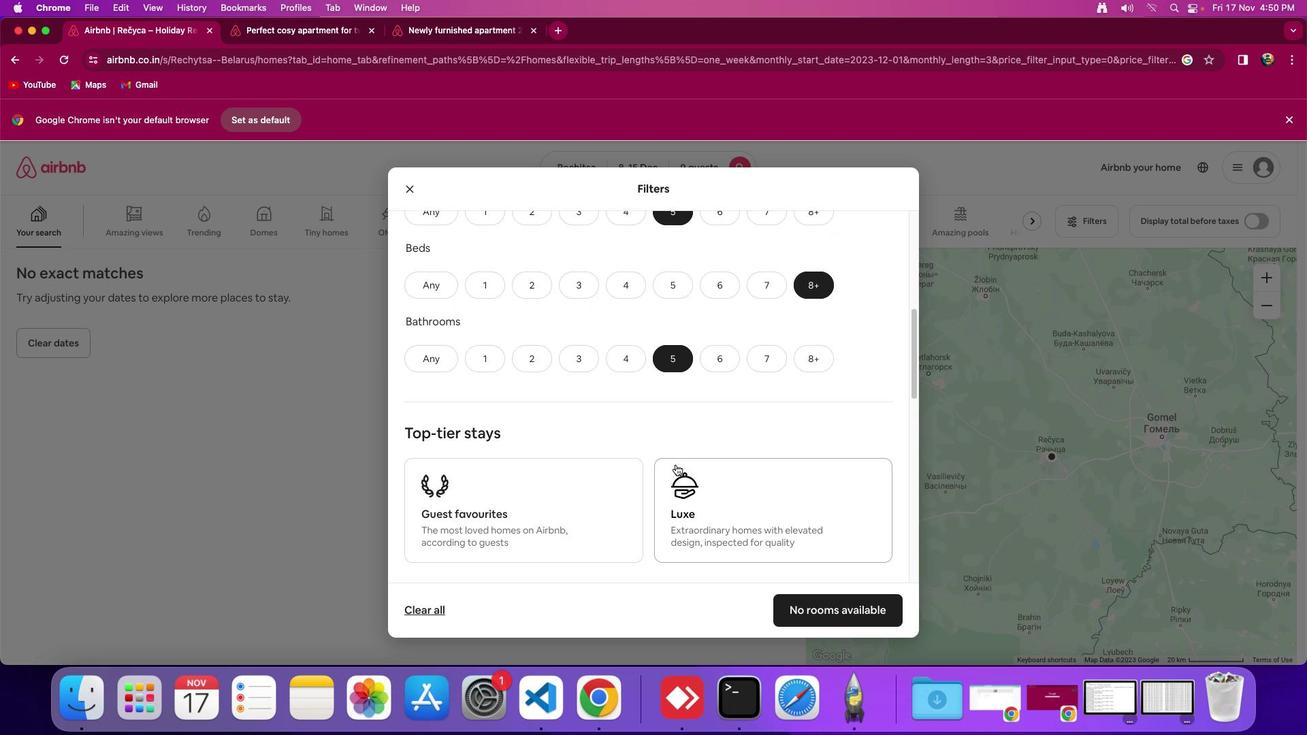 
Action: Mouse moved to (675, 465)
Screenshot: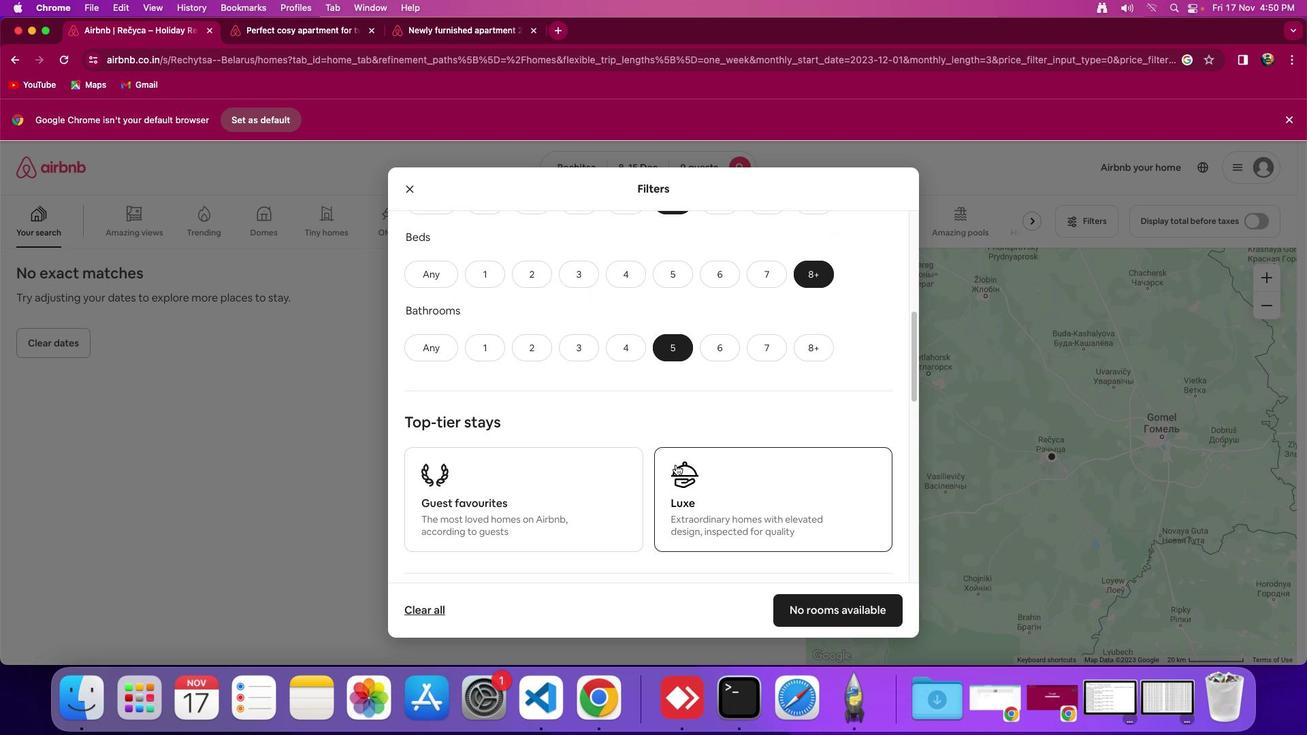 
Action: Mouse scrolled (675, 465) with delta (0, 0)
Screenshot: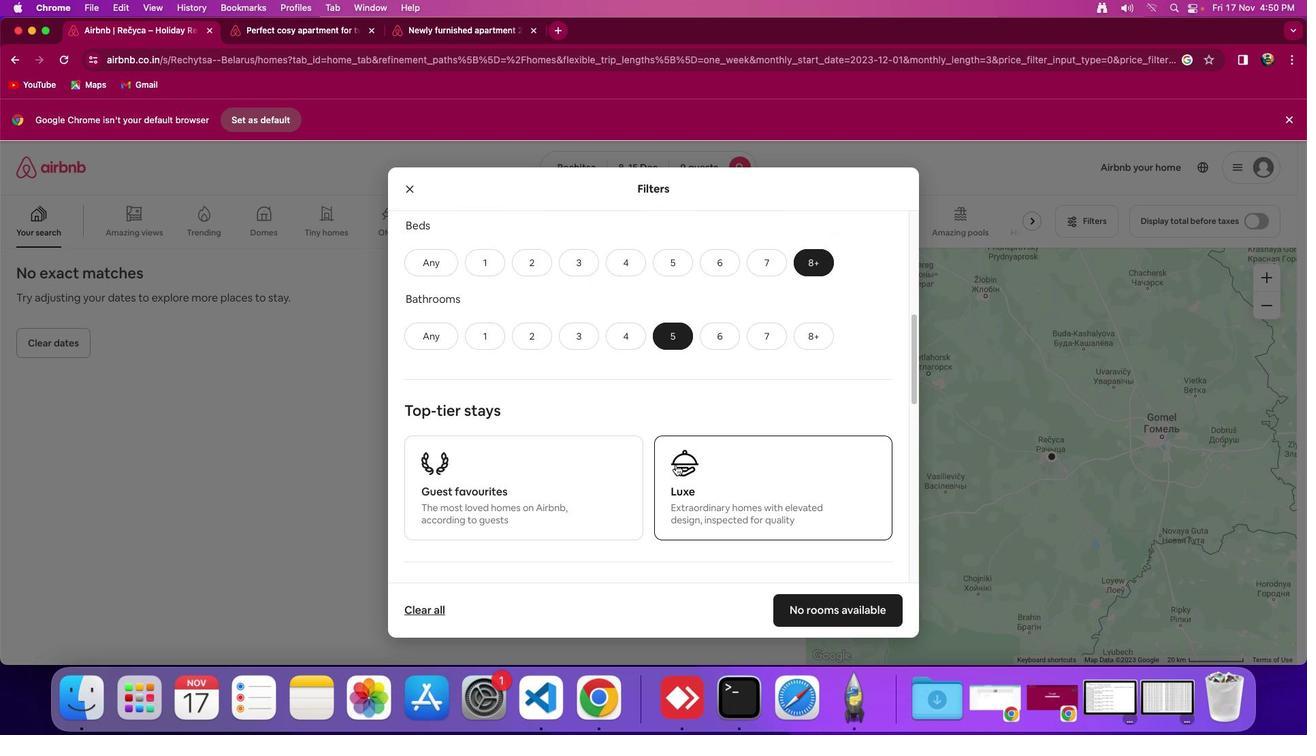 
Action: Mouse moved to (675, 464)
Screenshot: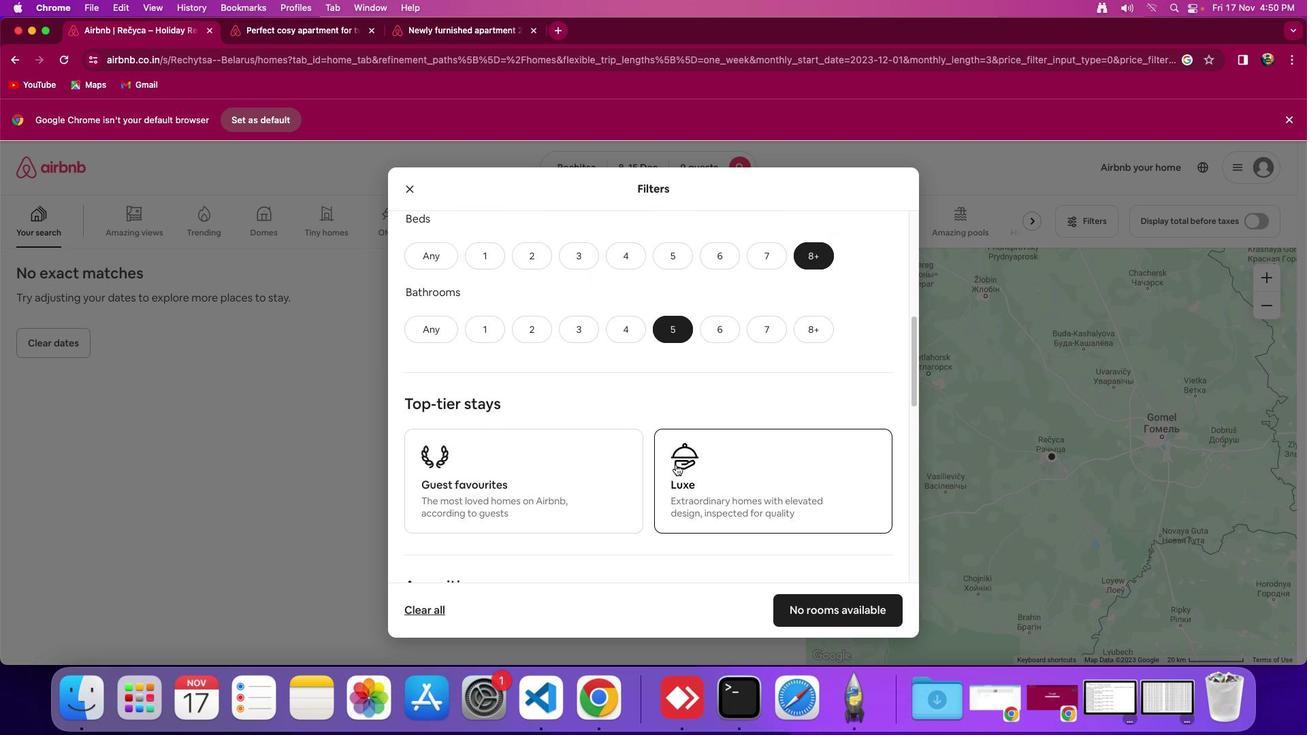 
Action: Mouse scrolled (675, 464) with delta (0, 0)
Screenshot: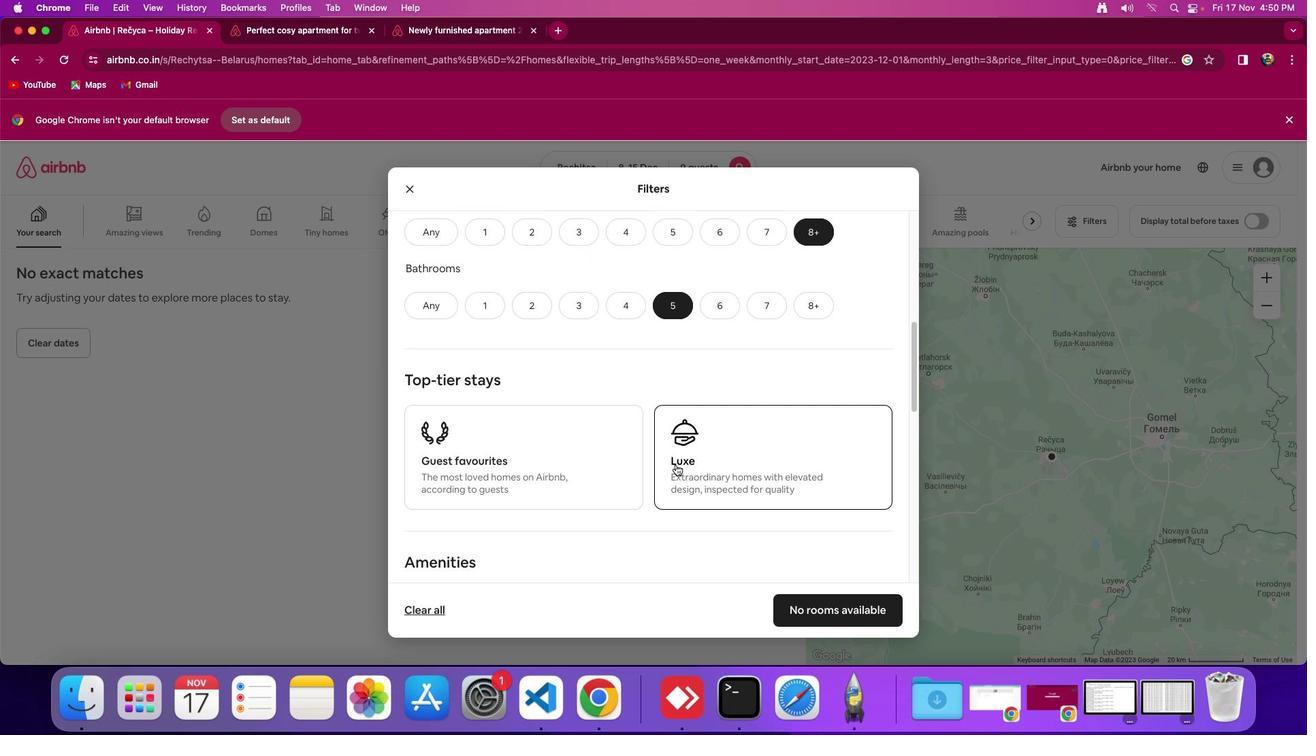 
Action: Mouse scrolled (675, 464) with delta (0, 0)
Screenshot: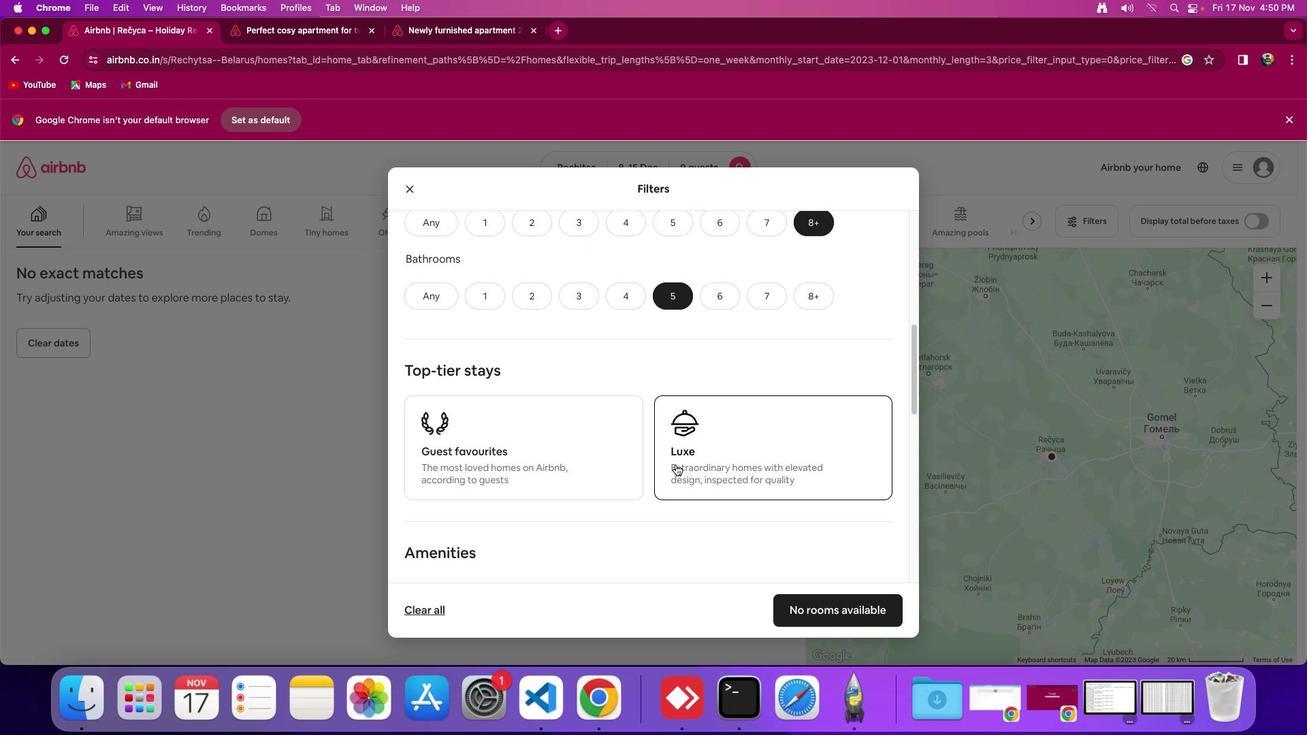 
Action: Mouse scrolled (675, 464) with delta (0, 0)
Screenshot: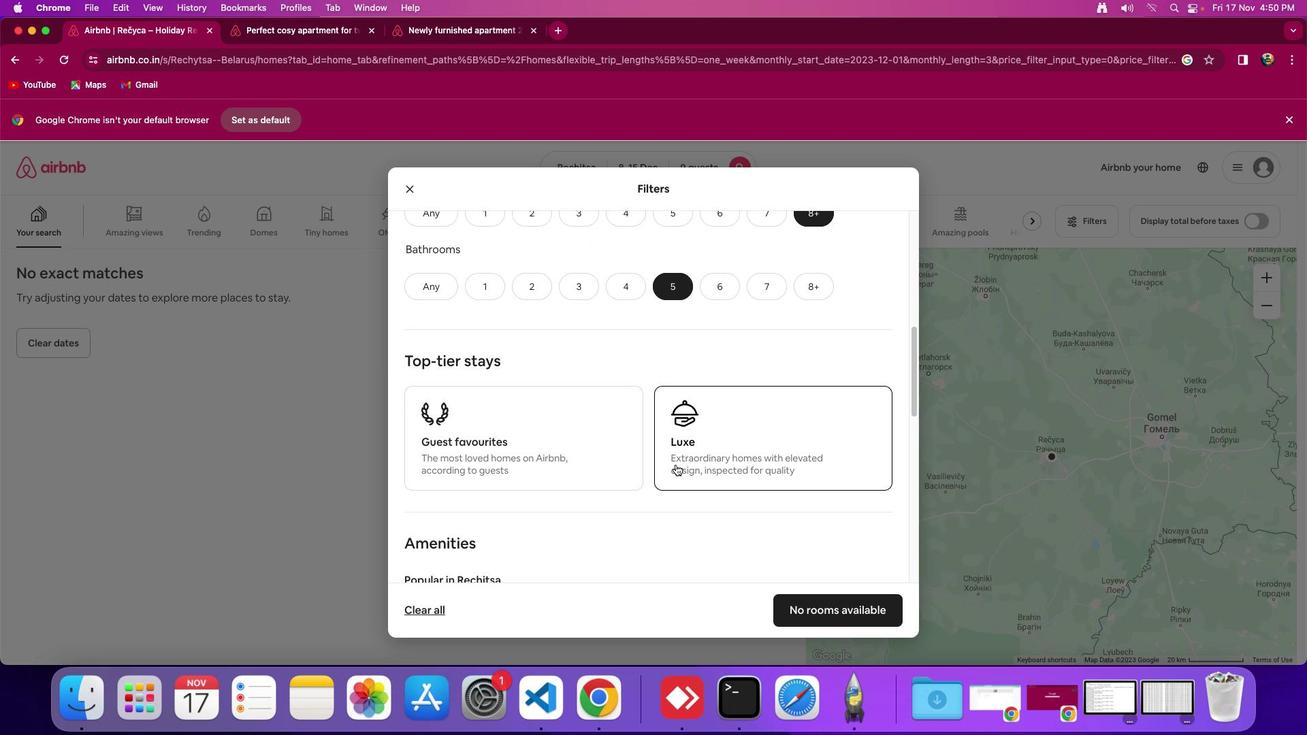 
Action: Mouse scrolled (675, 464) with delta (0, 0)
Screenshot: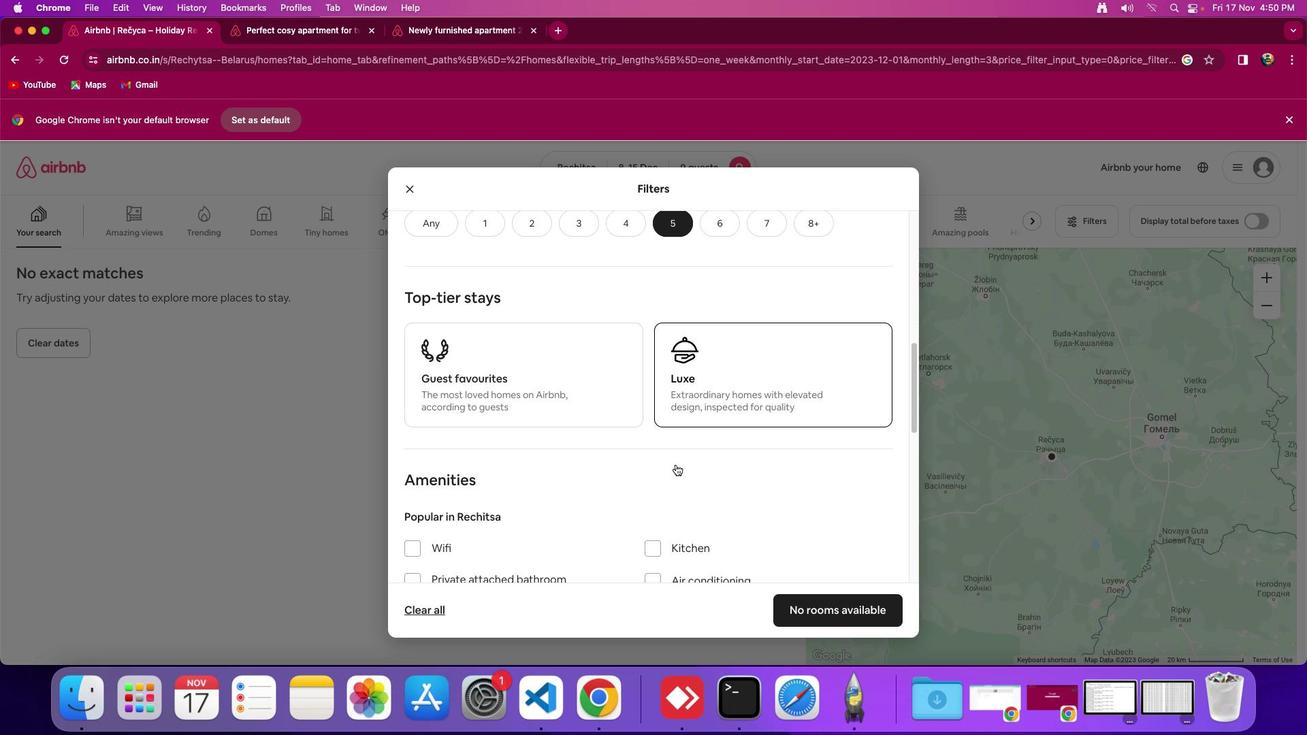 
Action: Mouse scrolled (675, 464) with delta (0, 0)
Screenshot: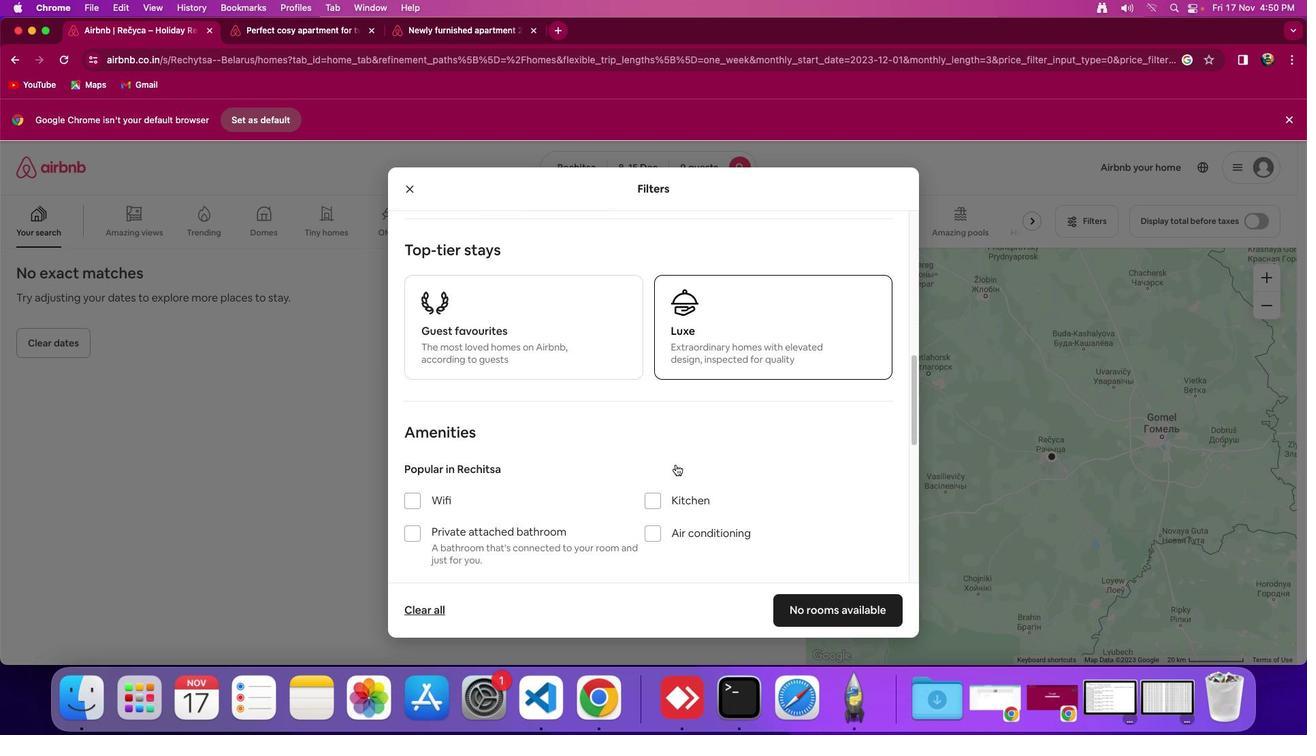 
Action: Mouse scrolled (675, 464) with delta (0, -2)
Screenshot: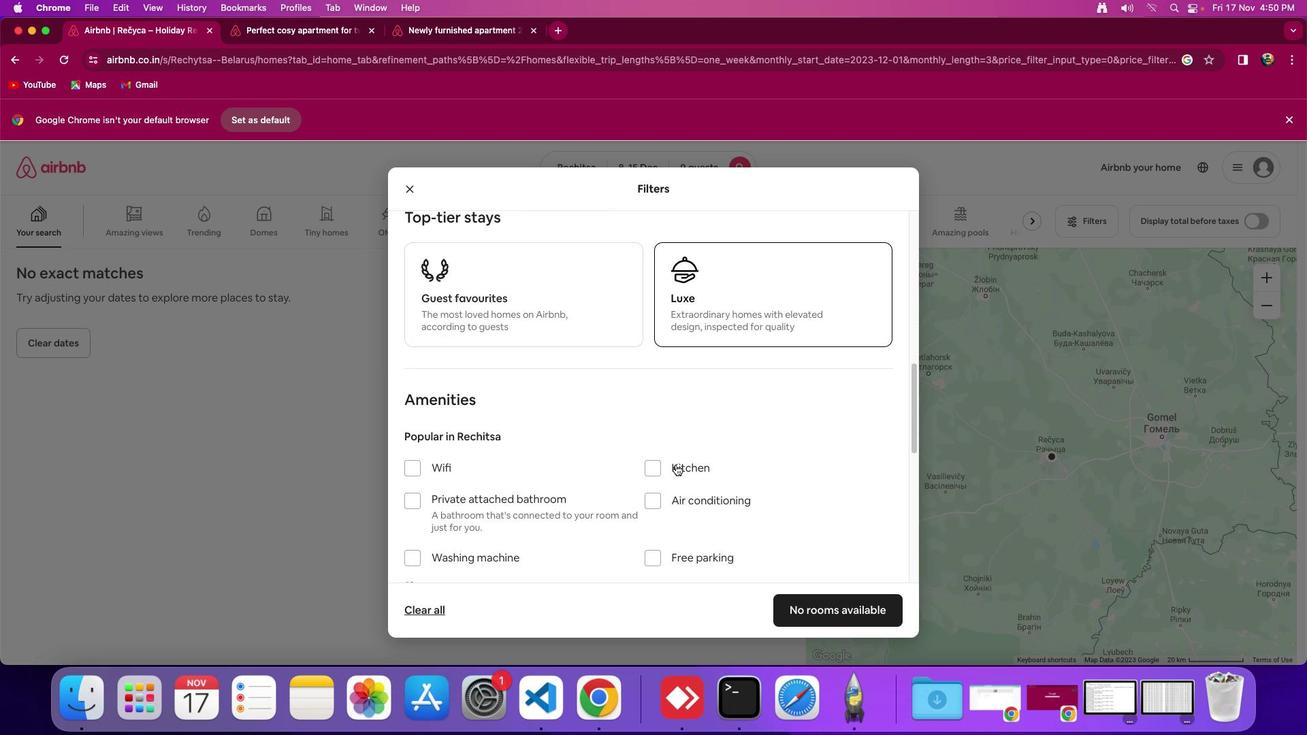 
Action: Mouse moved to (618, 465)
Screenshot: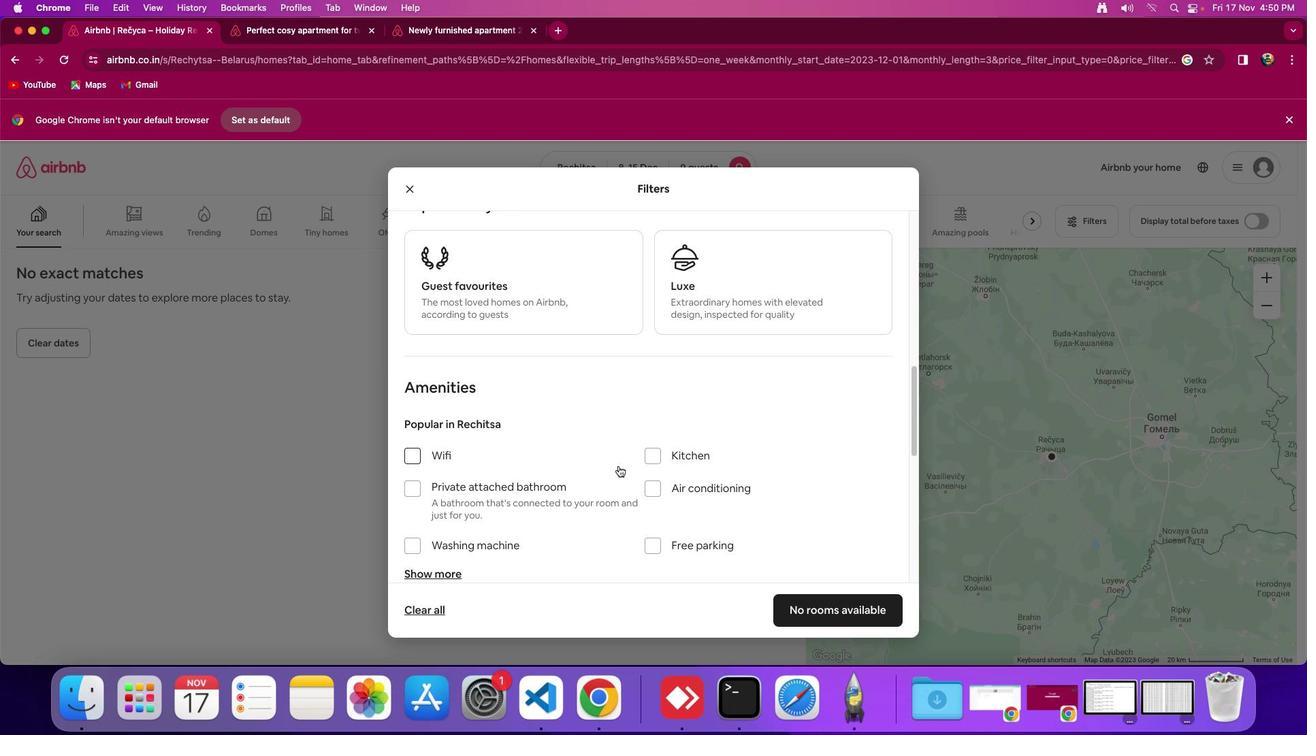 
Action: Mouse scrolled (618, 465) with delta (0, 0)
Screenshot: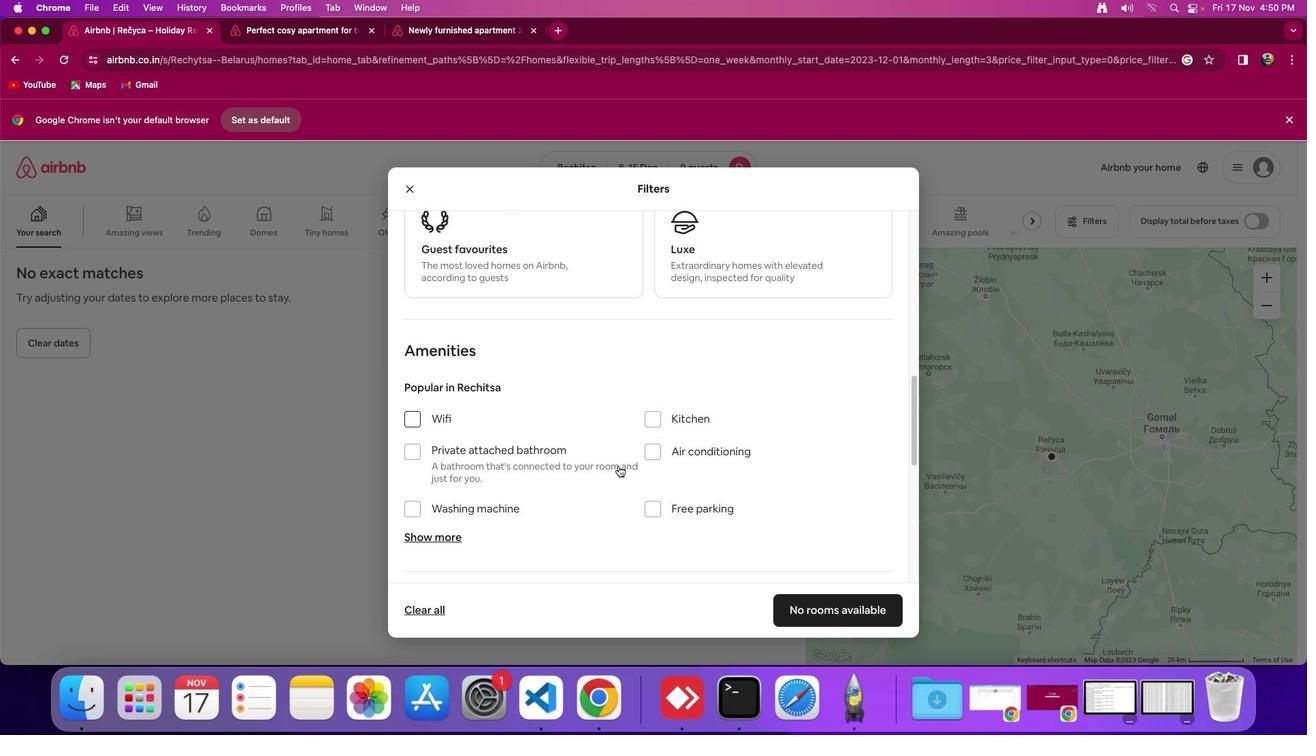 
Action: Mouse scrolled (618, 465) with delta (0, 0)
Screenshot: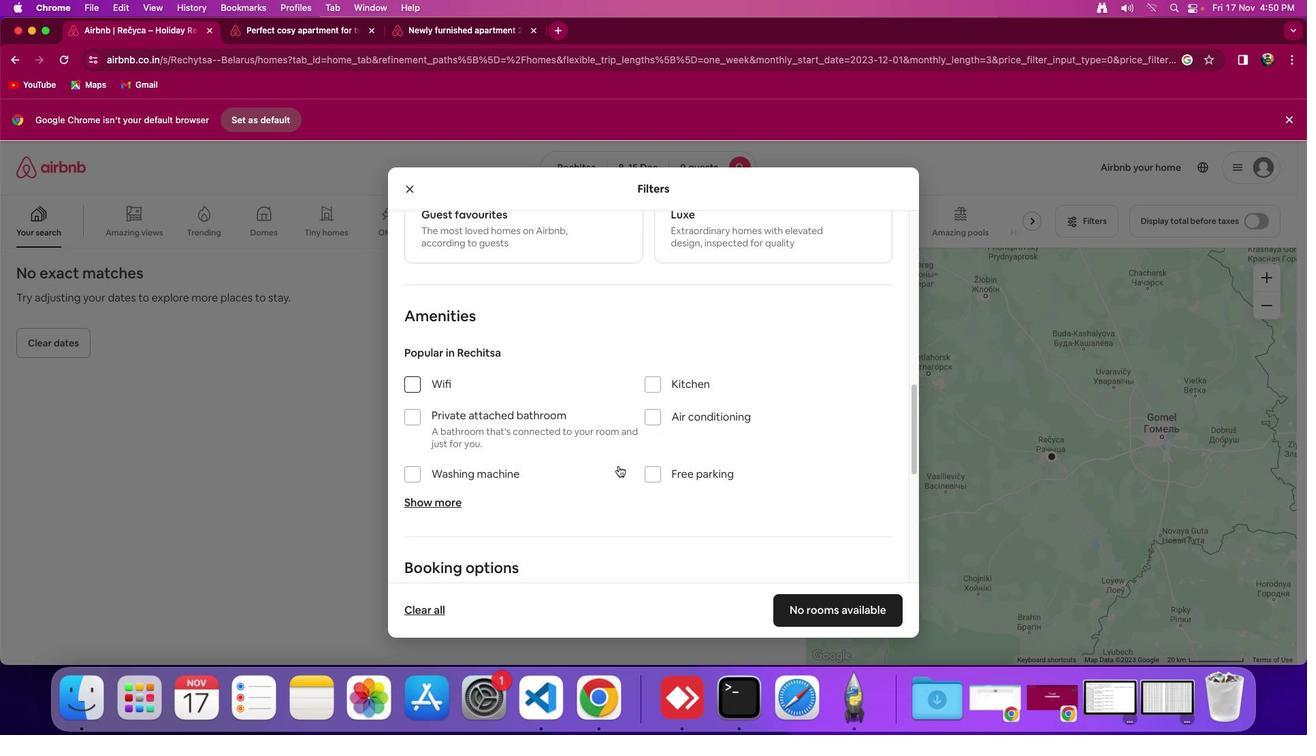 
Action: Mouse scrolled (618, 465) with delta (0, -2)
Screenshot: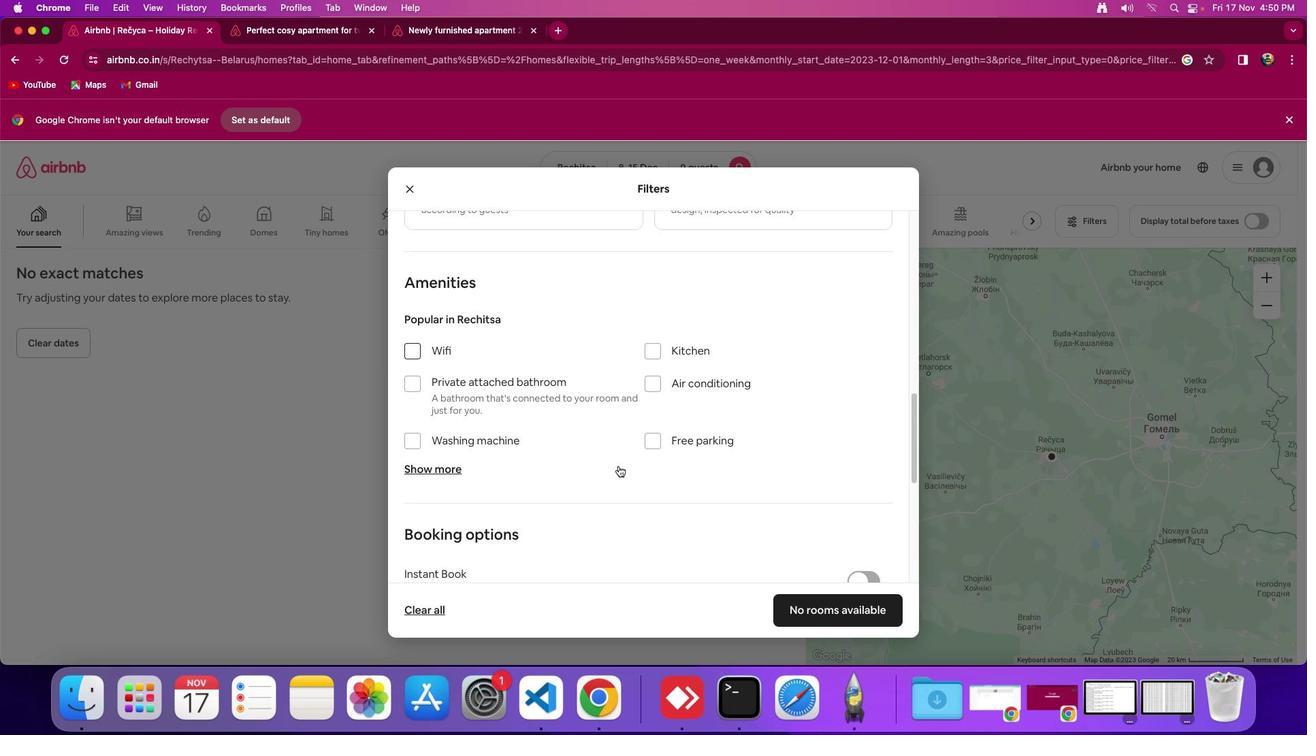 
Action: Mouse moved to (423, 324)
Screenshot: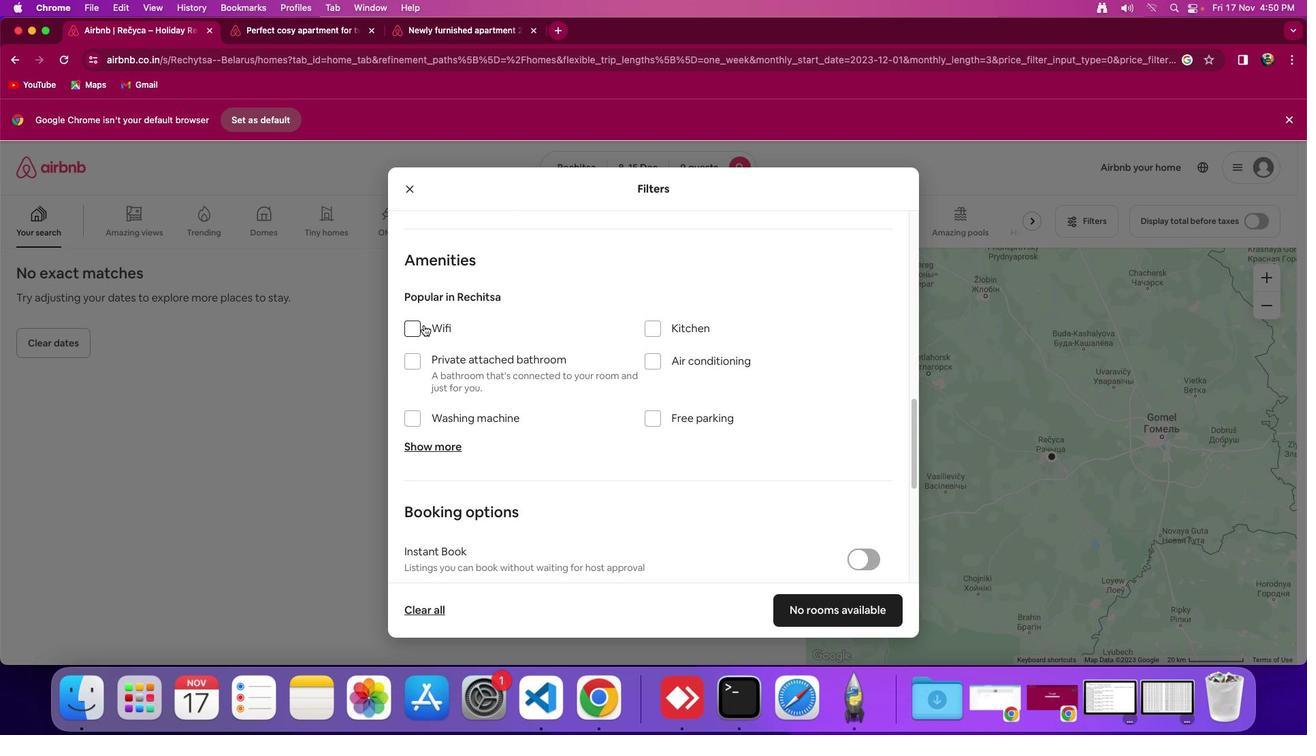 
Action: Mouse pressed left at (423, 324)
Screenshot: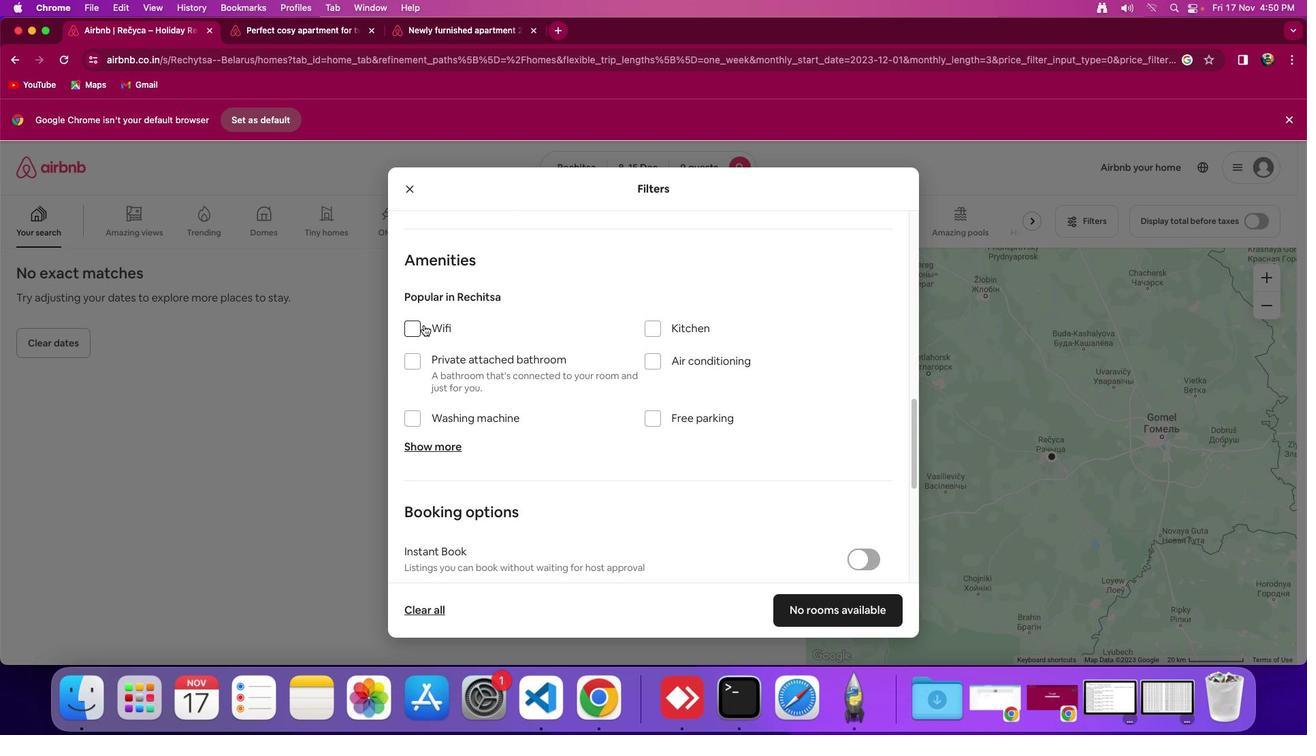 
Action: Mouse moved to (537, 365)
Screenshot: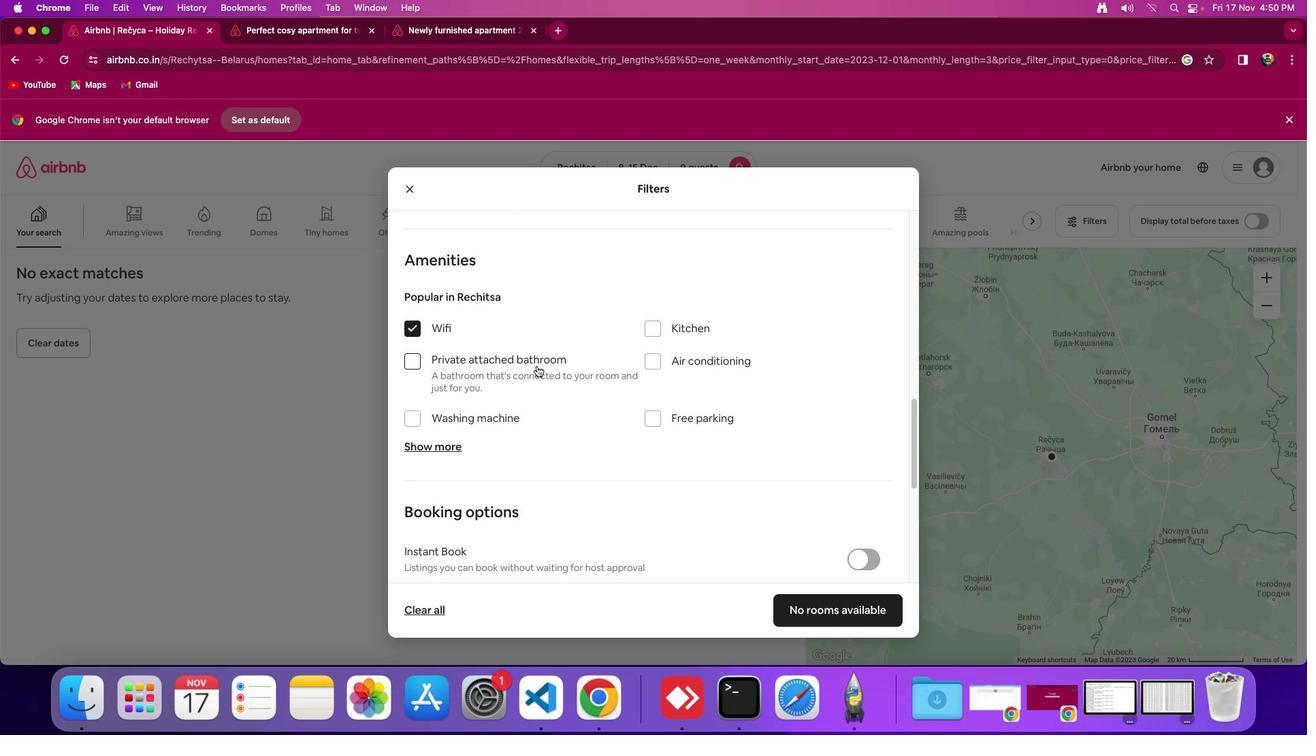 
Action: Mouse scrolled (537, 365) with delta (0, 0)
Screenshot: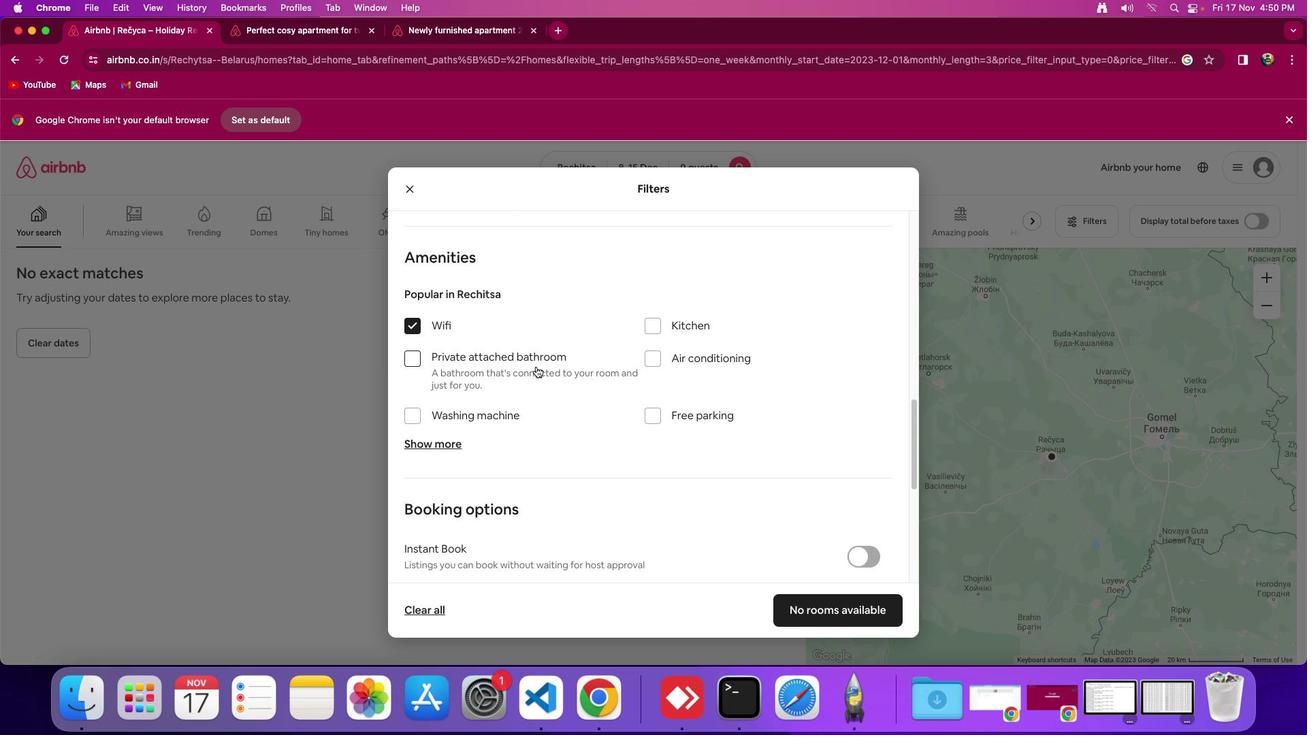 
Action: Mouse moved to (430, 447)
Screenshot: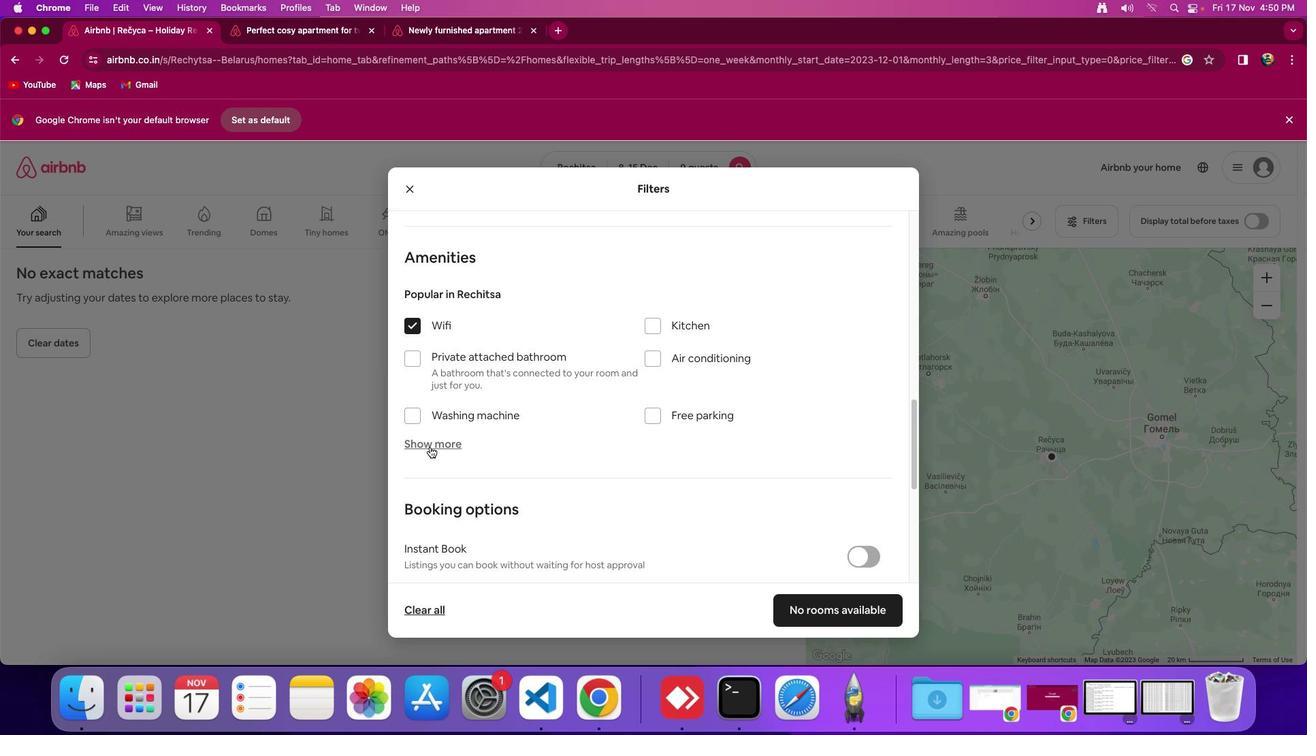 
Action: Mouse pressed left at (430, 447)
Screenshot: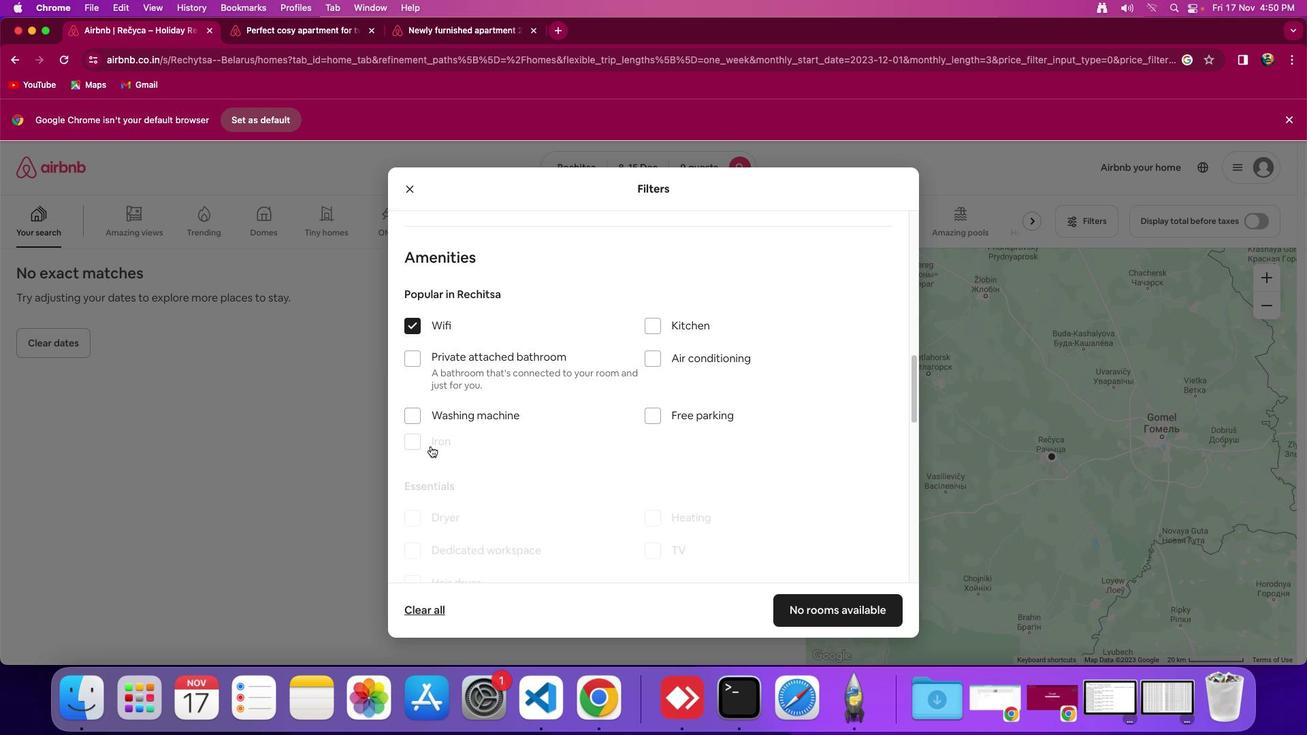 
Action: Mouse moved to (656, 552)
Screenshot: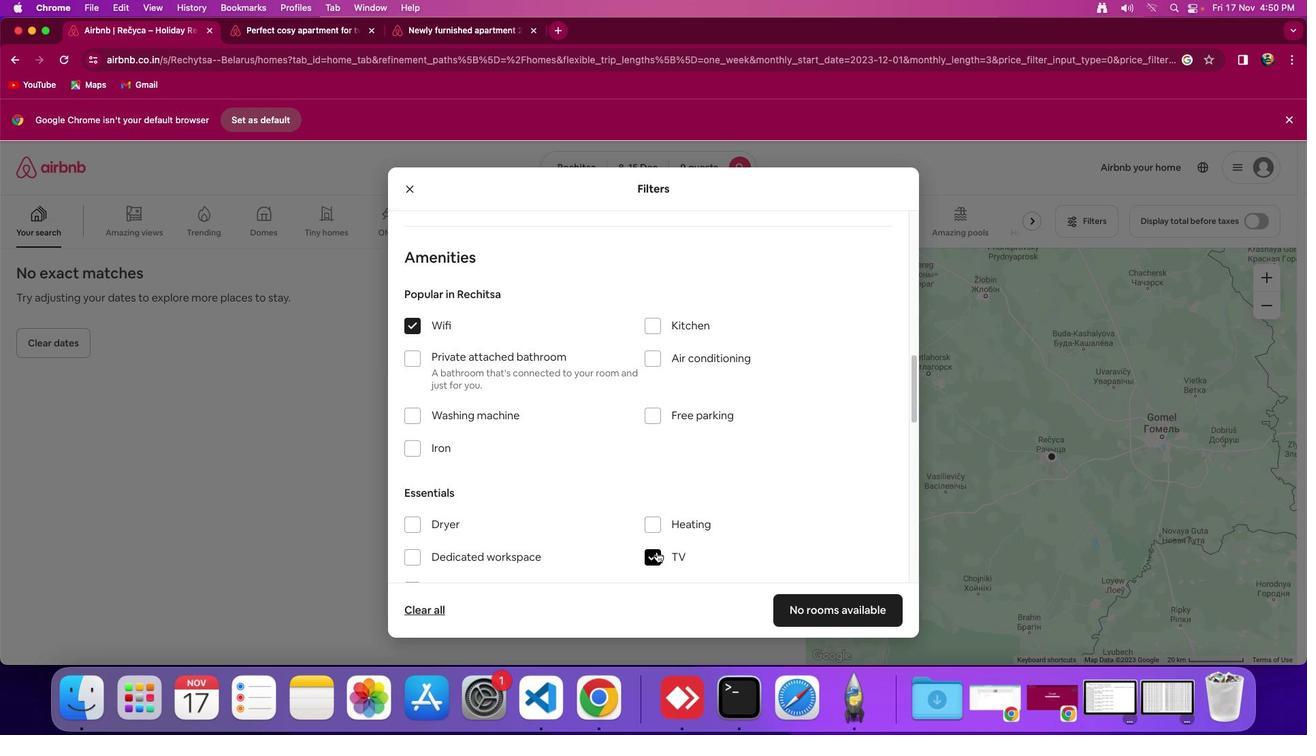 
Action: Mouse pressed left at (656, 552)
Screenshot: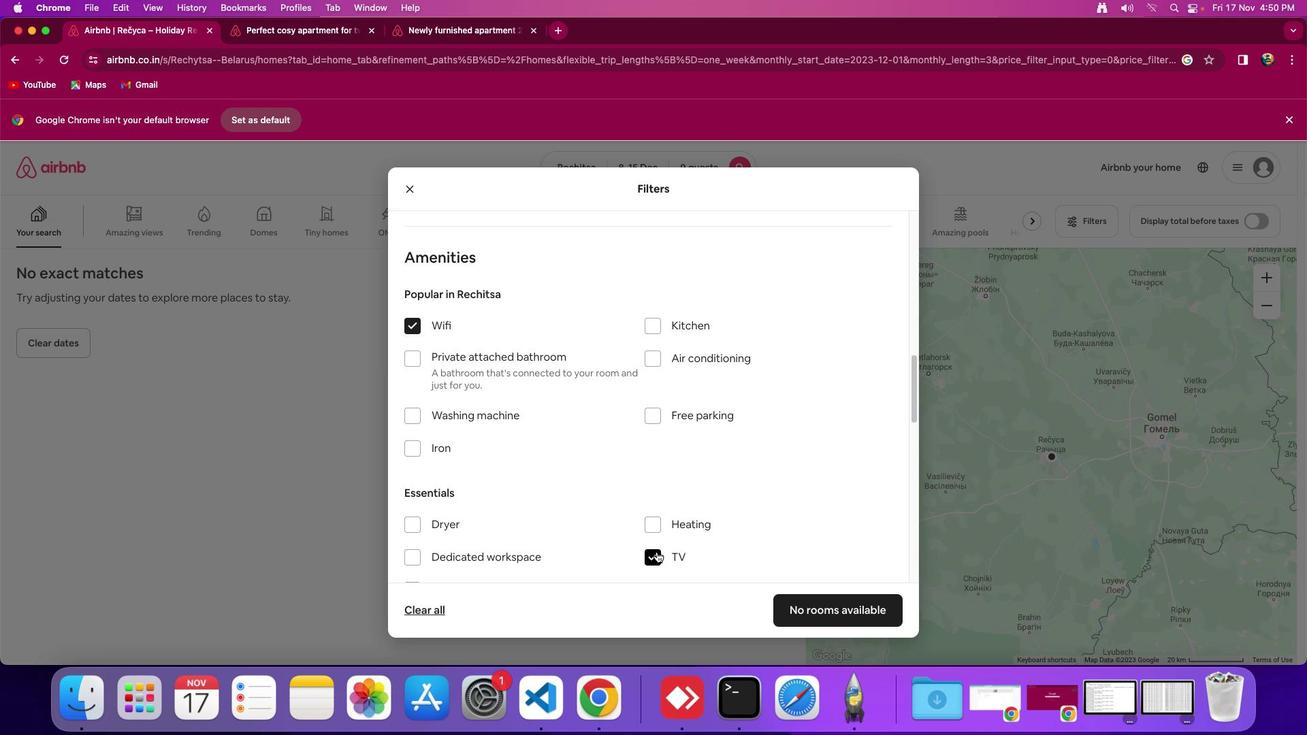 
Action: Mouse moved to (616, 470)
Screenshot: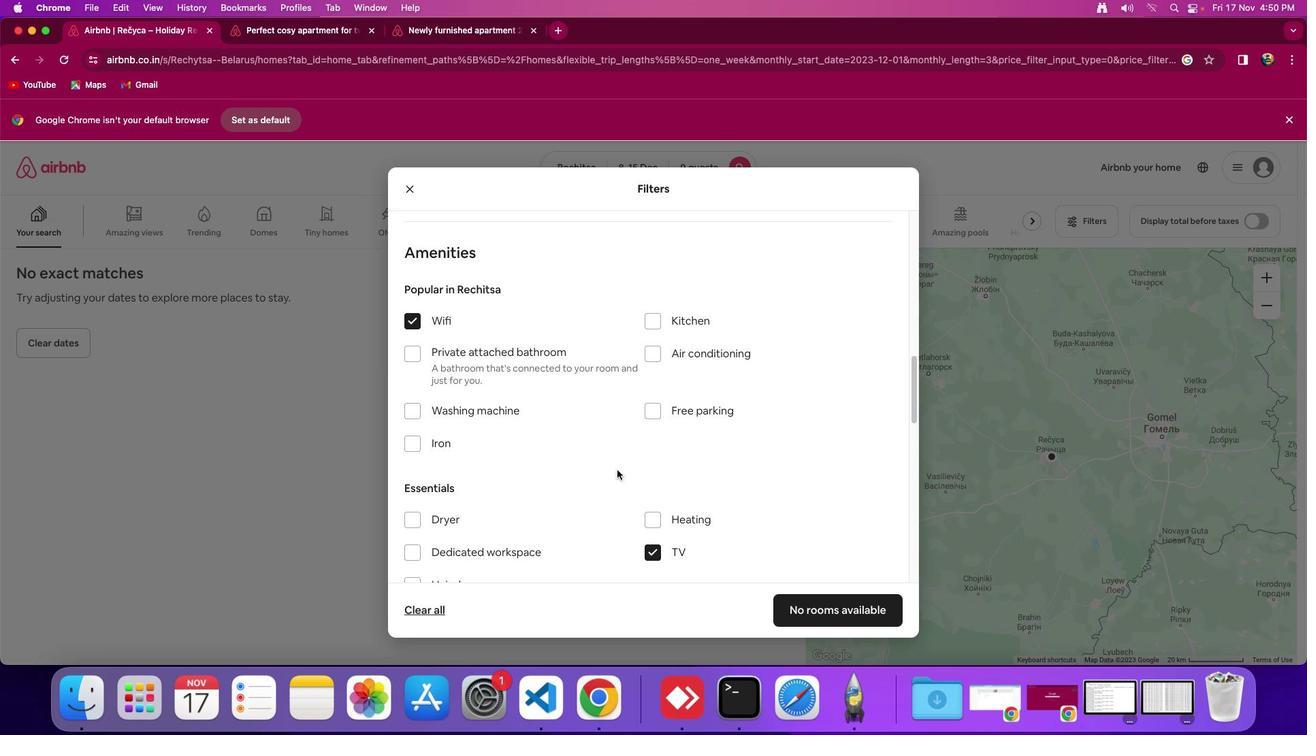 
Action: Mouse scrolled (616, 470) with delta (0, 0)
Screenshot: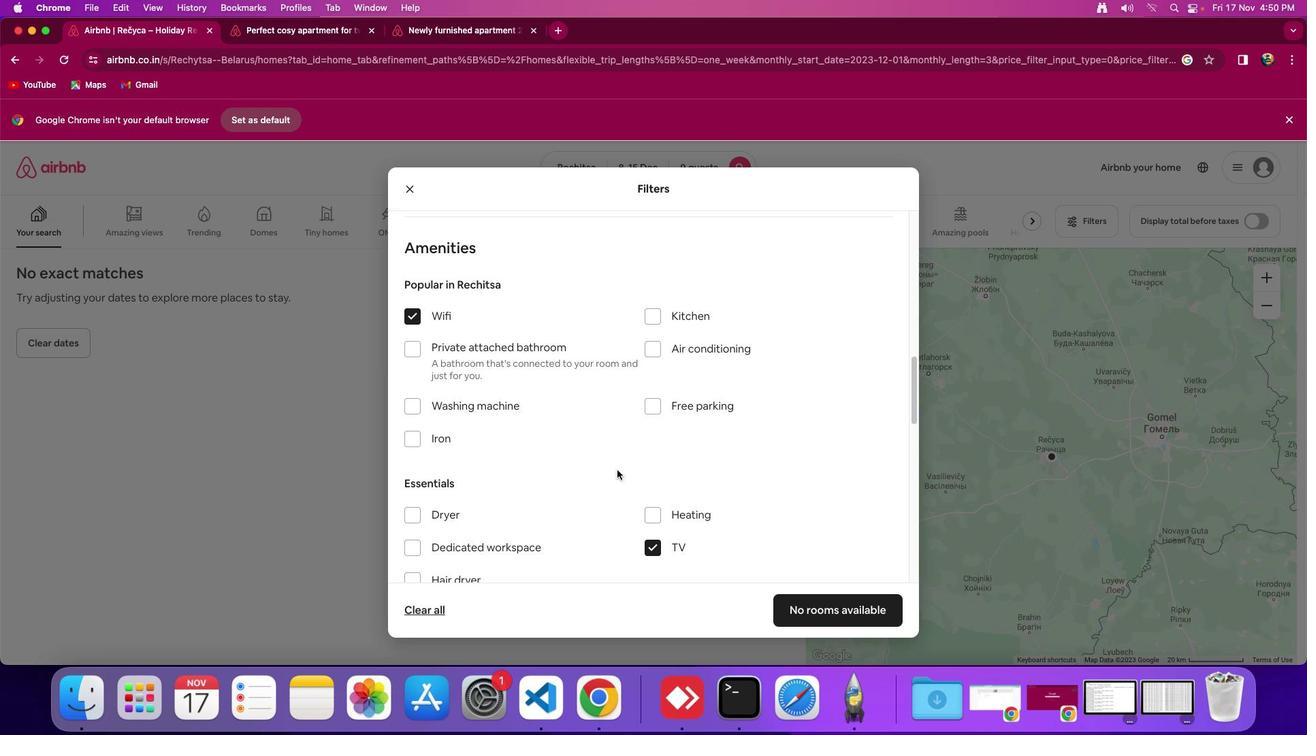 
Action: Mouse moved to (616, 470)
Screenshot: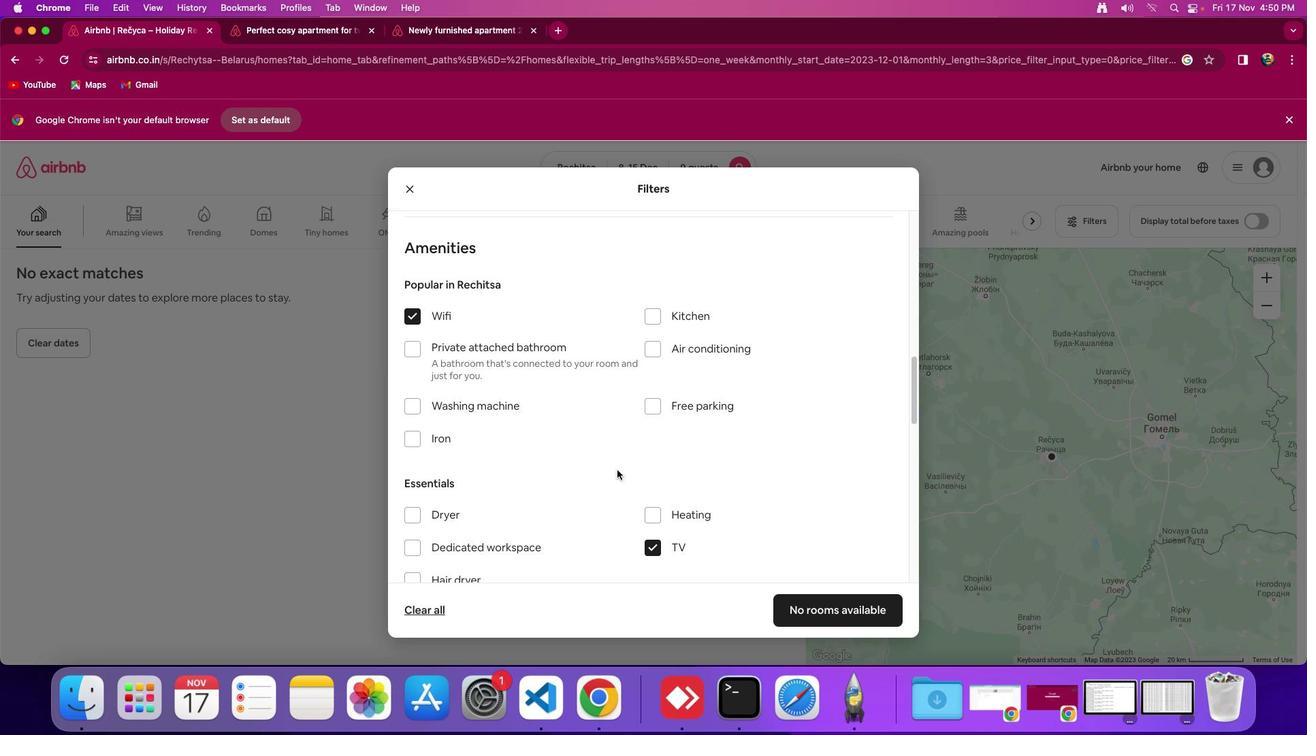 
Action: Mouse scrolled (616, 470) with delta (0, 0)
Screenshot: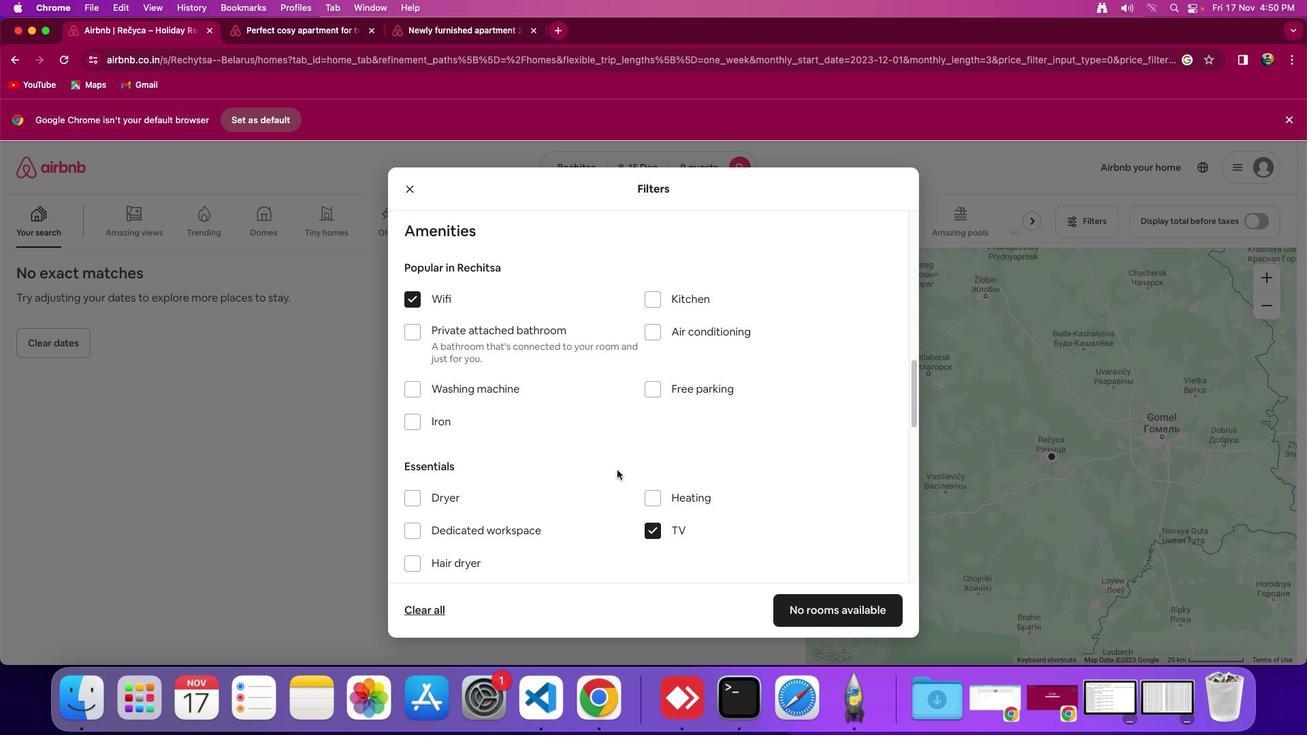 
Action: Mouse scrolled (616, 470) with delta (0, 0)
Screenshot: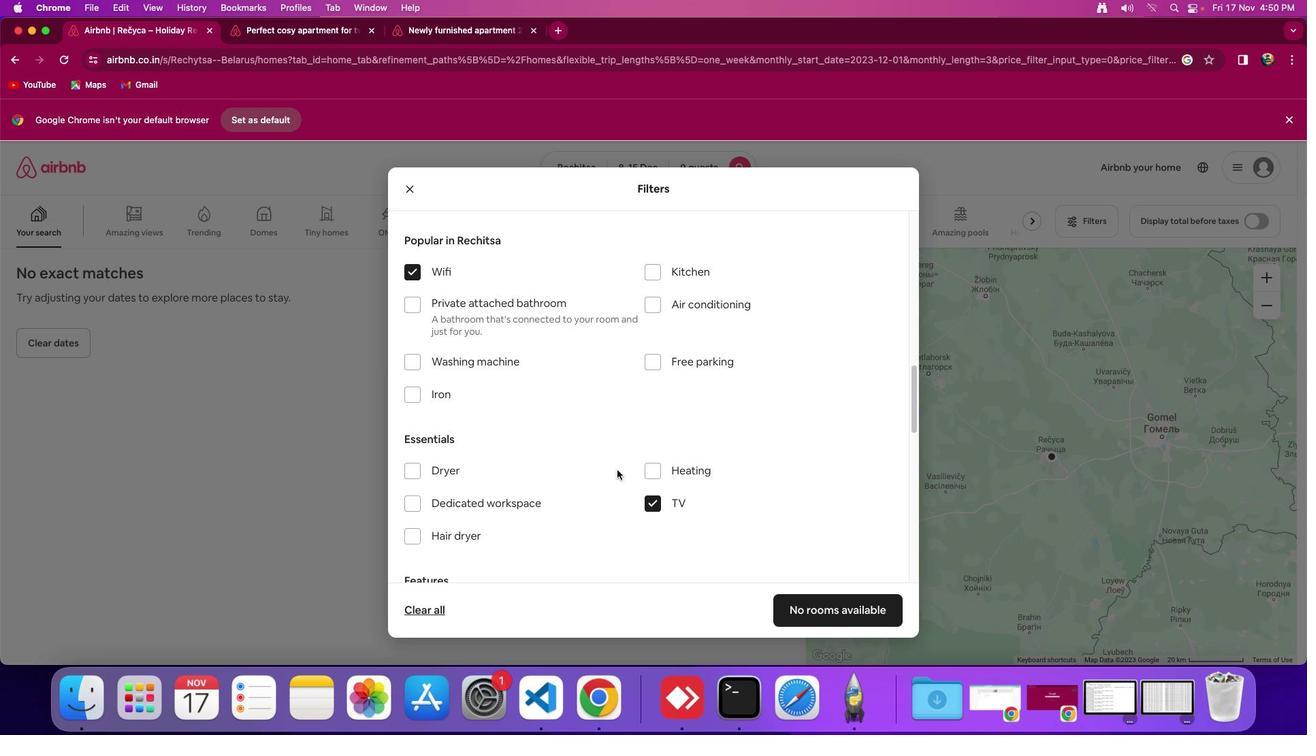 
Action: Mouse scrolled (616, 470) with delta (0, 0)
Screenshot: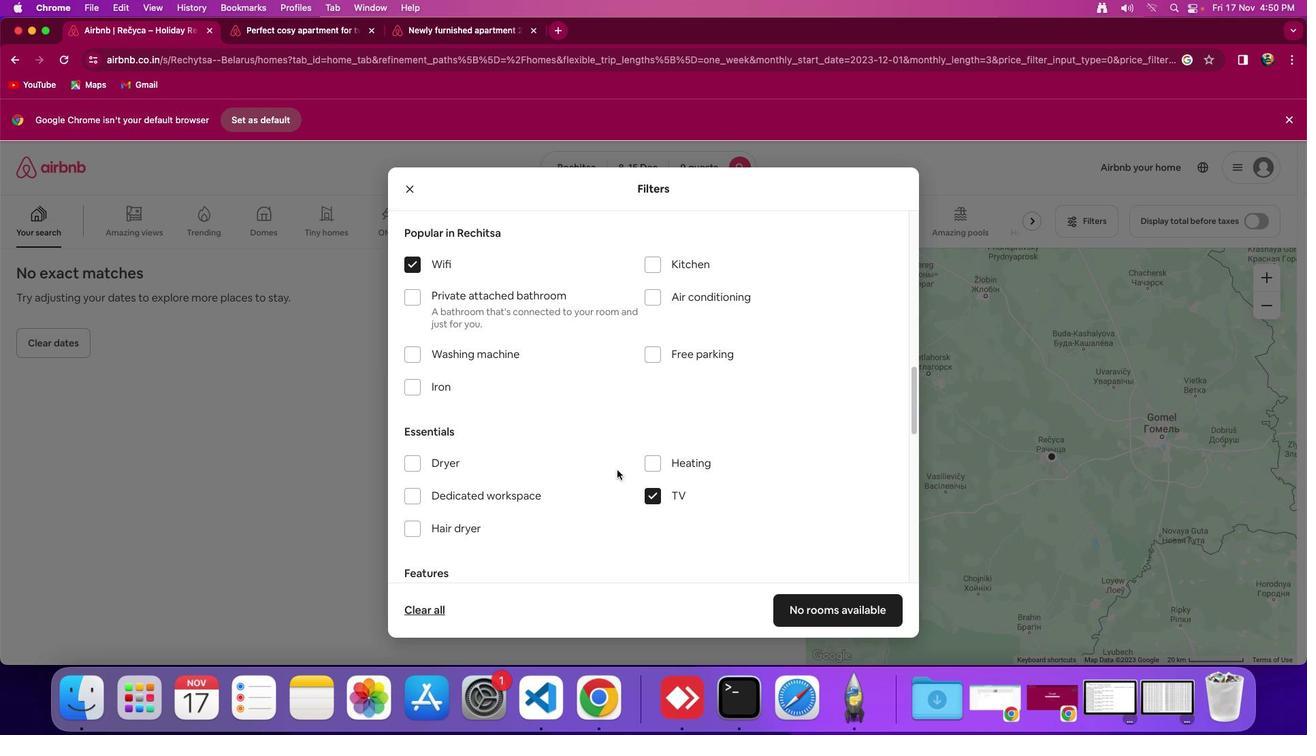 
Action: Mouse moved to (661, 353)
Screenshot: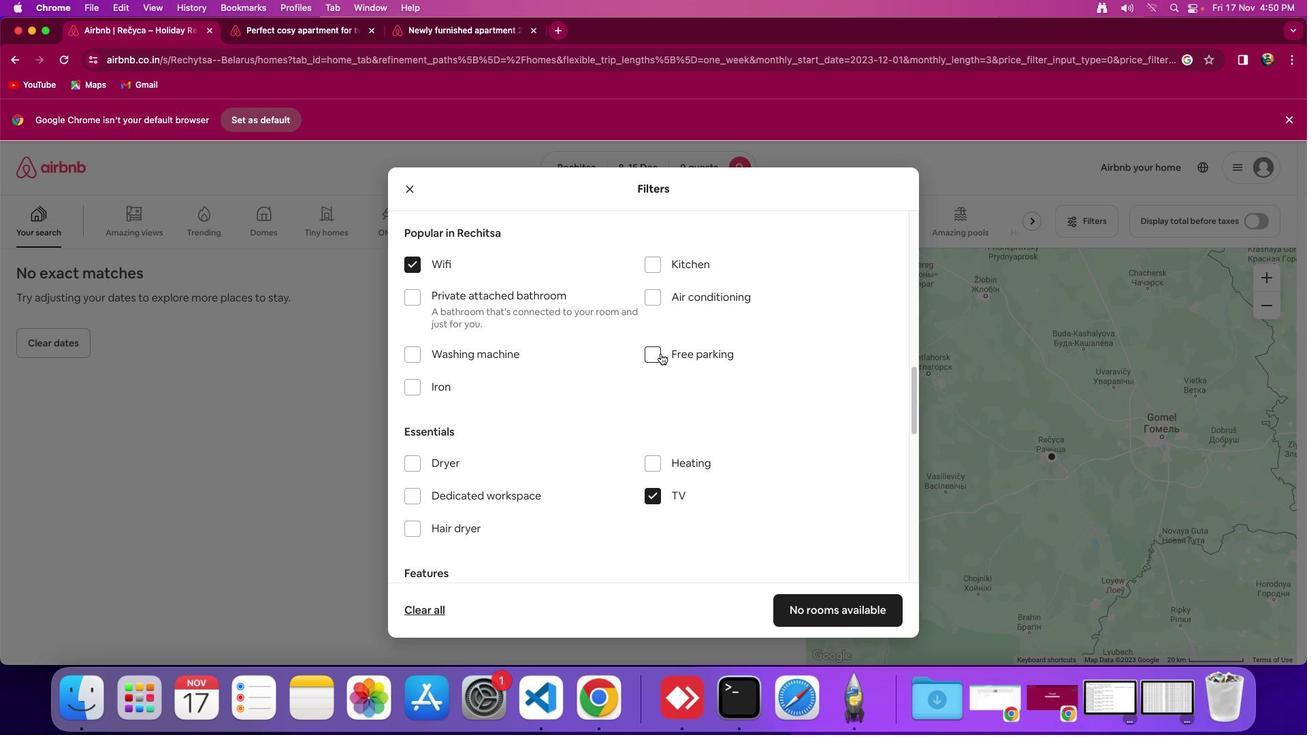 
Action: Mouse pressed left at (661, 353)
Screenshot: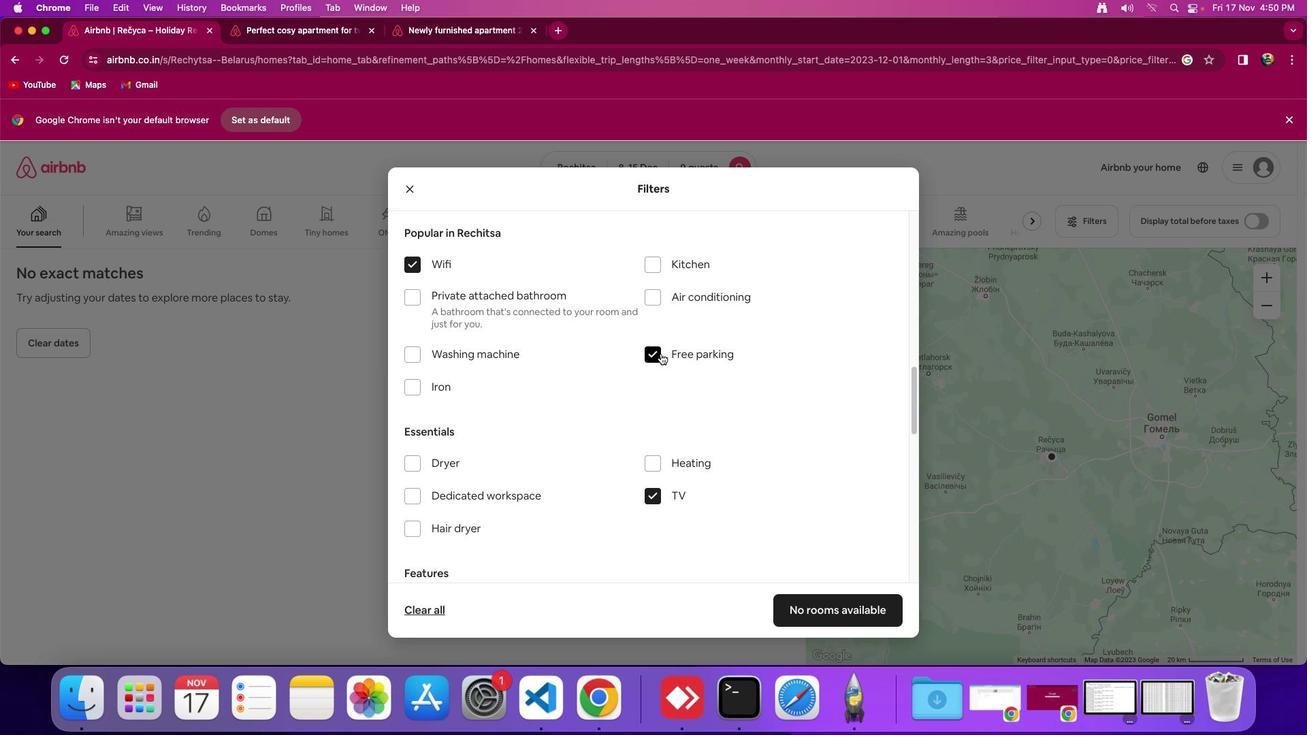 
Action: Mouse moved to (610, 471)
Screenshot: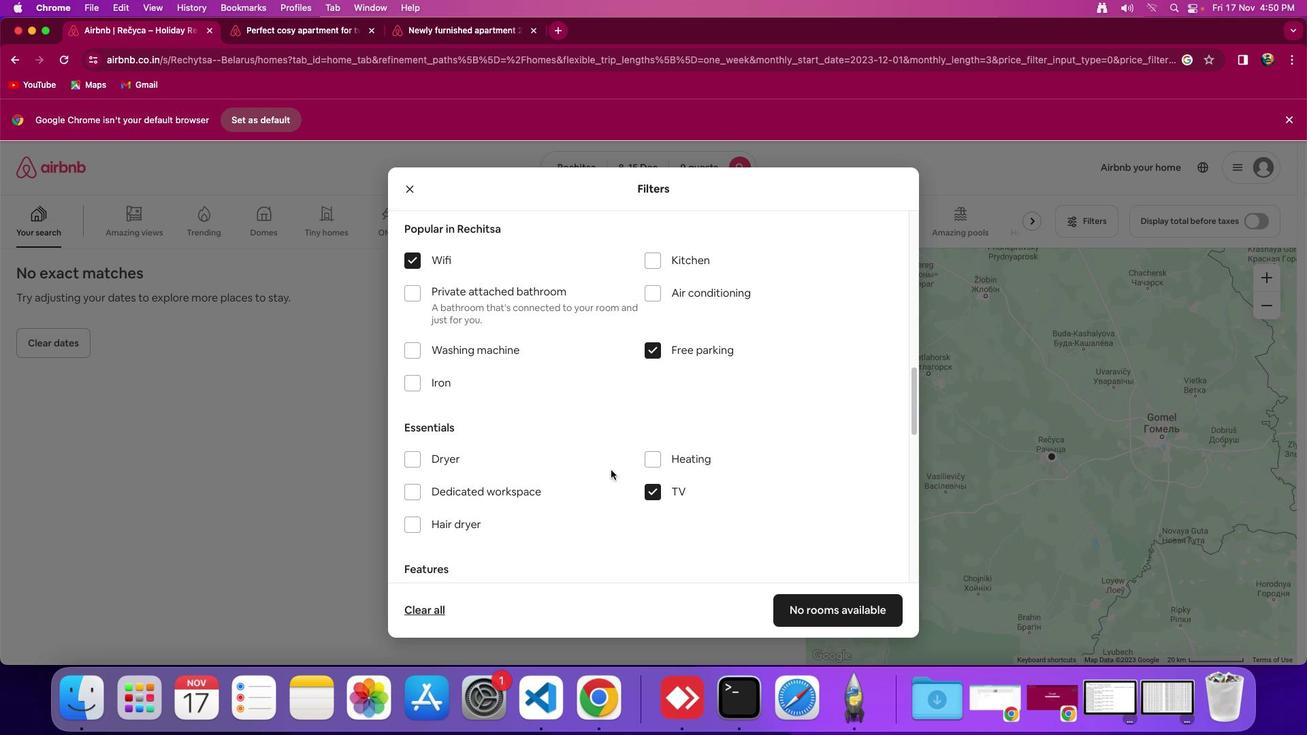 
Action: Mouse scrolled (610, 471) with delta (0, 0)
Screenshot: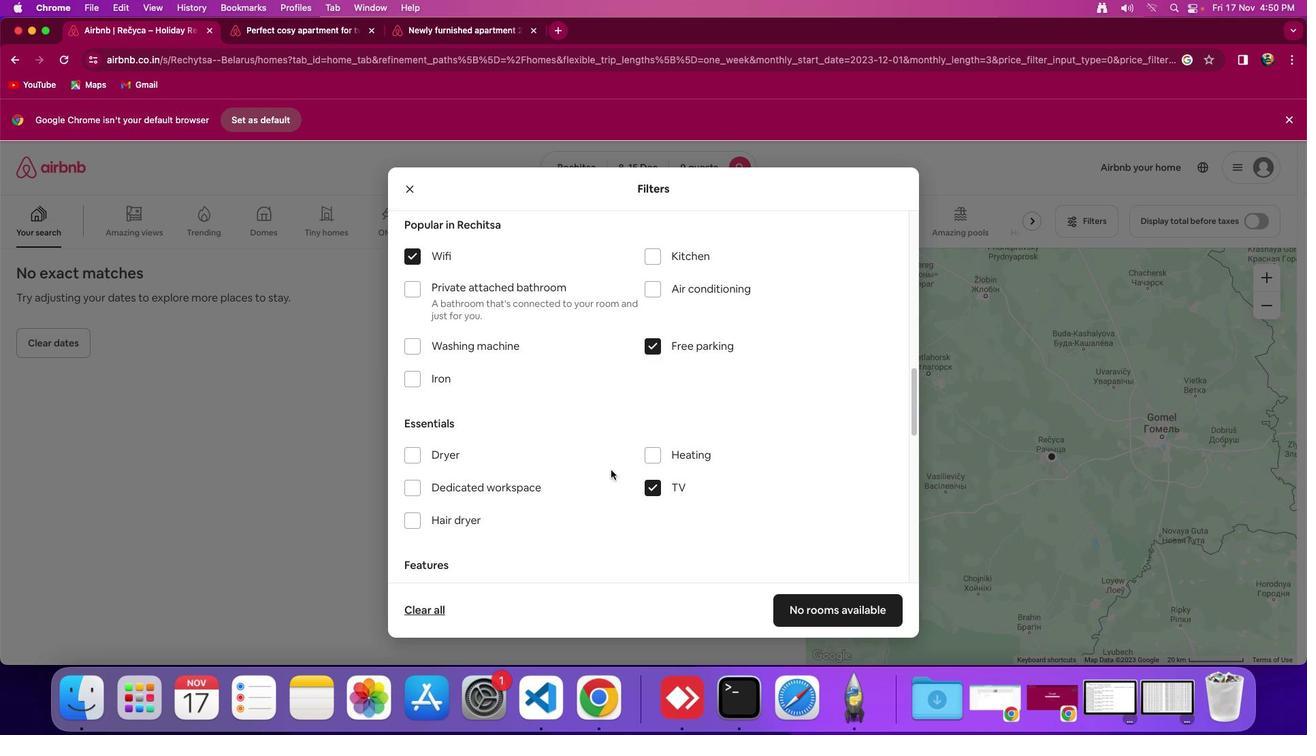 
Action: Mouse scrolled (610, 471) with delta (0, 0)
Screenshot: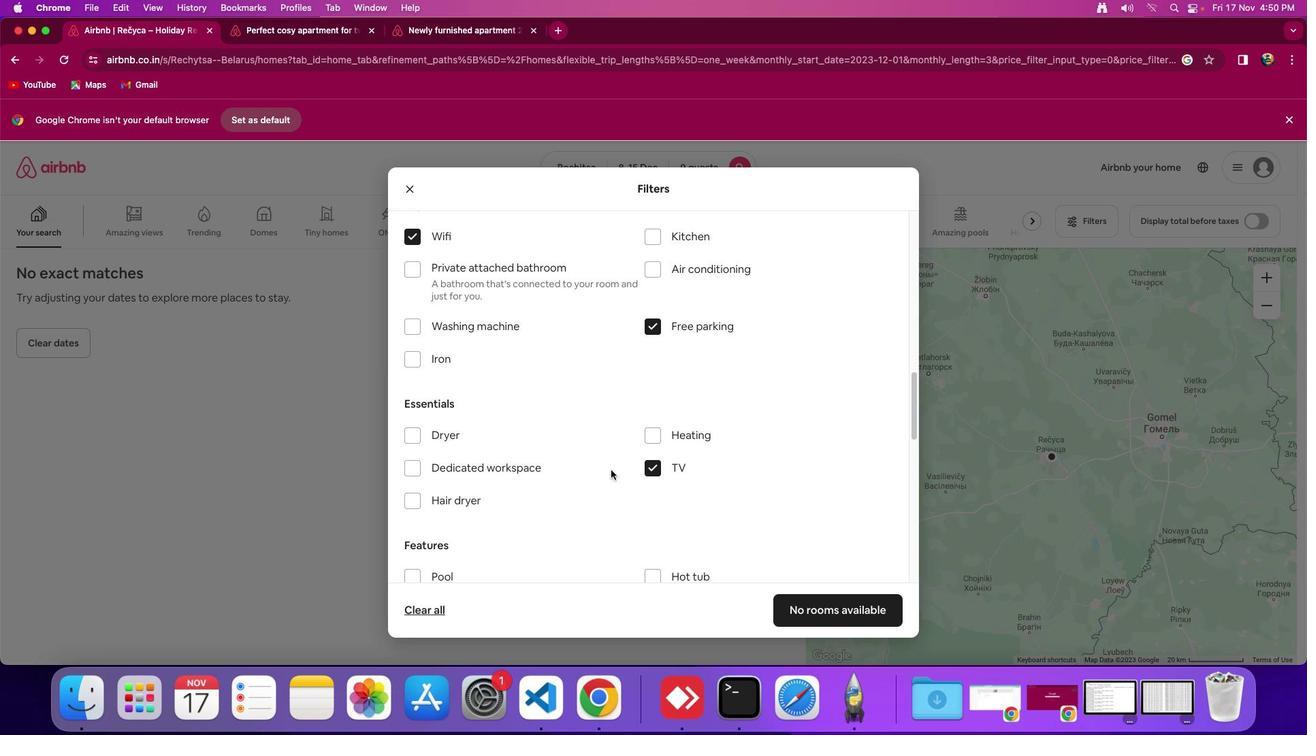 
Action: Mouse moved to (610, 470)
Screenshot: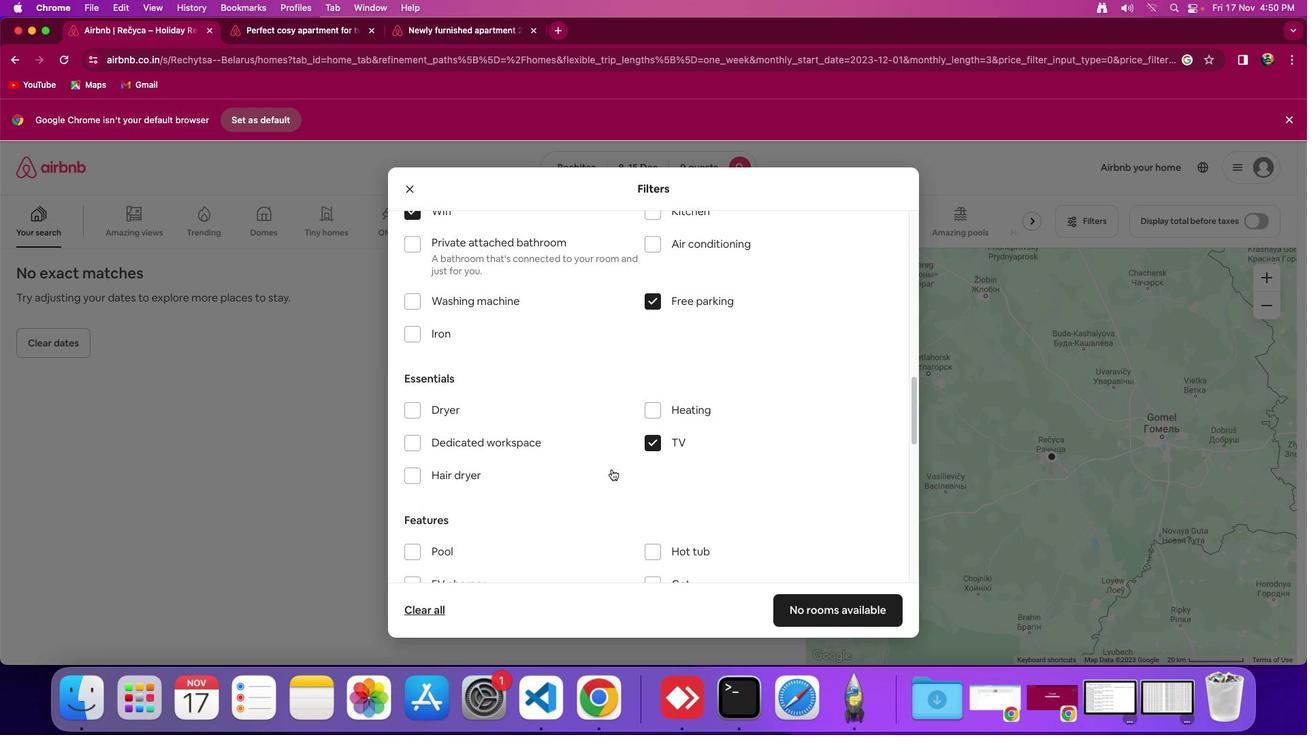 
Action: Mouse scrolled (610, 470) with delta (0, 0)
Screenshot: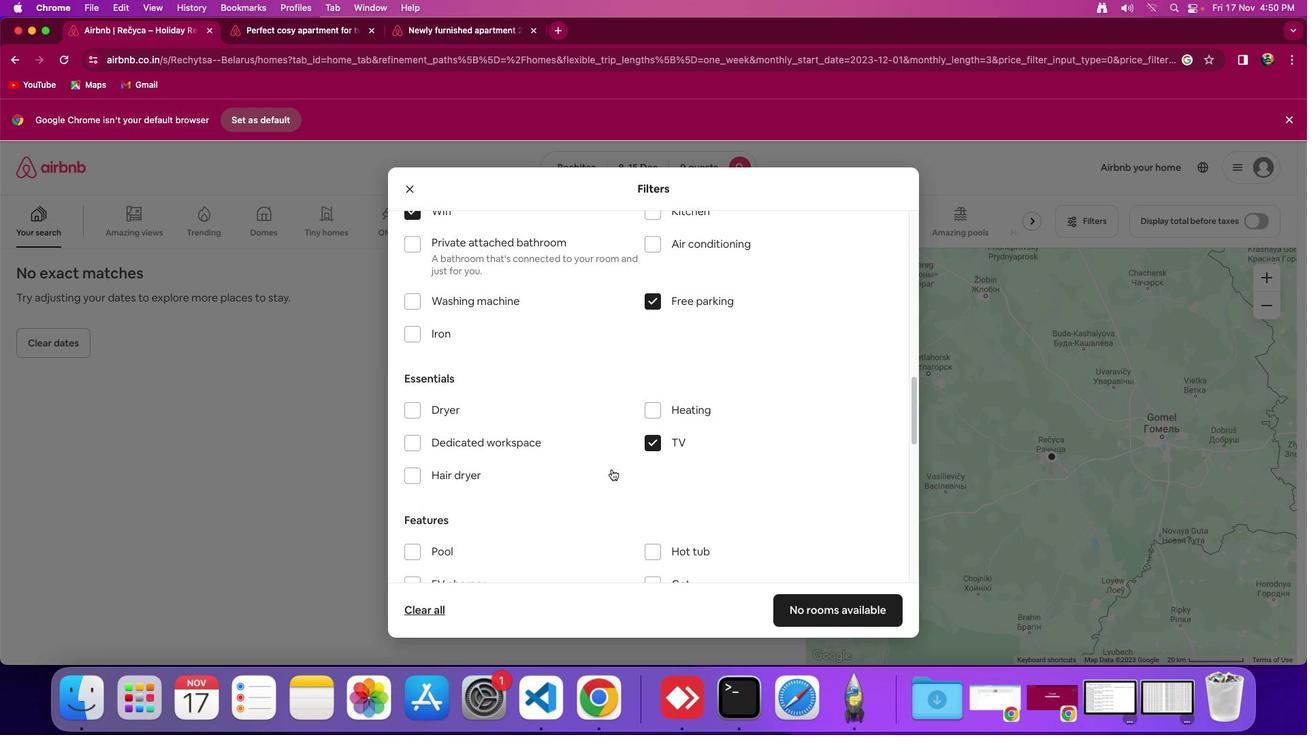 
Action: Mouse moved to (612, 468)
Screenshot: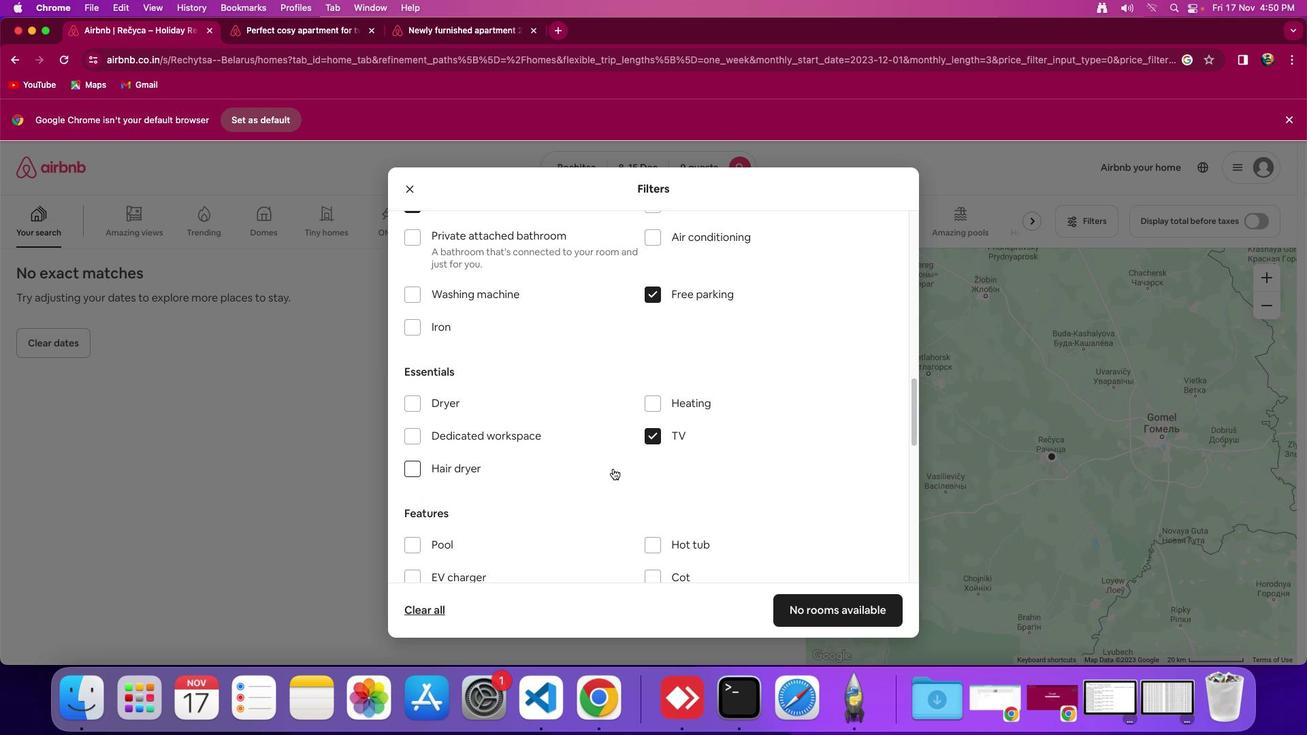 
Action: Mouse scrolled (612, 468) with delta (0, 0)
Screenshot: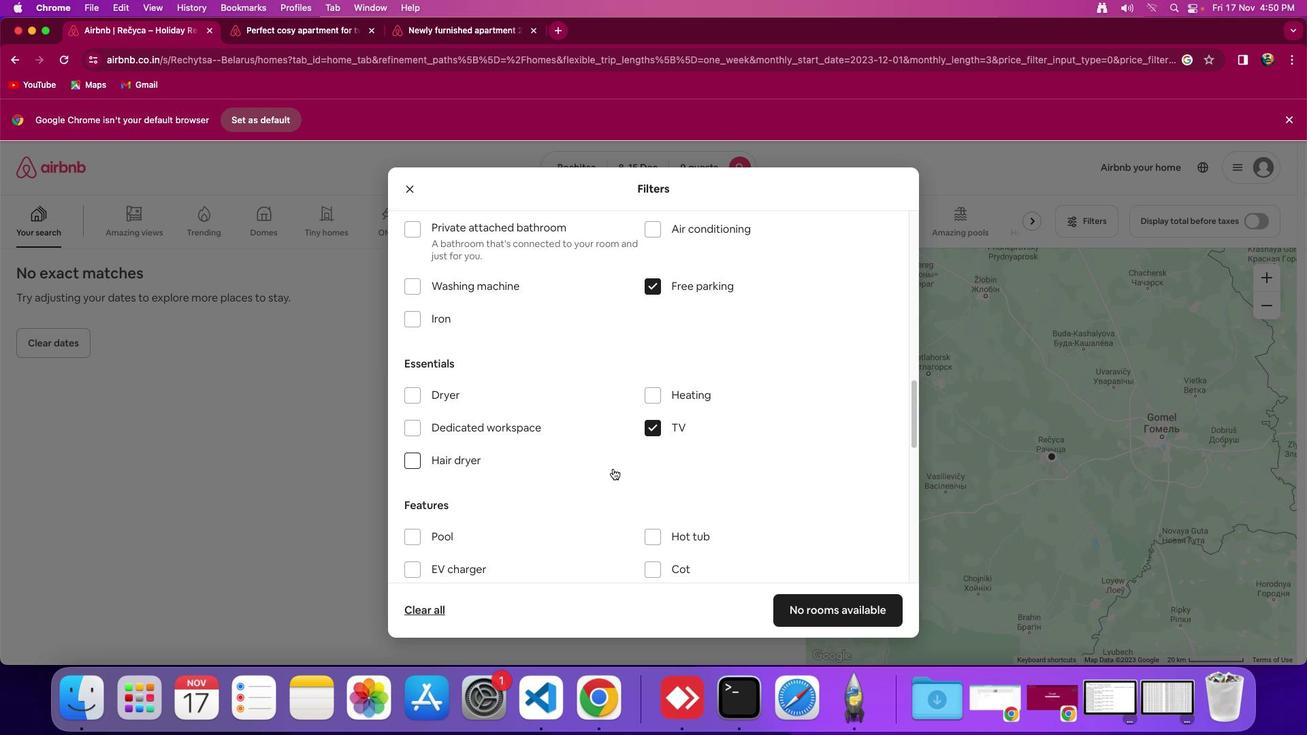 
Action: Mouse scrolled (612, 468) with delta (0, 0)
Screenshot: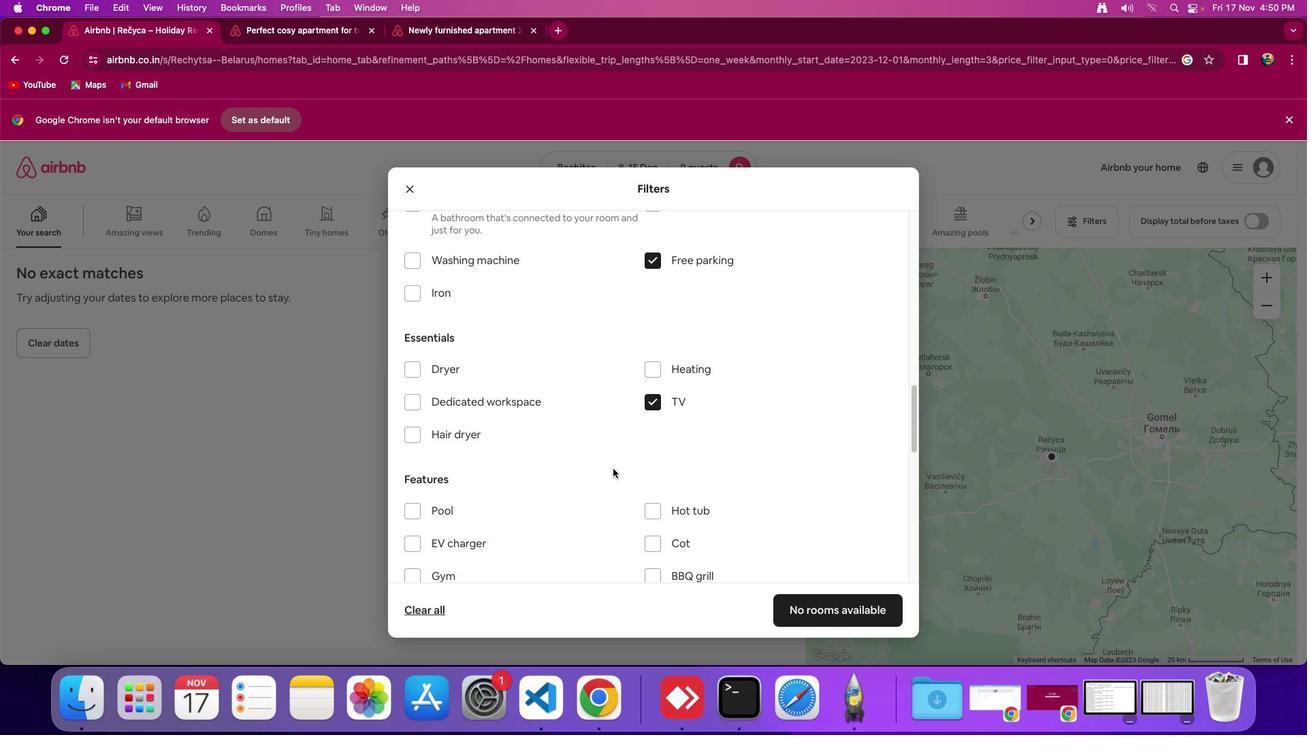 
Action: Mouse scrolled (612, 468) with delta (0, 0)
Screenshot: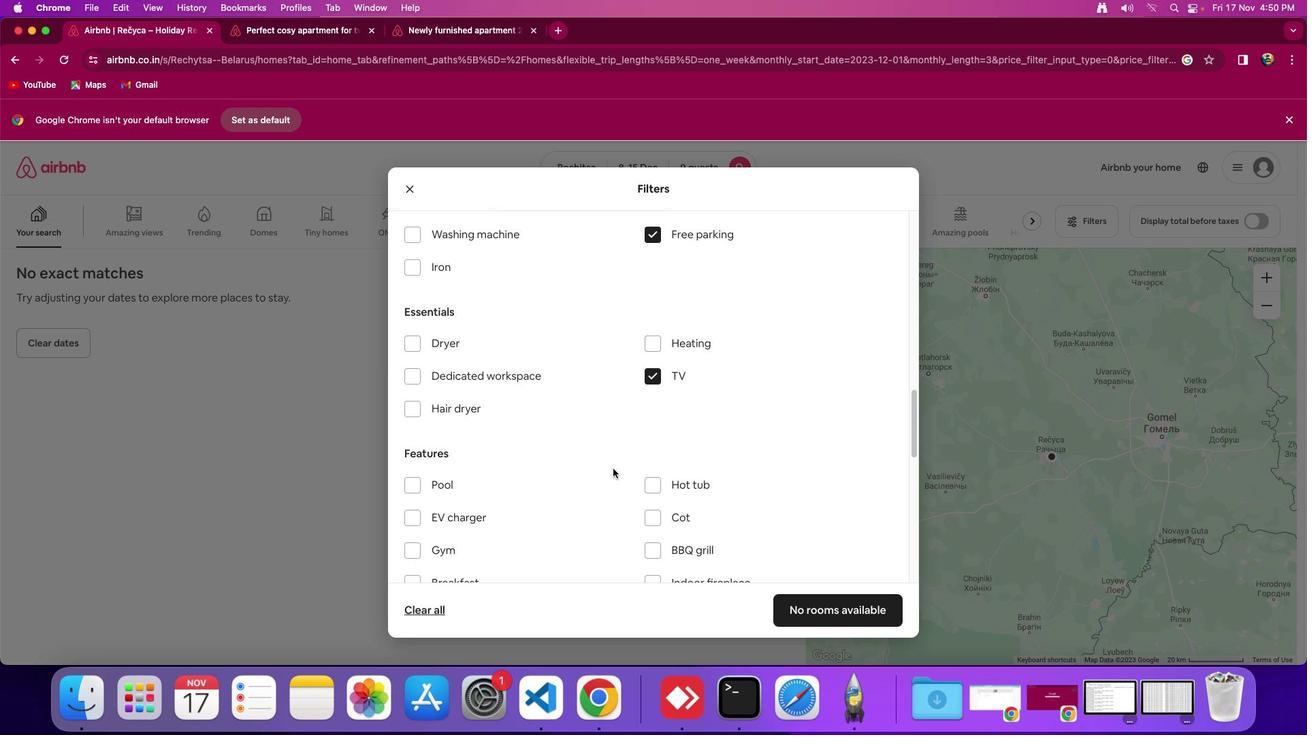
Action: Mouse moved to (614, 471)
Screenshot: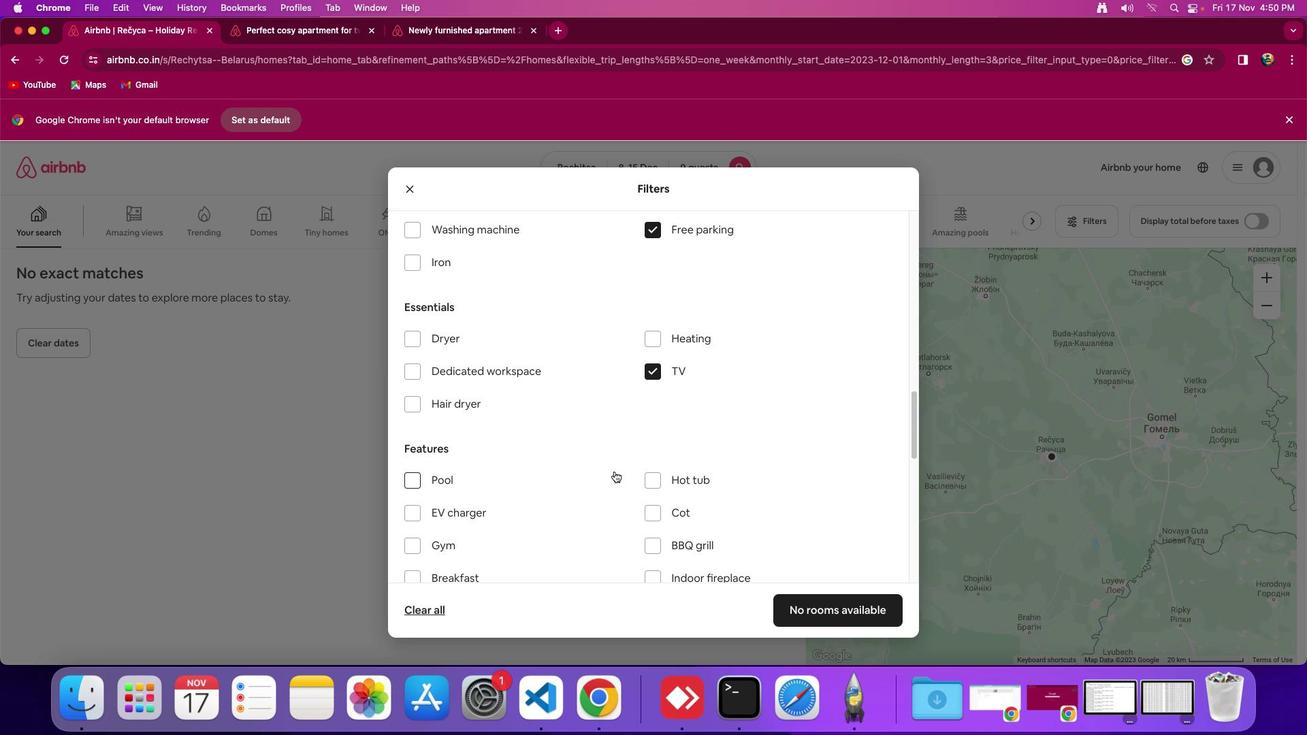 
Action: Mouse scrolled (614, 471) with delta (0, 0)
Screenshot: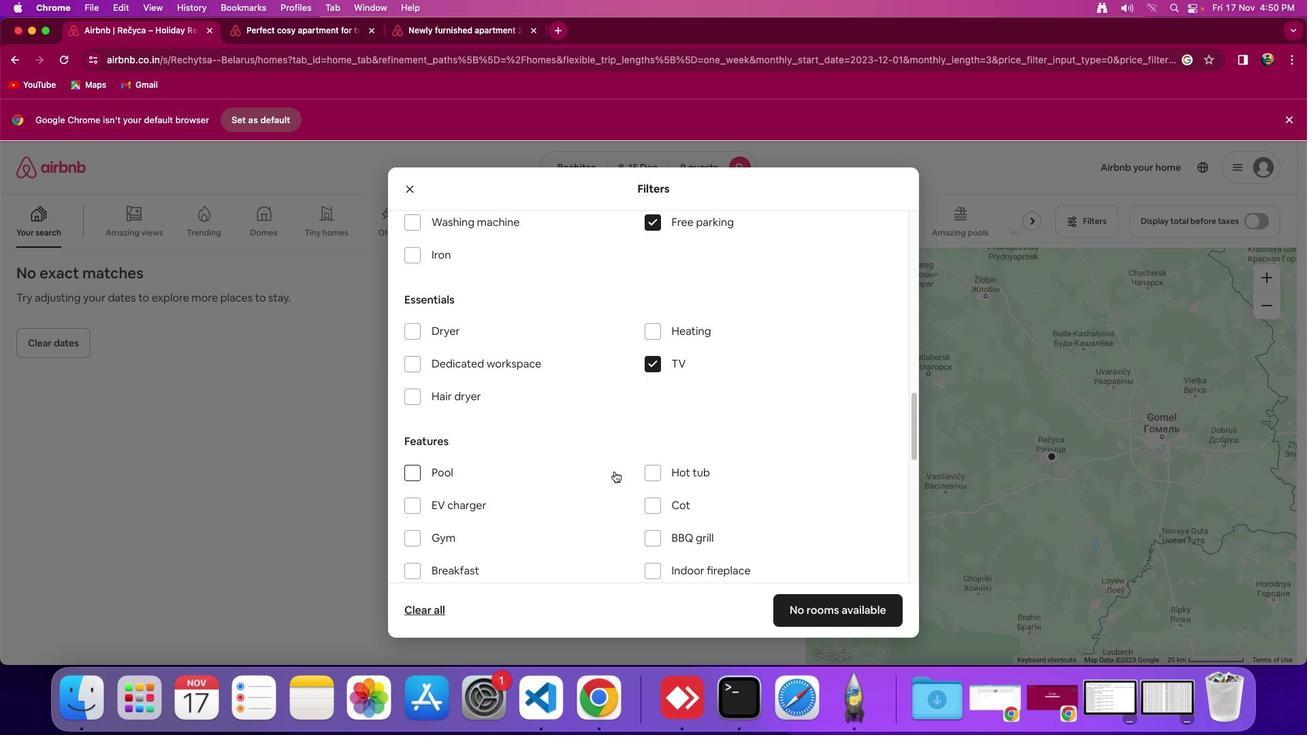 
Action: Mouse scrolled (614, 471) with delta (0, 0)
Screenshot: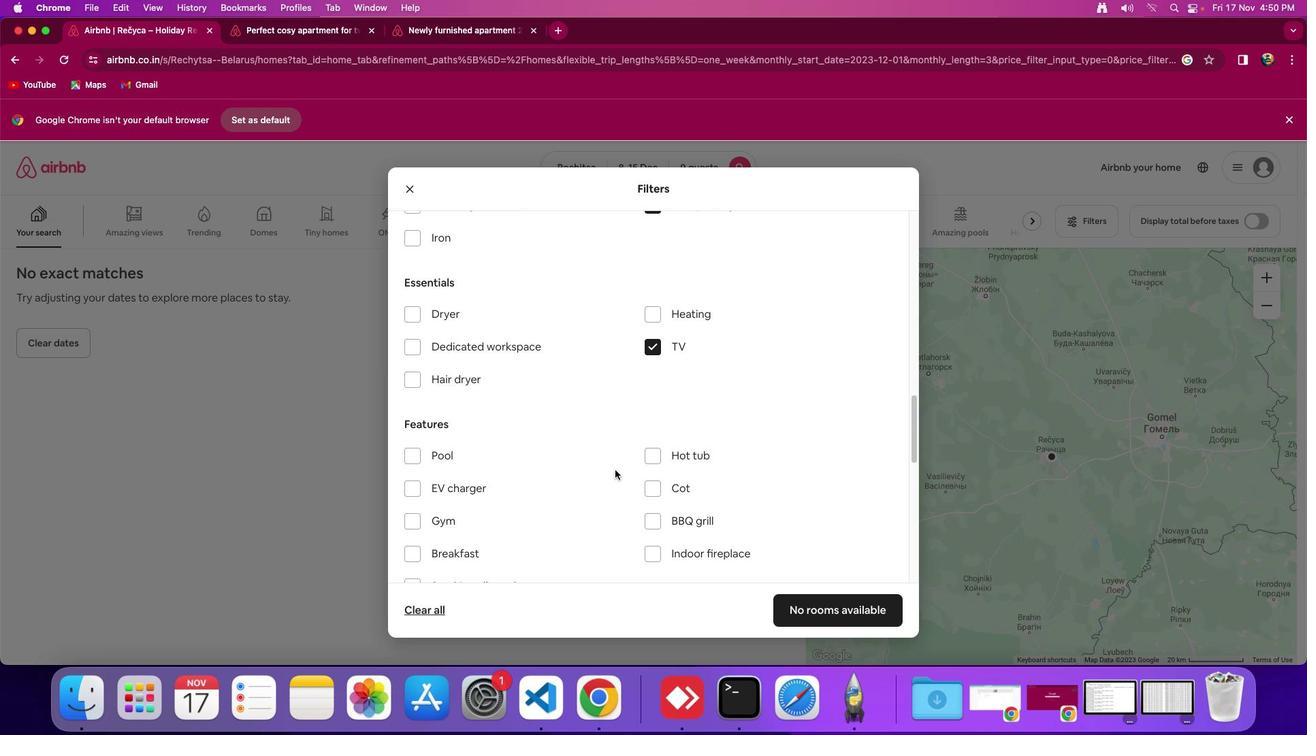 
Action: Mouse scrolled (614, 471) with delta (0, 0)
Screenshot: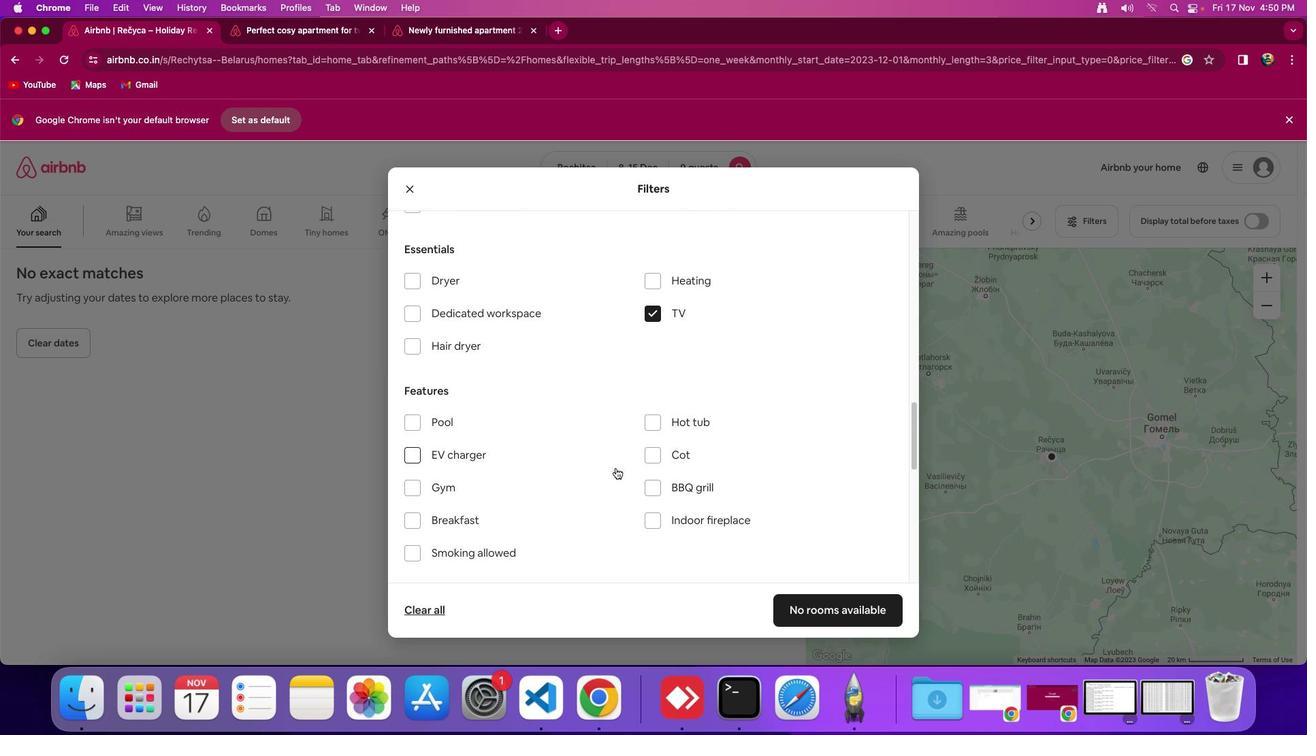 
Action: Mouse moved to (614, 469)
Screenshot: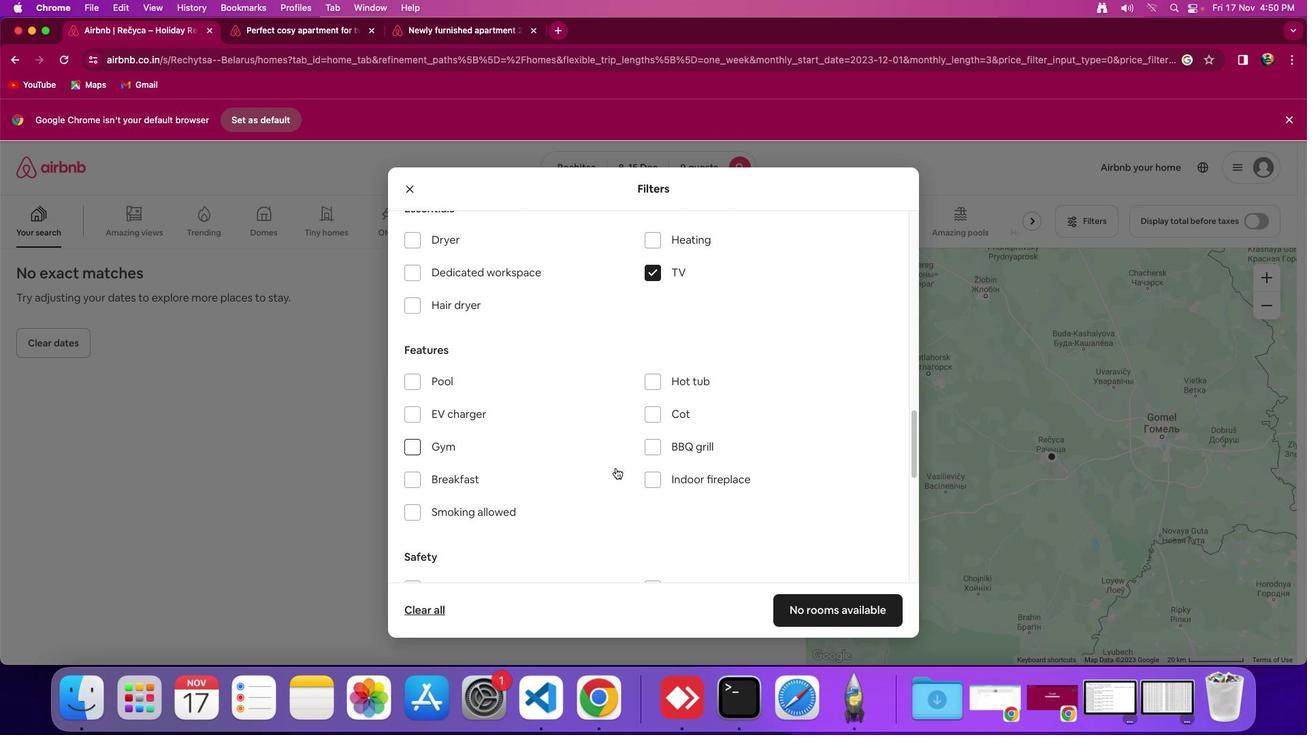 
Action: Mouse scrolled (614, 469) with delta (0, 0)
Screenshot: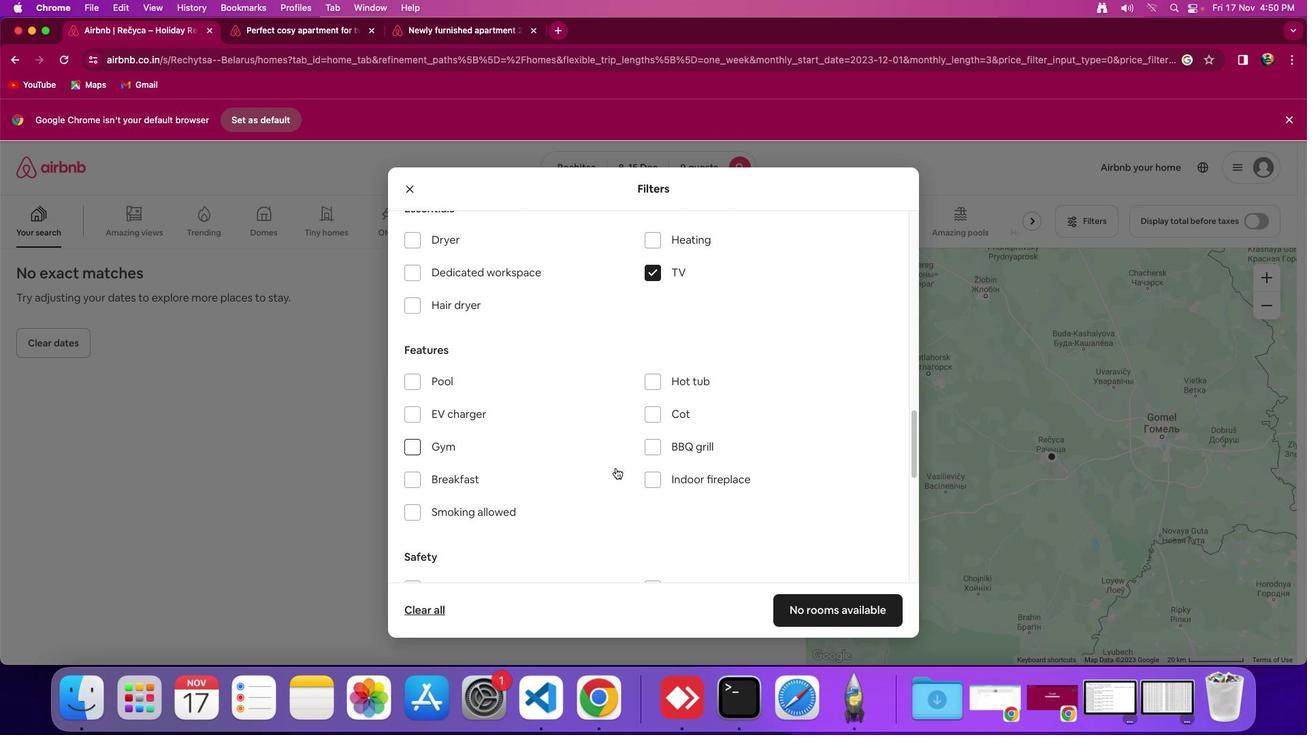 
Action: Mouse moved to (629, 454)
Screenshot: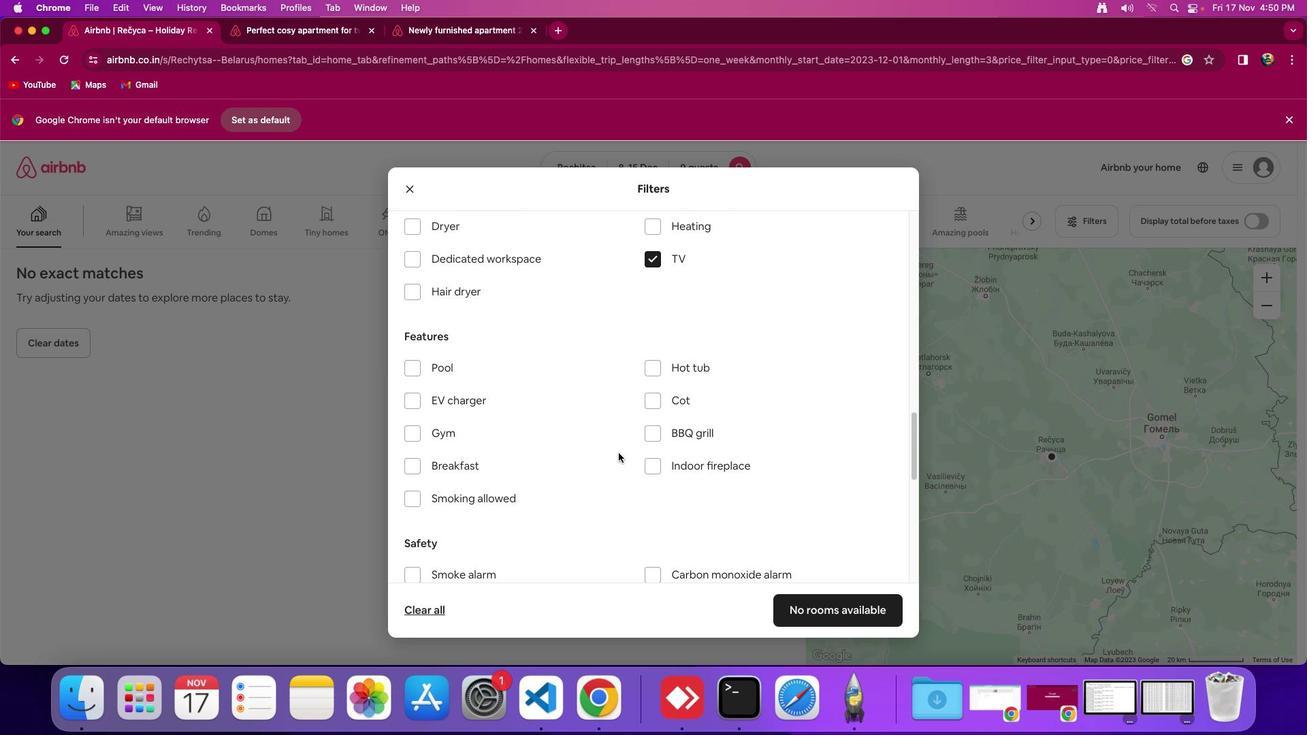 
Action: Mouse scrolled (629, 454) with delta (0, 0)
Screenshot: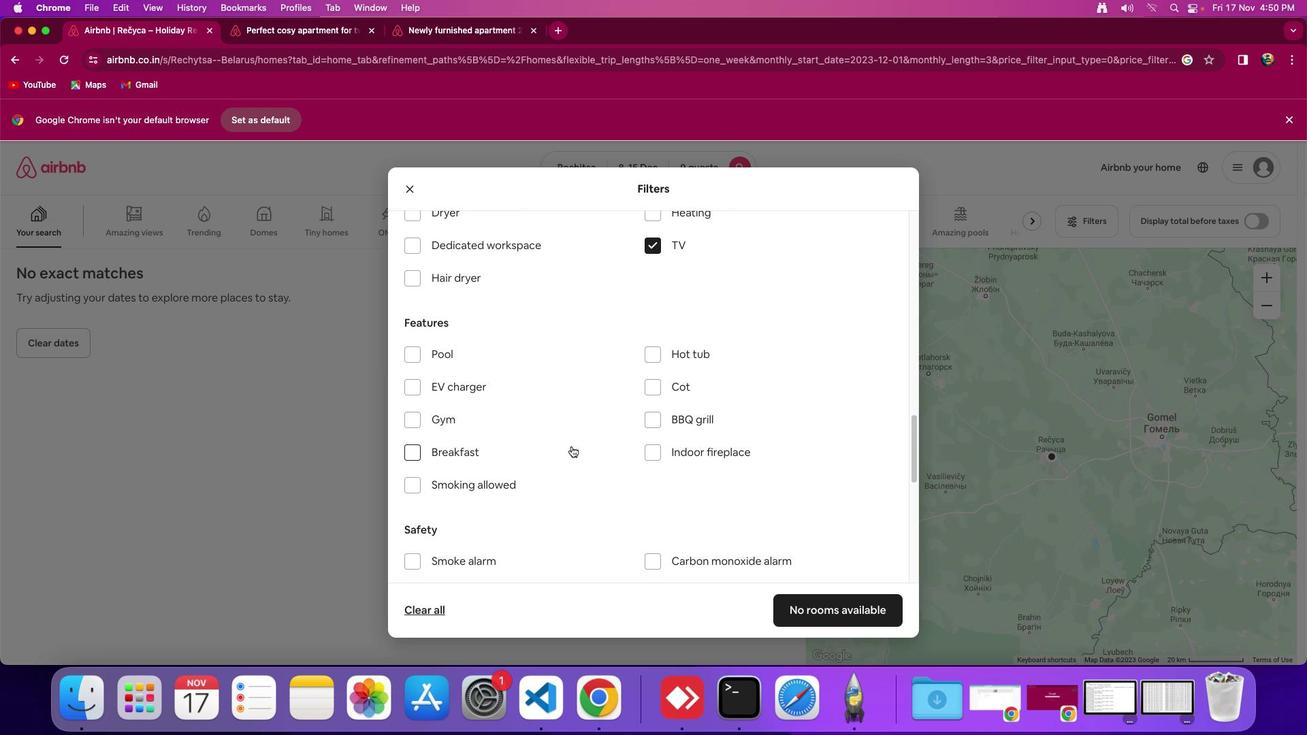 
Action: Mouse scrolled (629, 454) with delta (0, 0)
Screenshot: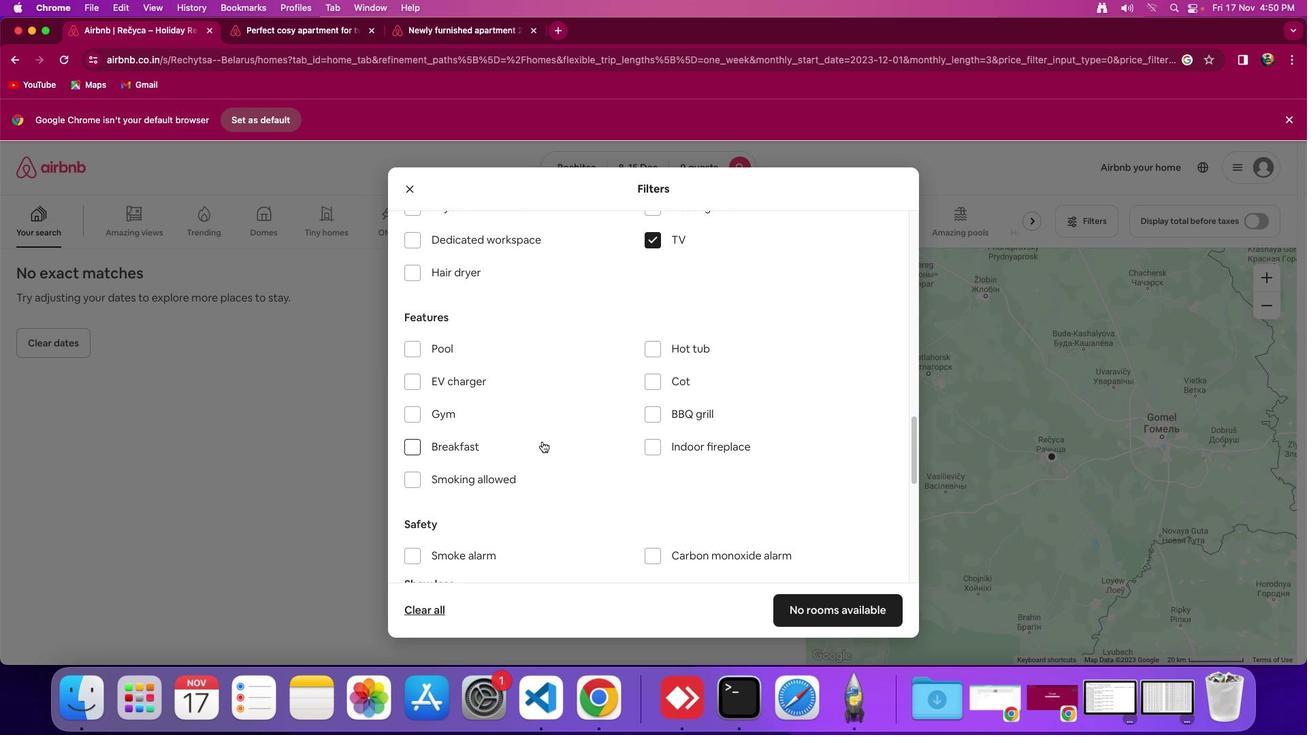 
Action: Mouse moved to (422, 413)
Screenshot: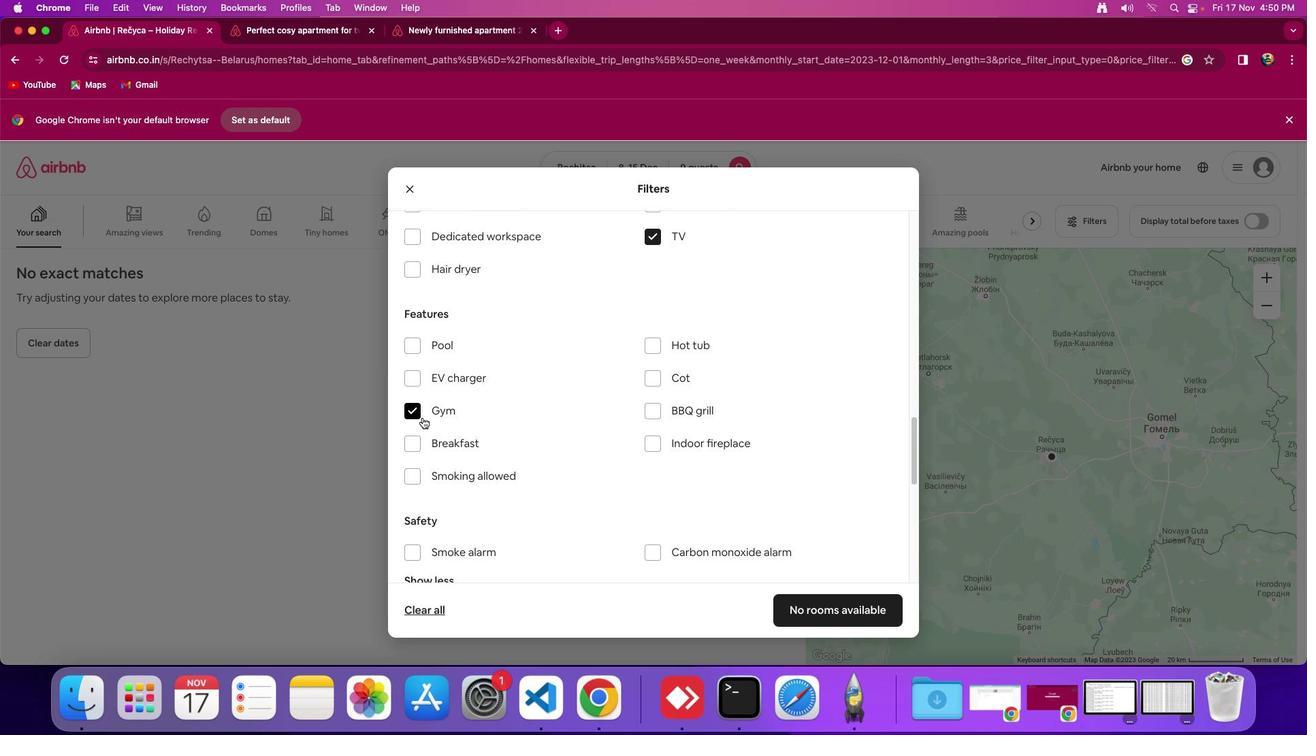 
Action: Mouse pressed left at (422, 413)
Screenshot: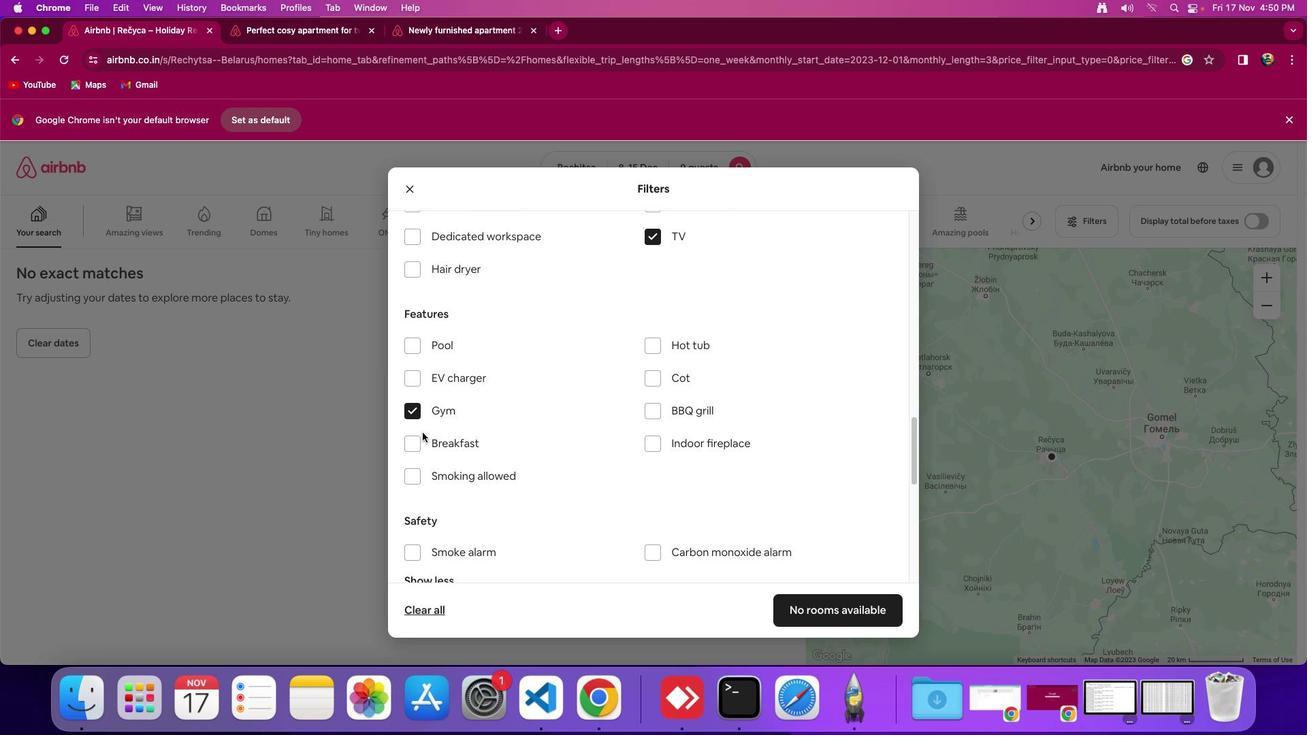 
Action: Mouse moved to (418, 448)
Screenshot: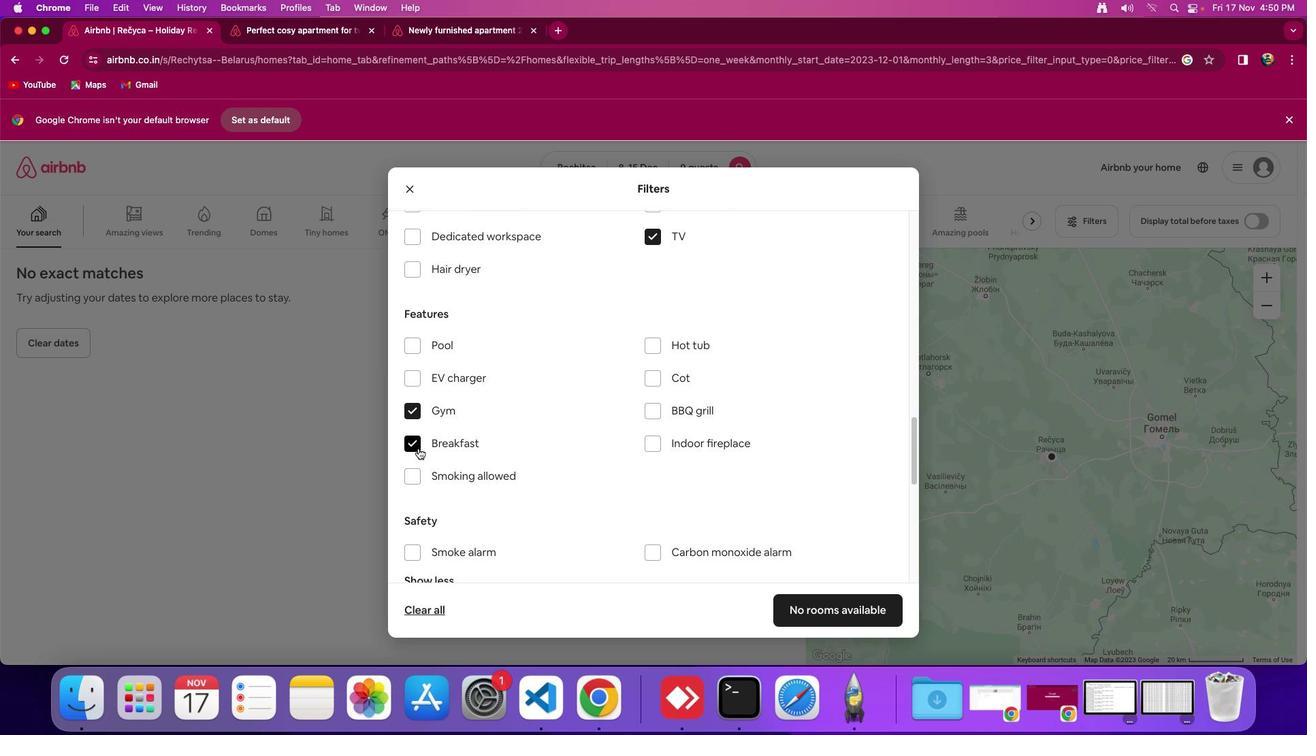 
Action: Mouse pressed left at (418, 448)
Screenshot: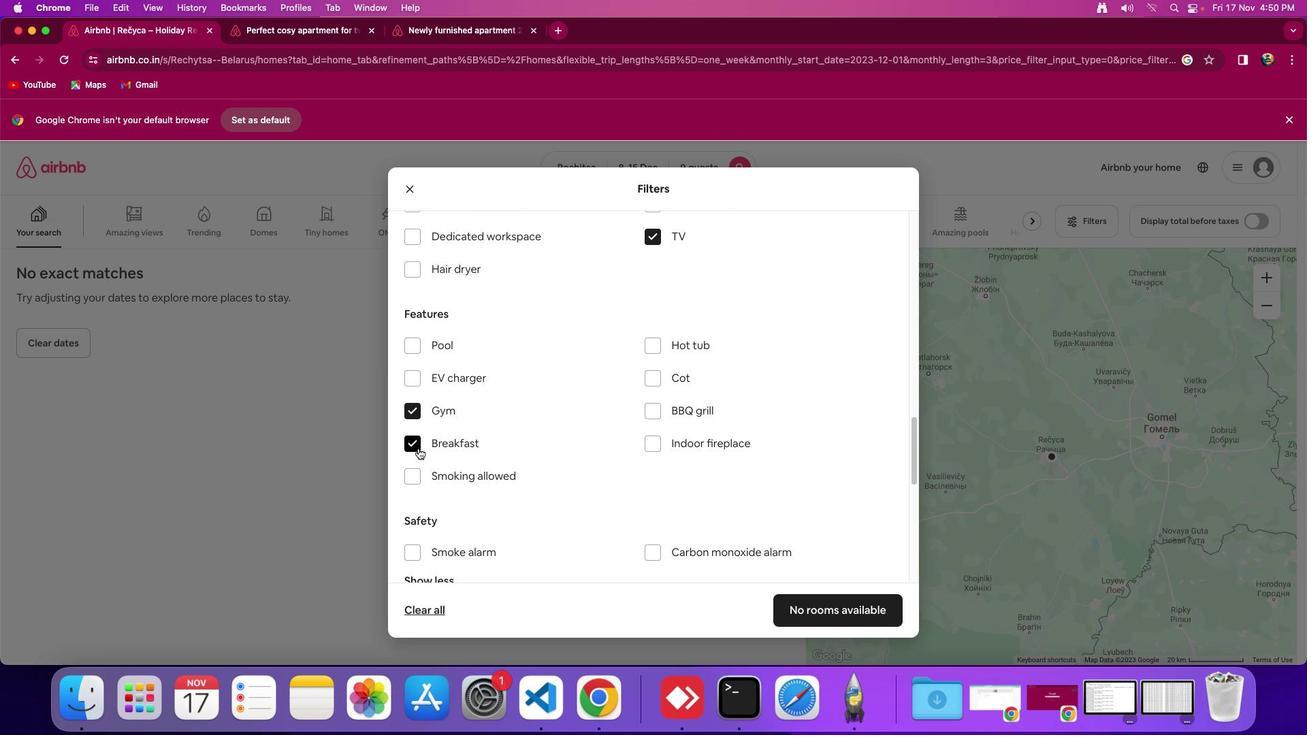 
Action: Mouse moved to (599, 453)
Screenshot: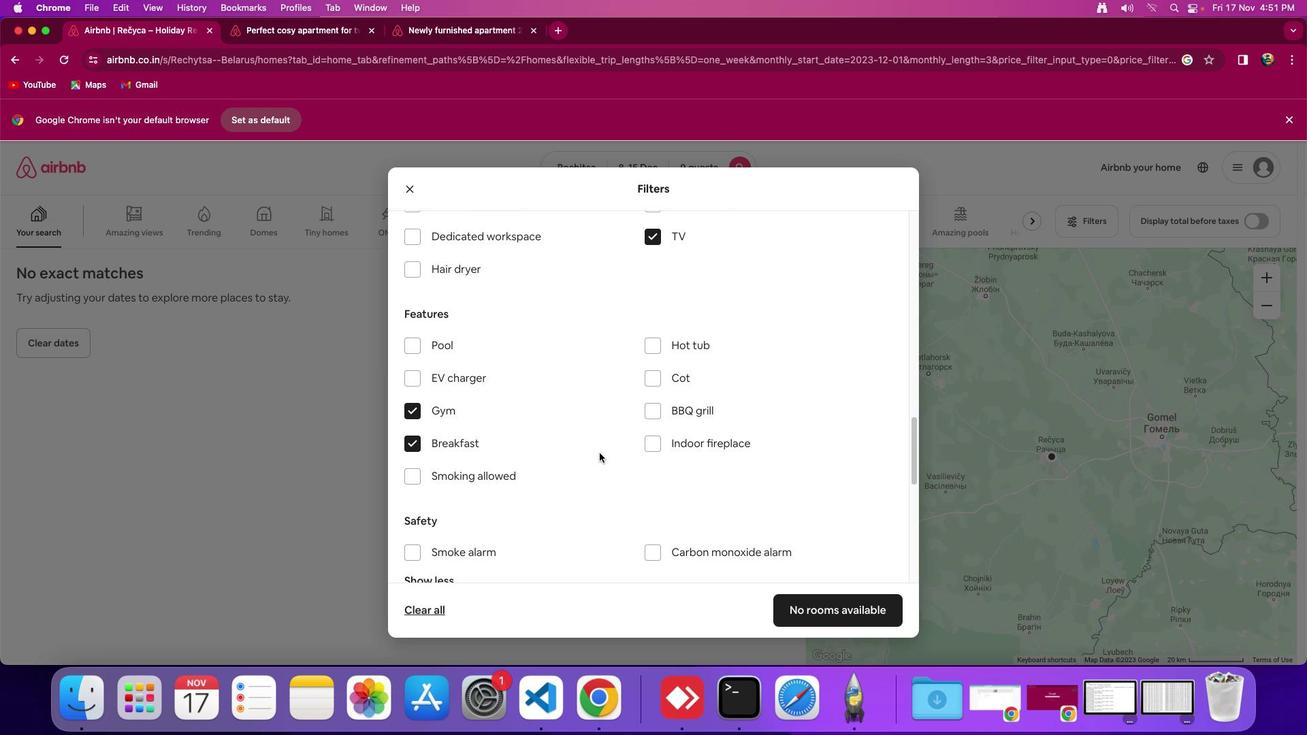 
Action: Mouse scrolled (599, 453) with delta (0, 0)
Screenshot: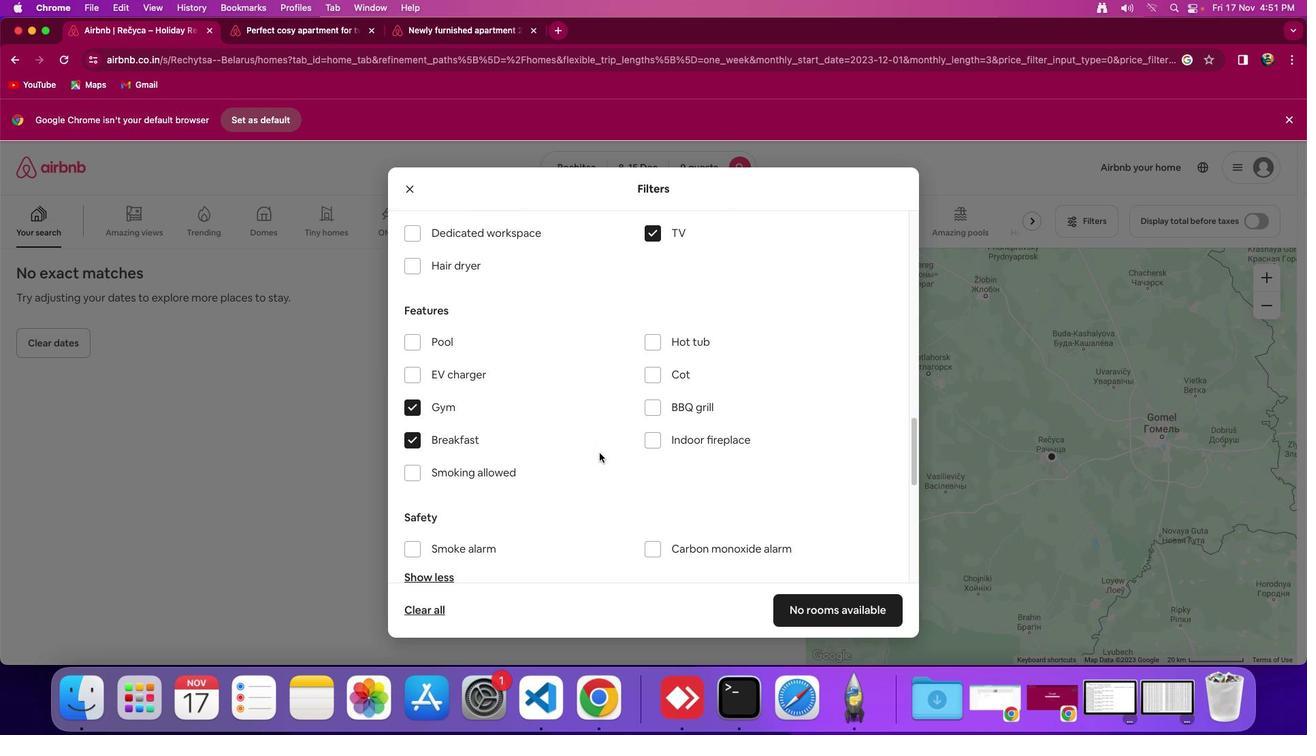 
Action: Mouse scrolled (599, 453) with delta (0, 0)
Screenshot: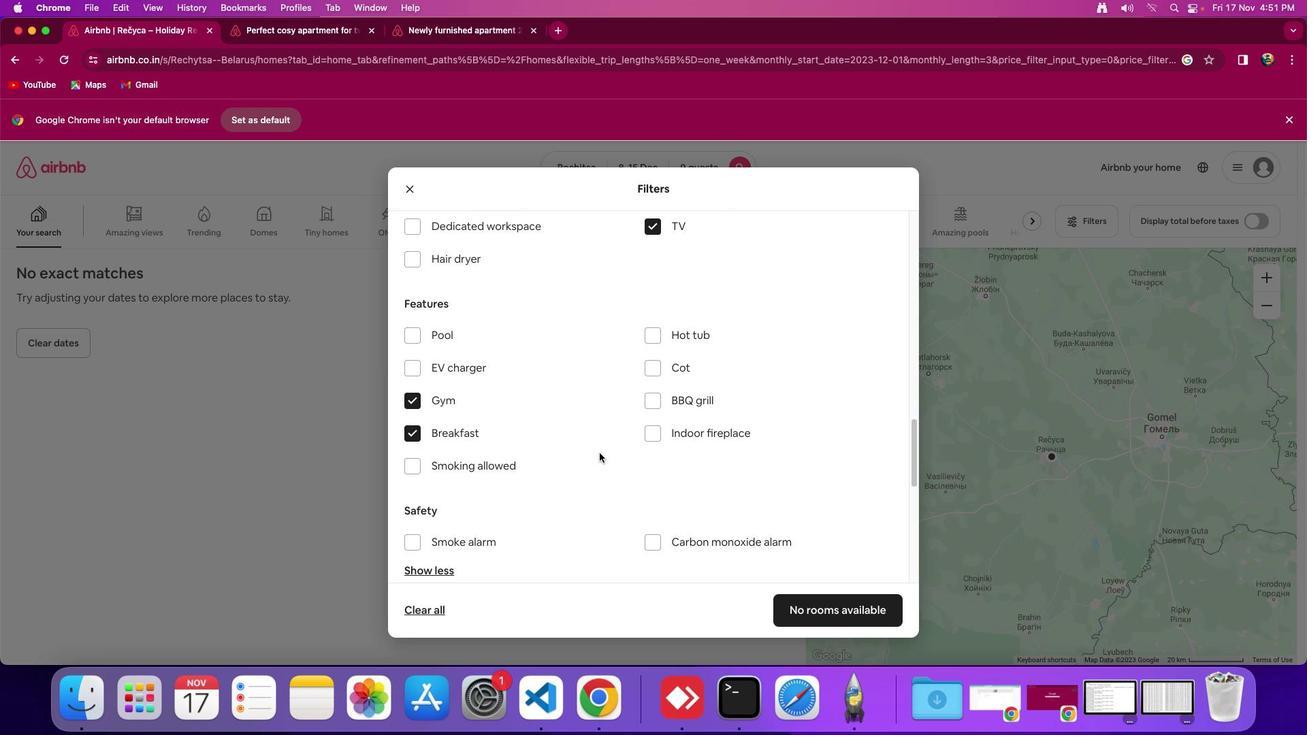 
Action: Mouse scrolled (599, 453) with delta (0, 0)
Screenshot: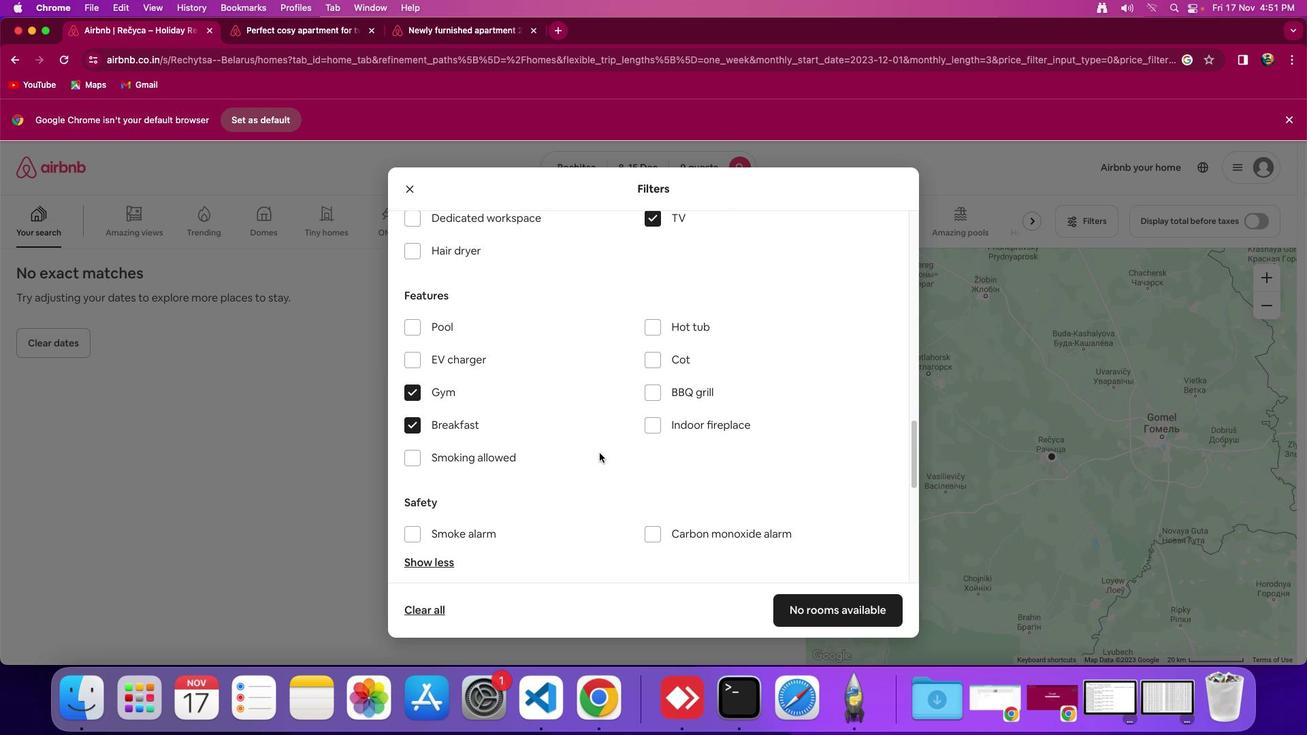 
Action: Mouse scrolled (599, 453) with delta (0, 0)
Screenshot: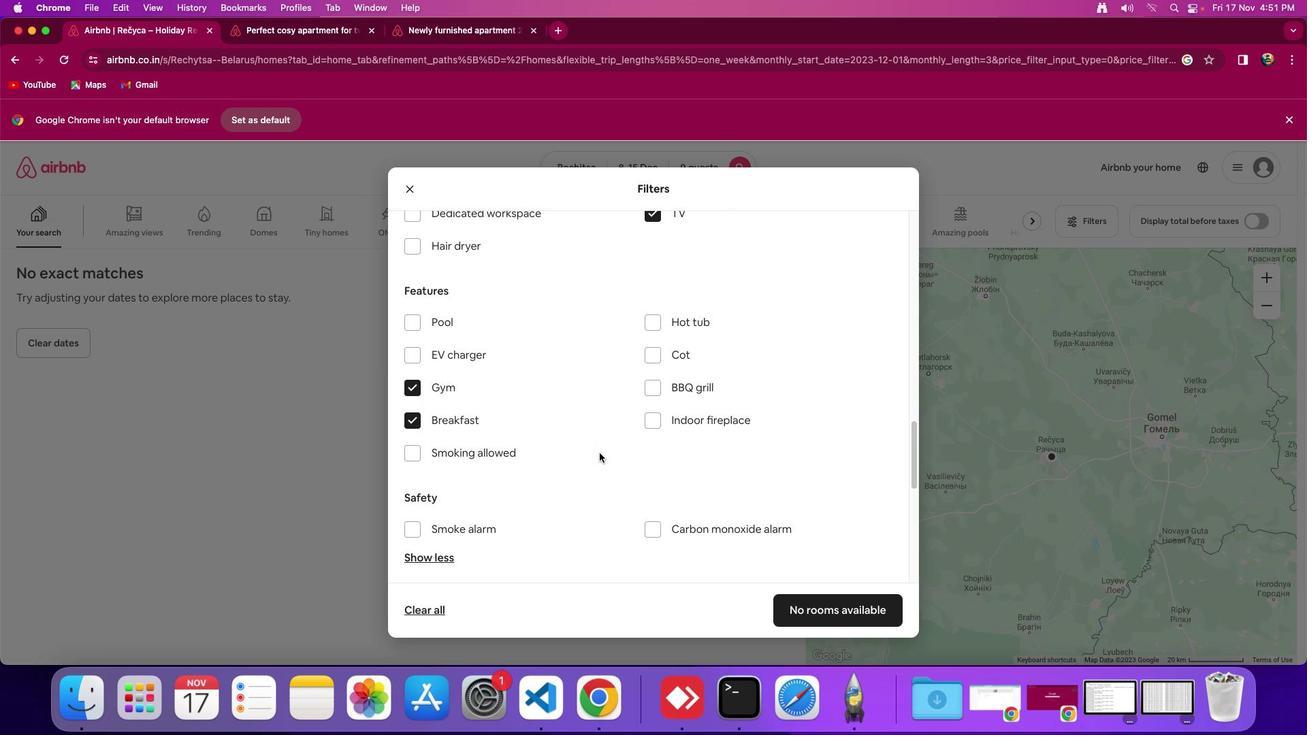 
Action: Mouse moved to (599, 450)
Screenshot: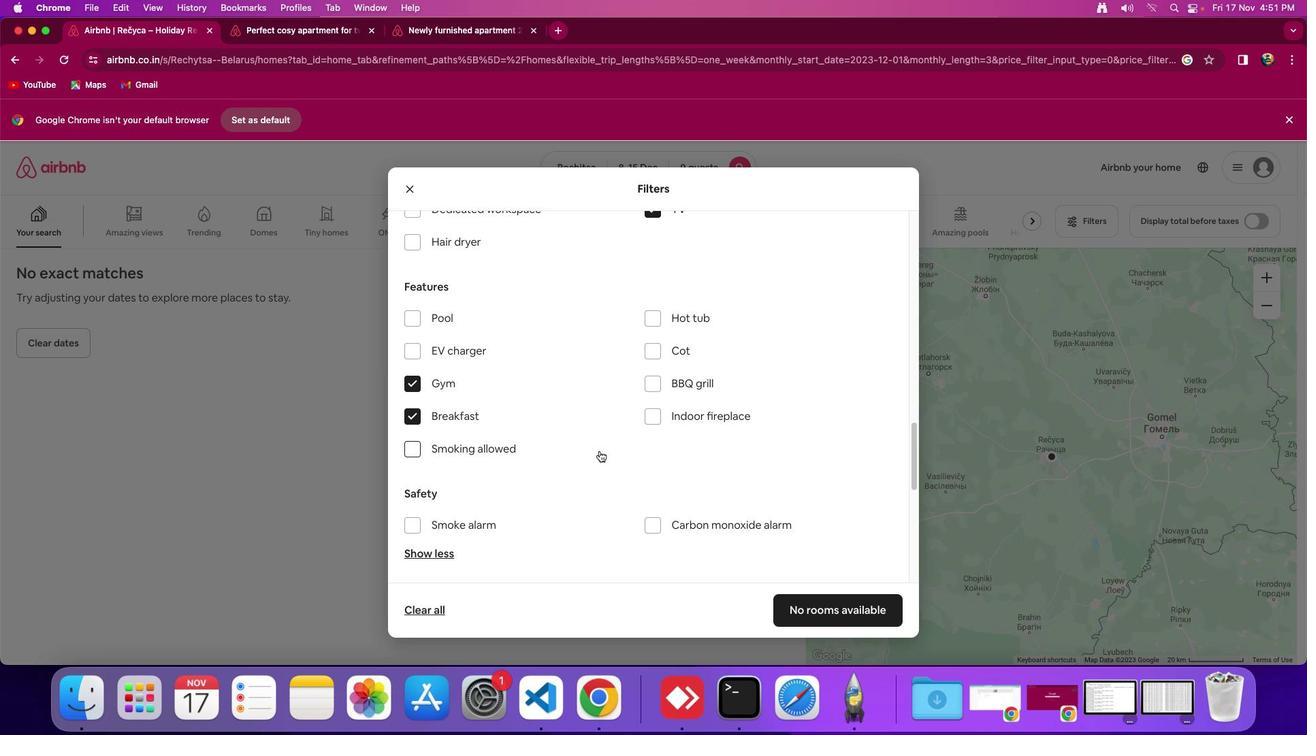 
Action: Mouse scrolled (599, 450) with delta (0, 0)
Screenshot: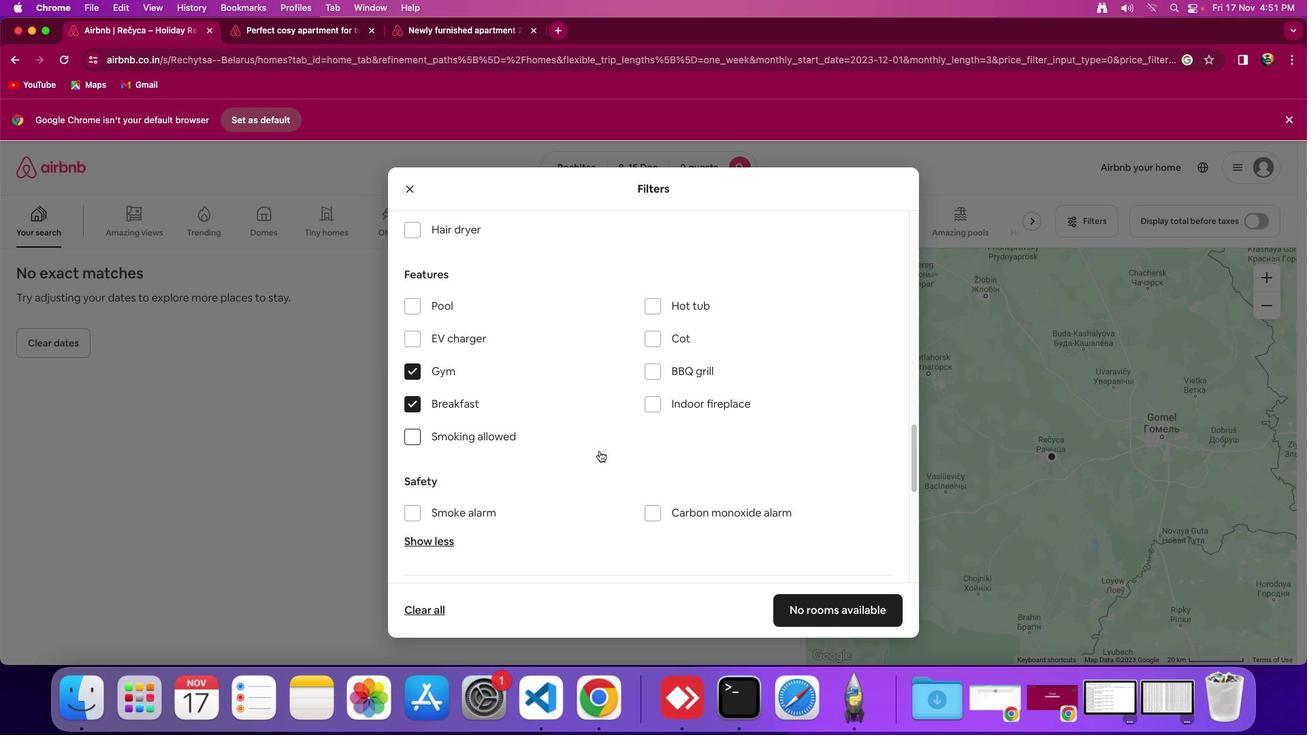 
Action: Mouse scrolled (599, 450) with delta (0, 0)
Screenshot: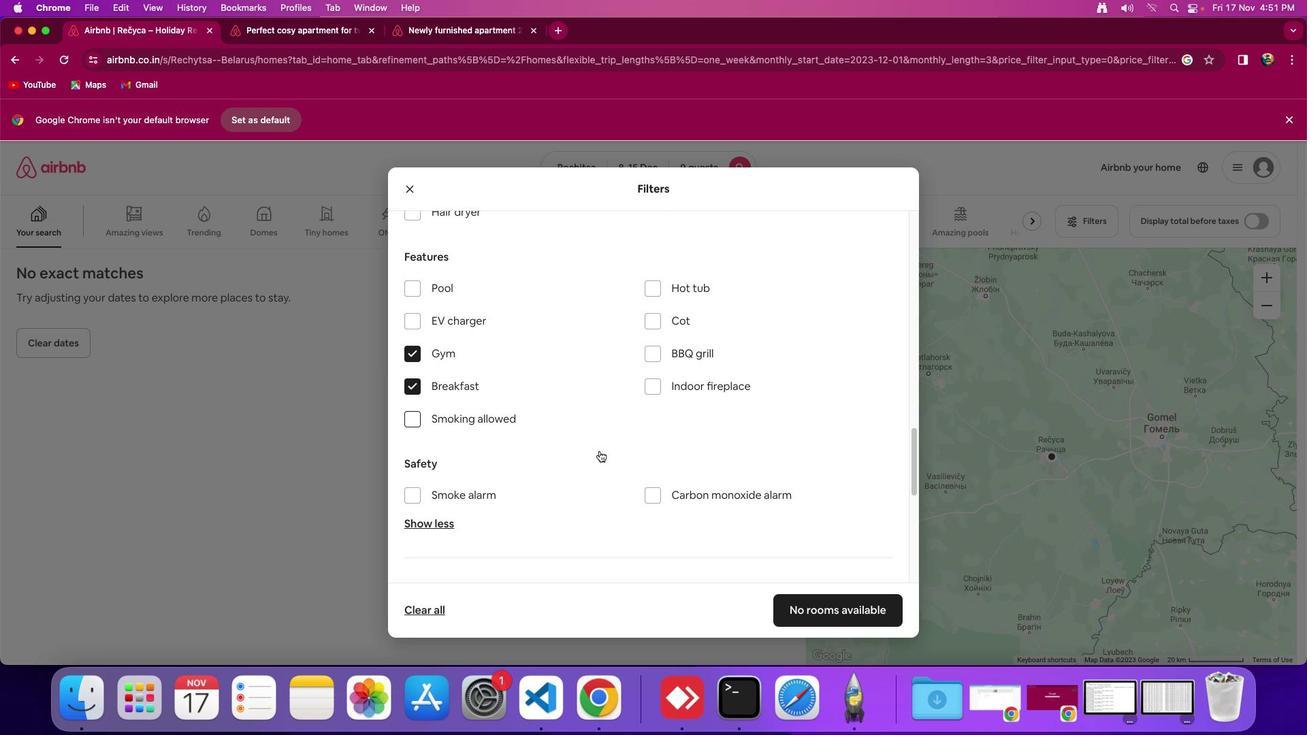 
Action: Mouse scrolled (599, 450) with delta (0, 0)
Screenshot: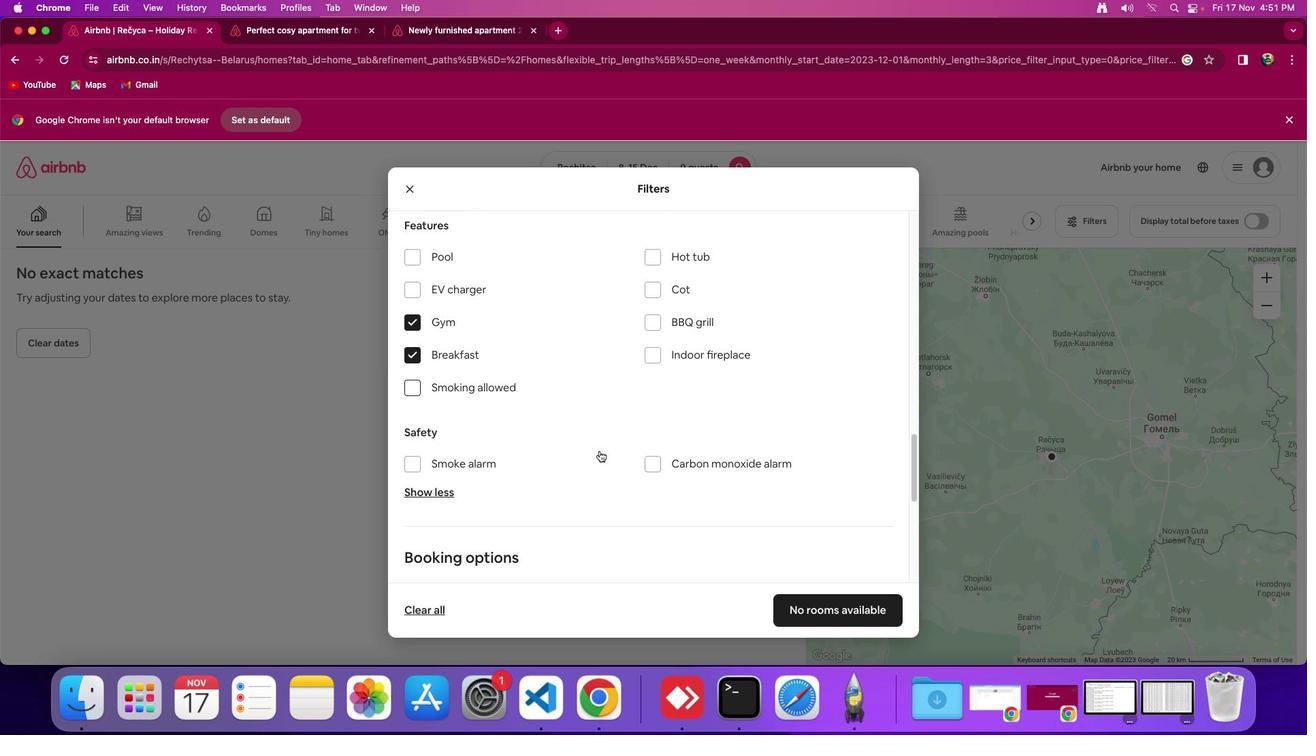 
Action: Mouse moved to (793, 609)
Screenshot: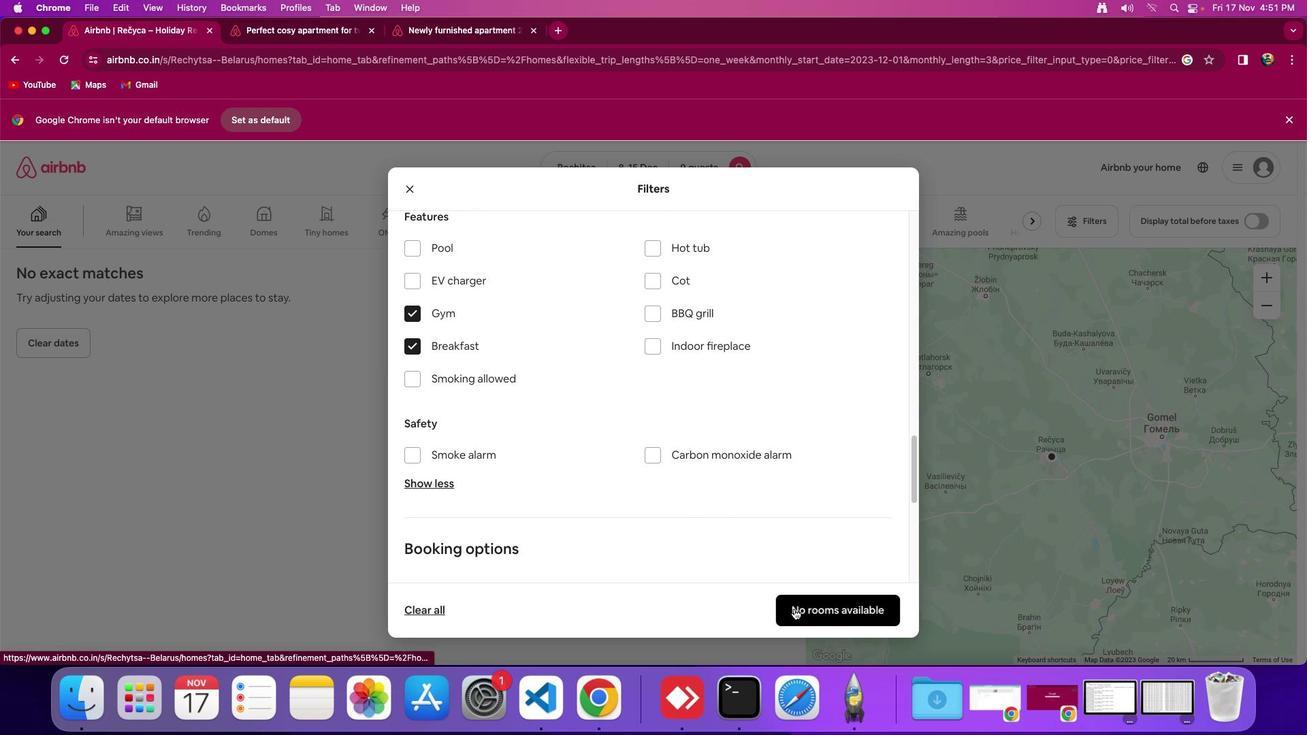 
Action: Mouse pressed left at (793, 609)
Screenshot: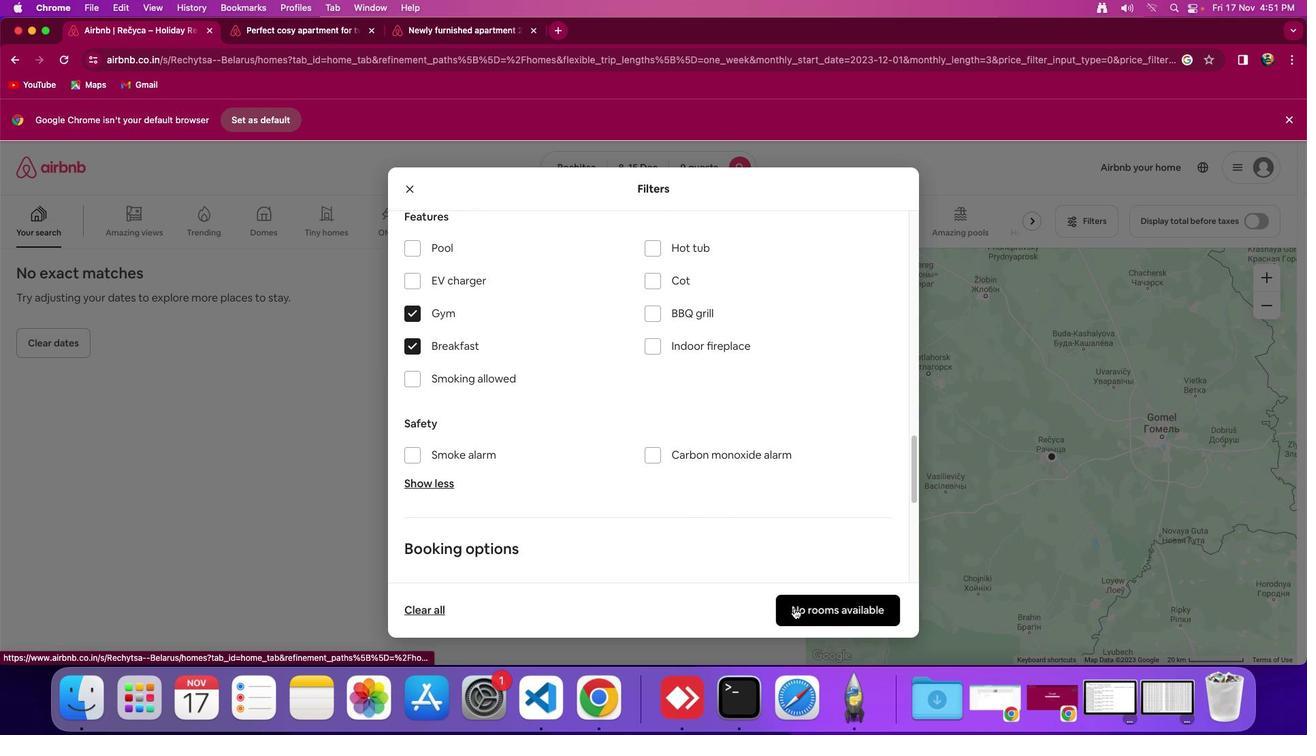 
Action: Mouse moved to (701, 530)
Screenshot: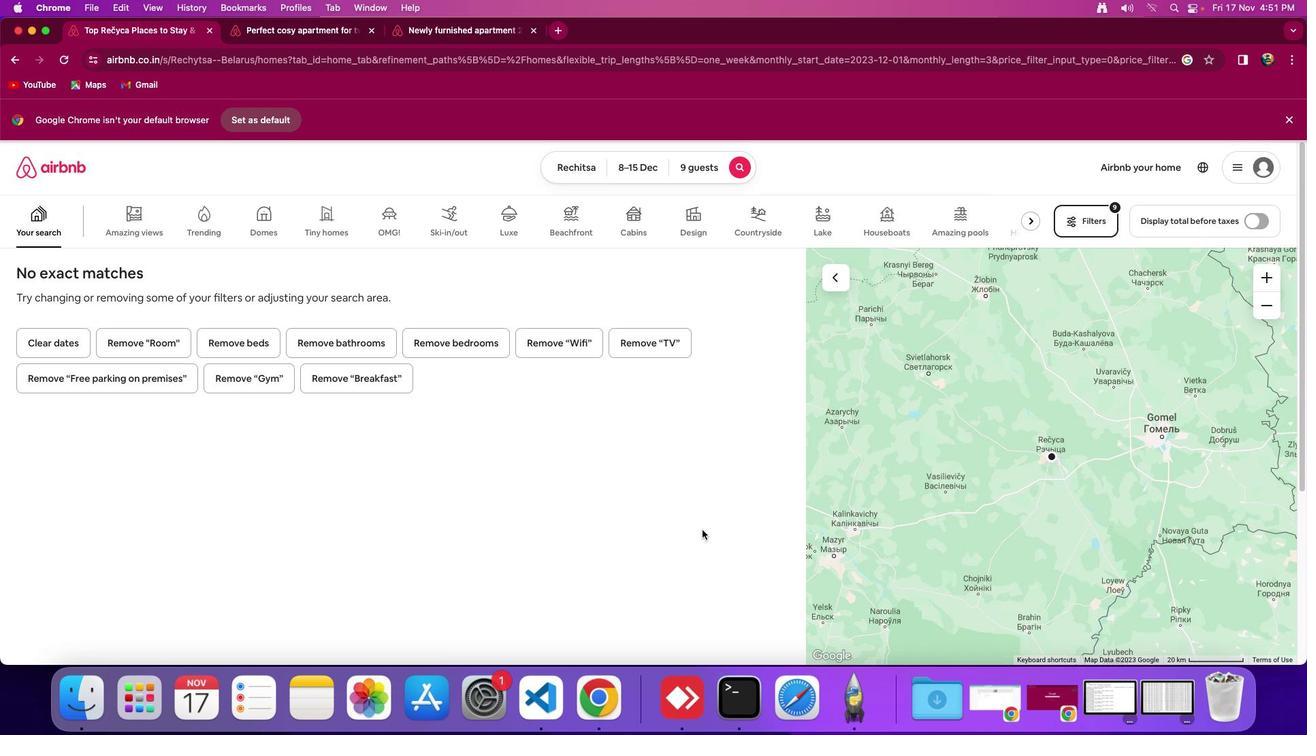 
Action: Mouse pressed left at (701, 530)
Screenshot: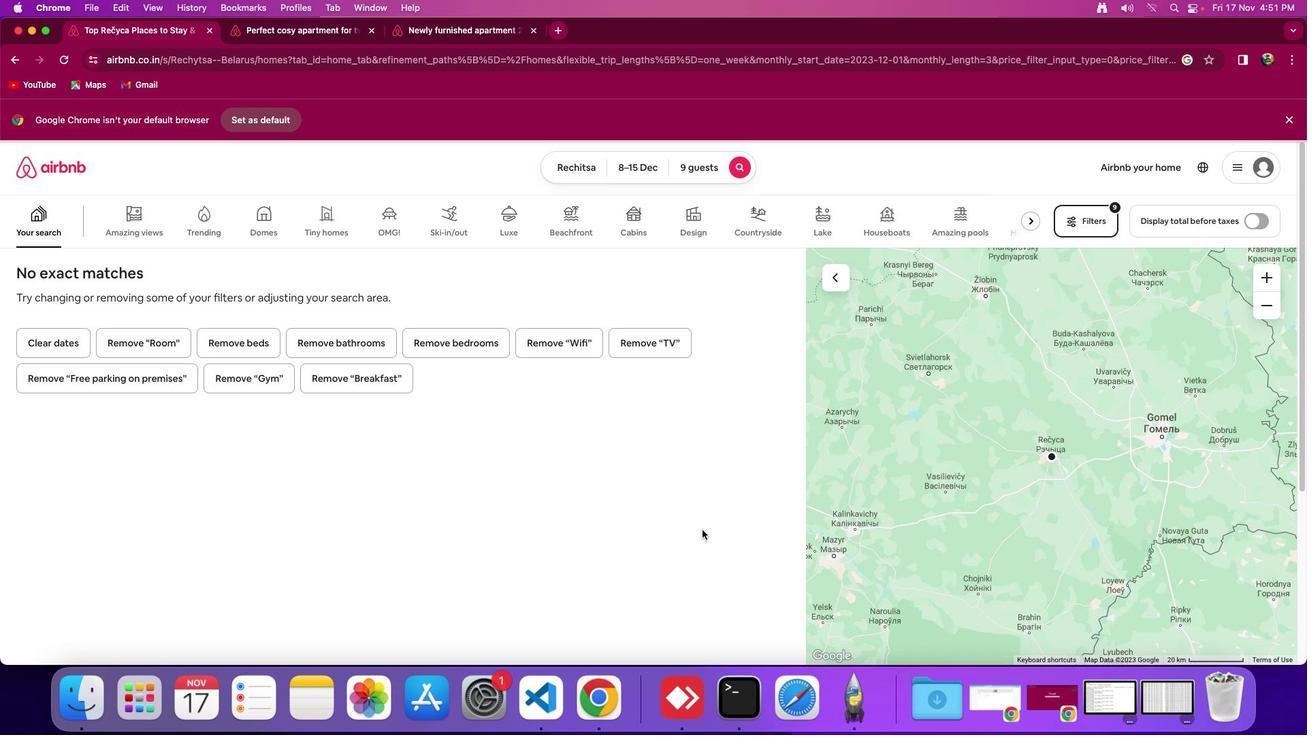 
Action: Mouse moved to (706, 530)
Screenshot: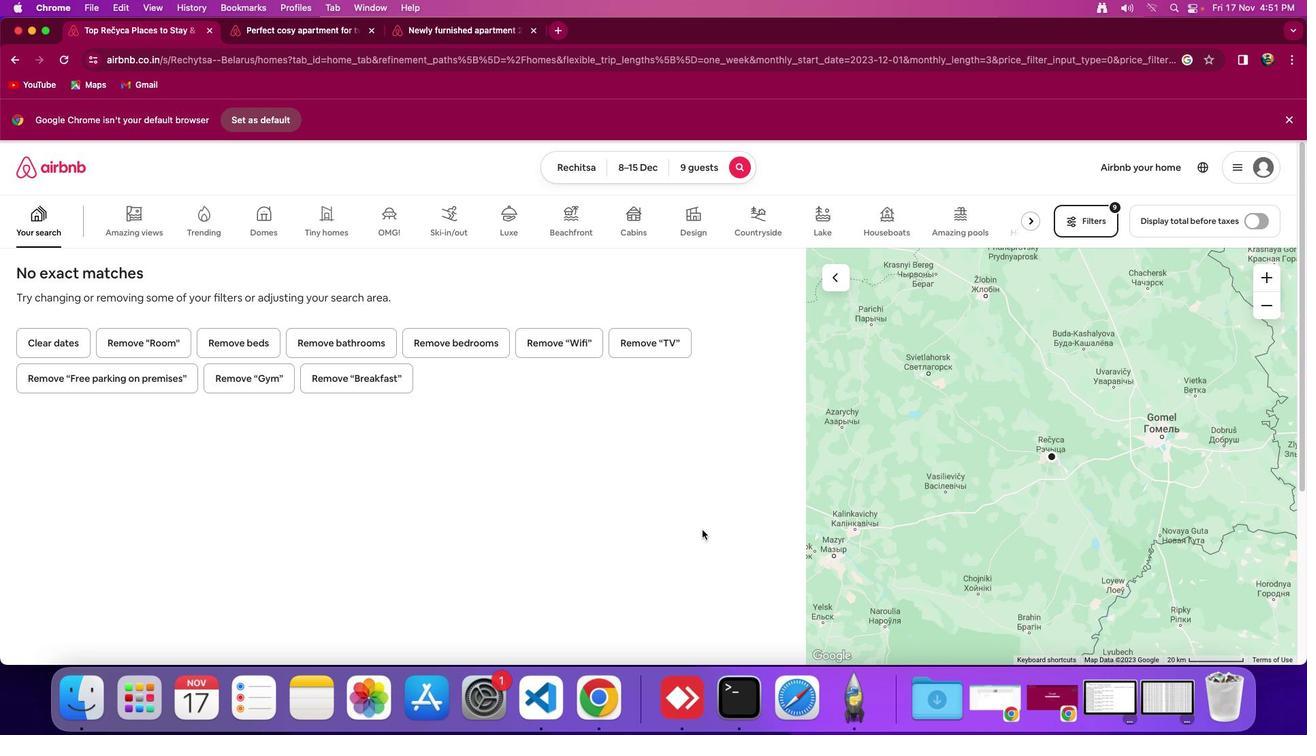 
